 Task: Play online Risk (conquerclub) game.
Action: Mouse moved to (768, 365)
Screenshot: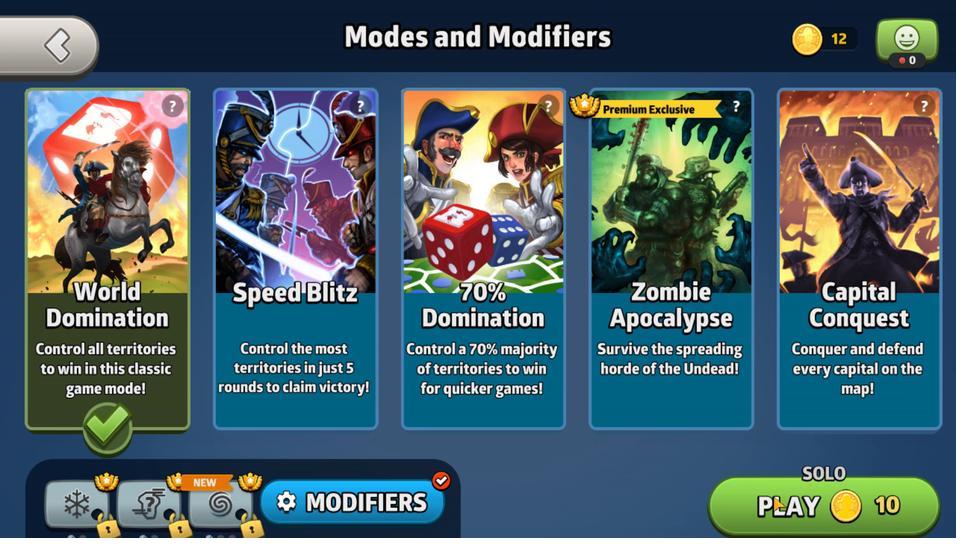 
Action: Mouse pressed left at (768, 365)
Screenshot: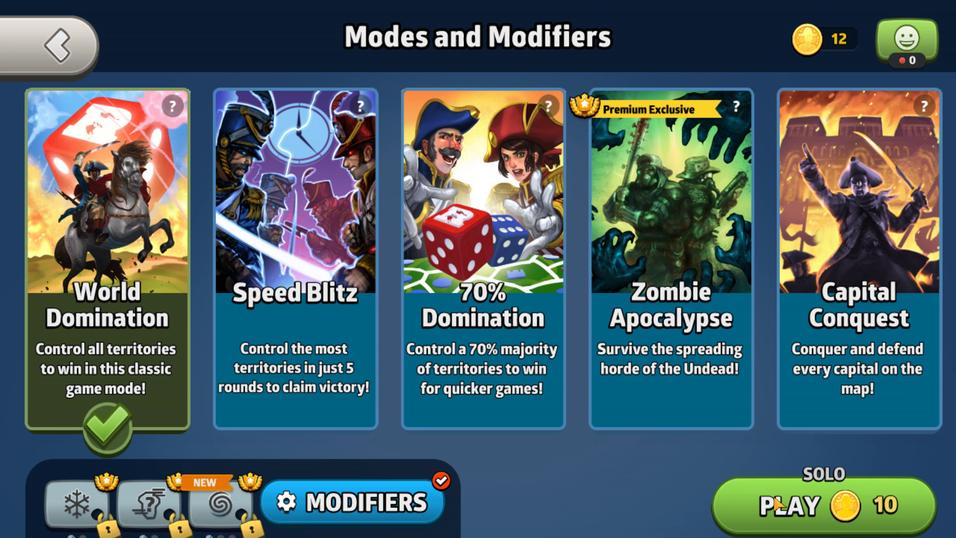 
Action: Mouse moved to (555, 389)
Screenshot: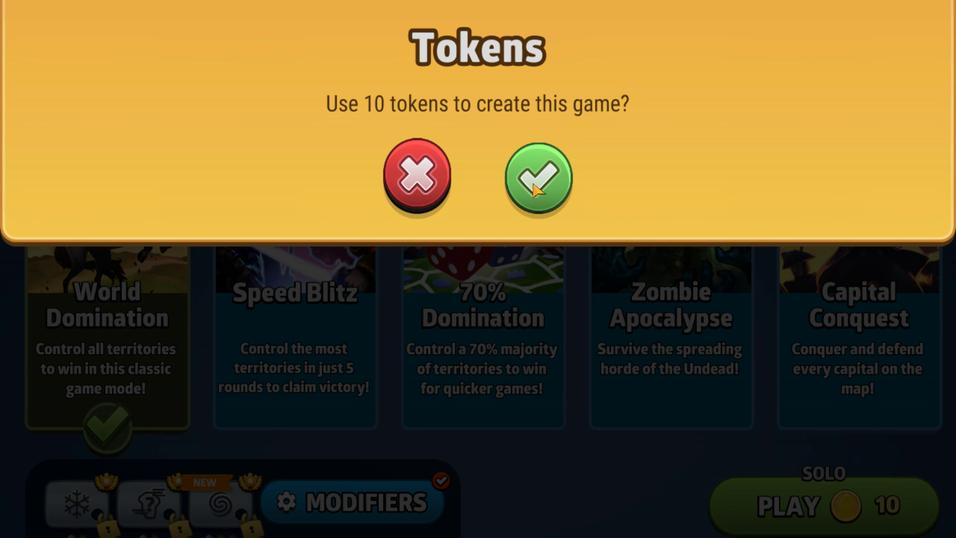 
Action: Mouse pressed left at (555, 389)
Screenshot: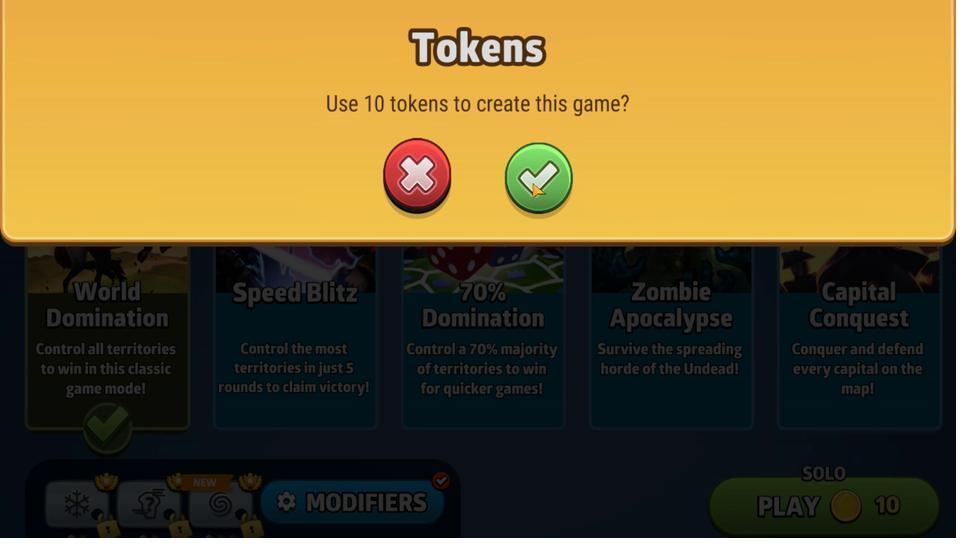 
Action: Mouse moved to (491, 385)
Screenshot: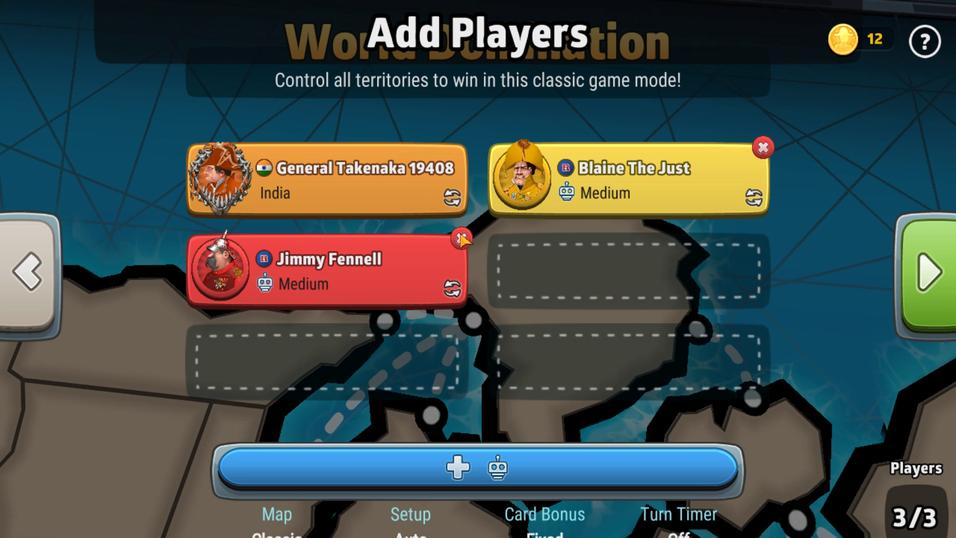 
Action: Mouse pressed left at (491, 385)
Screenshot: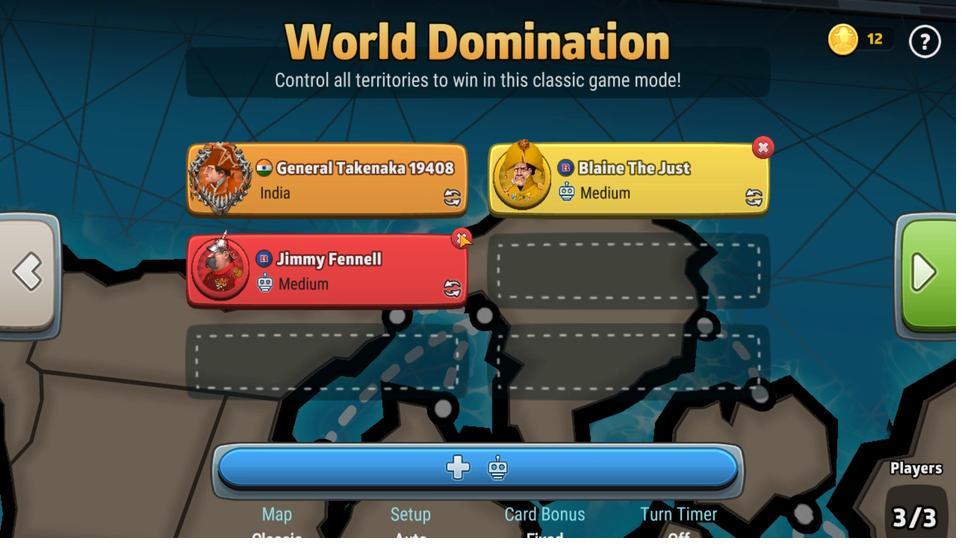 
Action: Mouse moved to (889, 381)
Screenshot: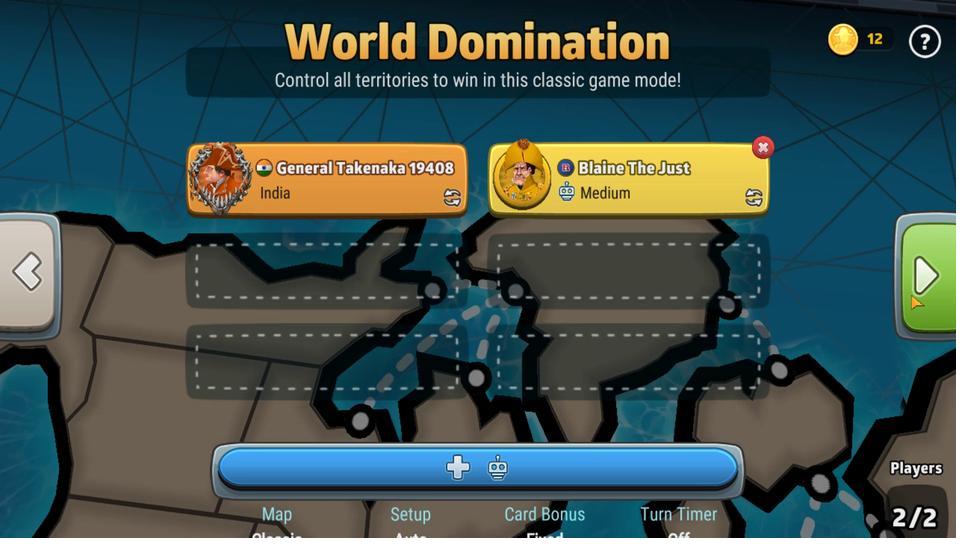
Action: Mouse pressed left at (889, 381)
Screenshot: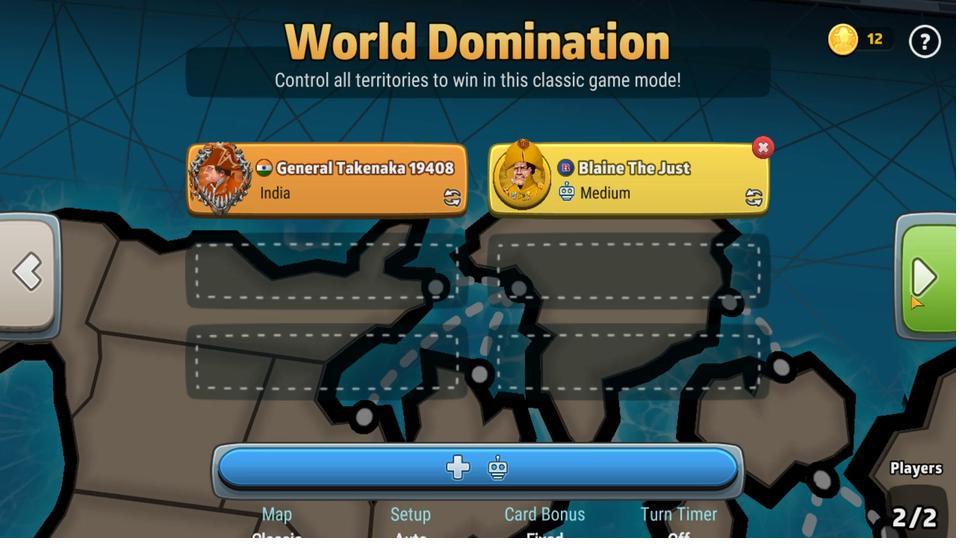 
Action: Mouse moved to (542, 386)
Screenshot: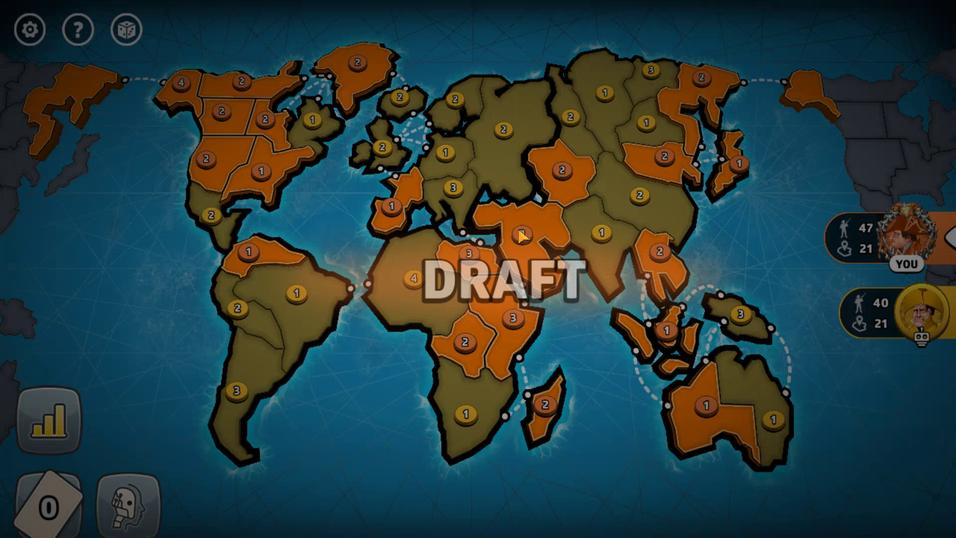 
Action: Mouse pressed left at (542, 386)
Screenshot: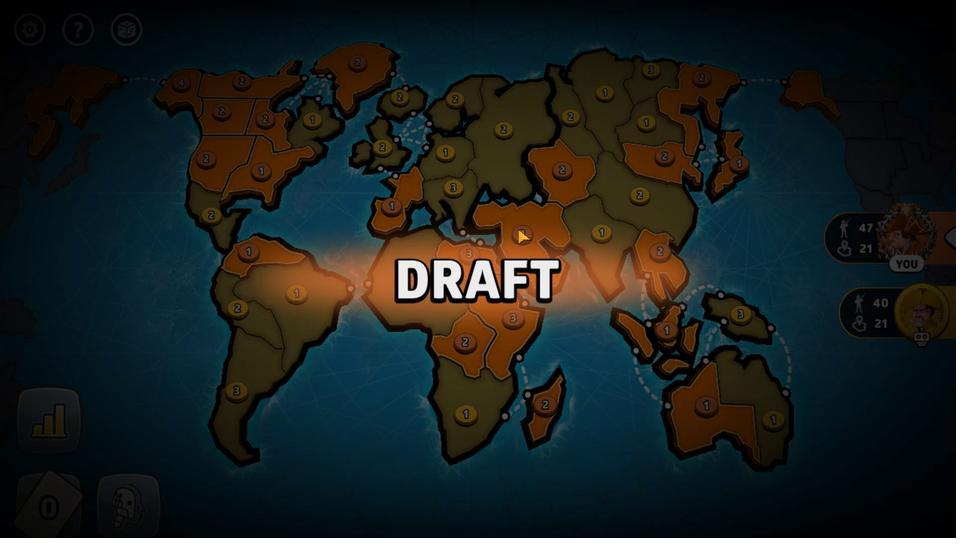 
Action: Mouse pressed left at (542, 386)
Screenshot: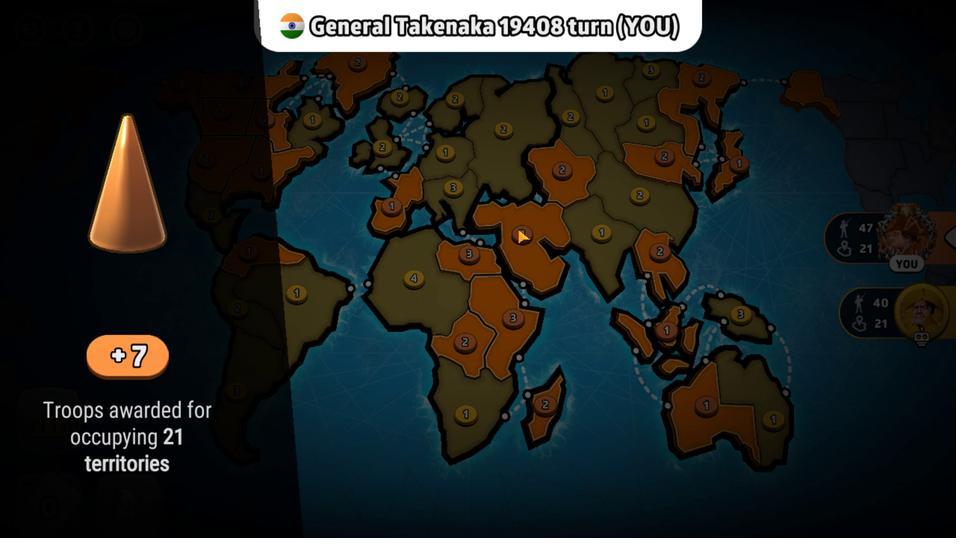 
Action: Mouse pressed left at (542, 386)
Screenshot: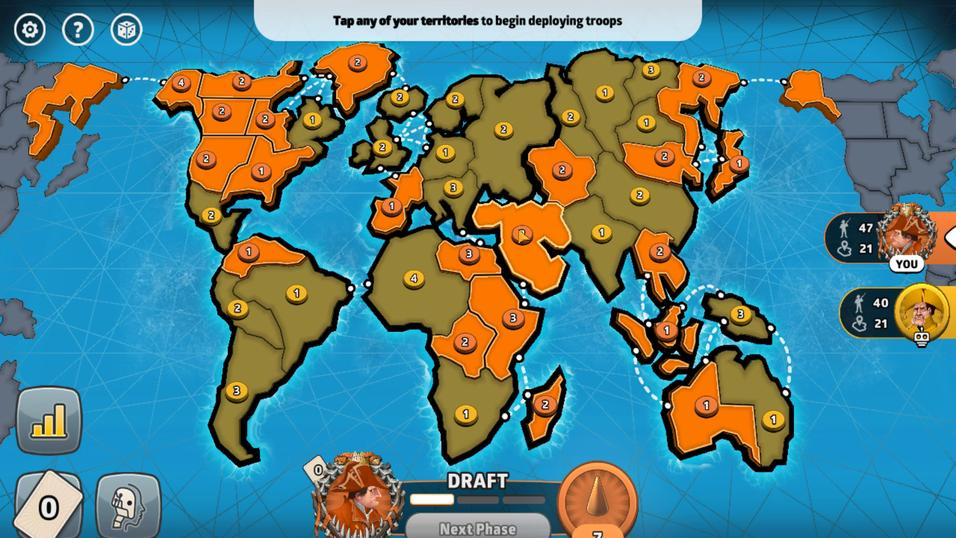 
Action: Mouse moved to (694, 371)
Screenshot: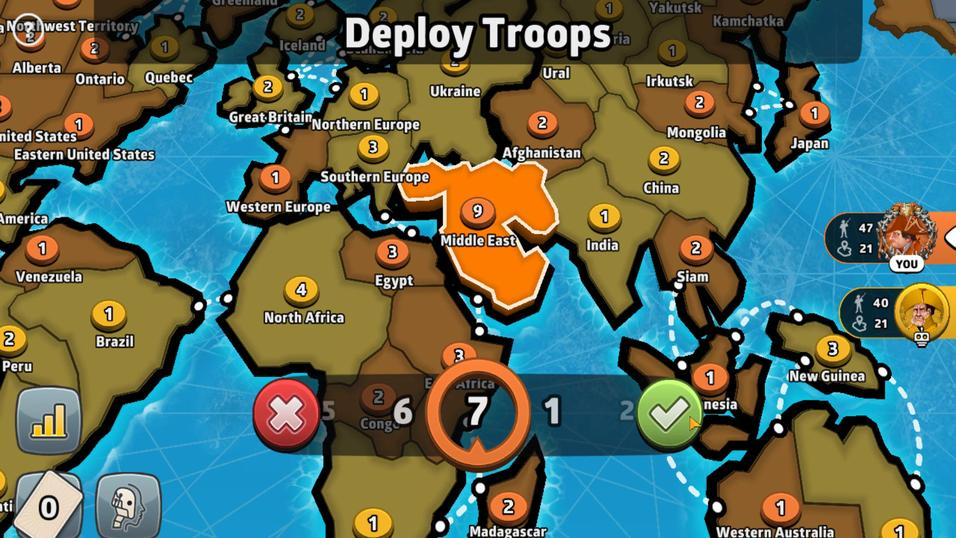 
Action: Mouse pressed left at (694, 371)
Screenshot: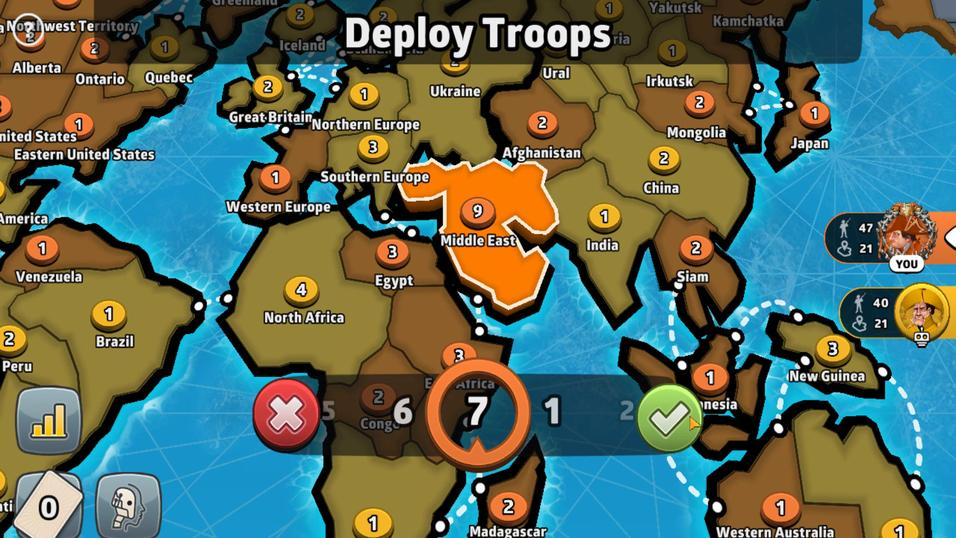 
Action: Mouse moved to (545, 363)
Screenshot: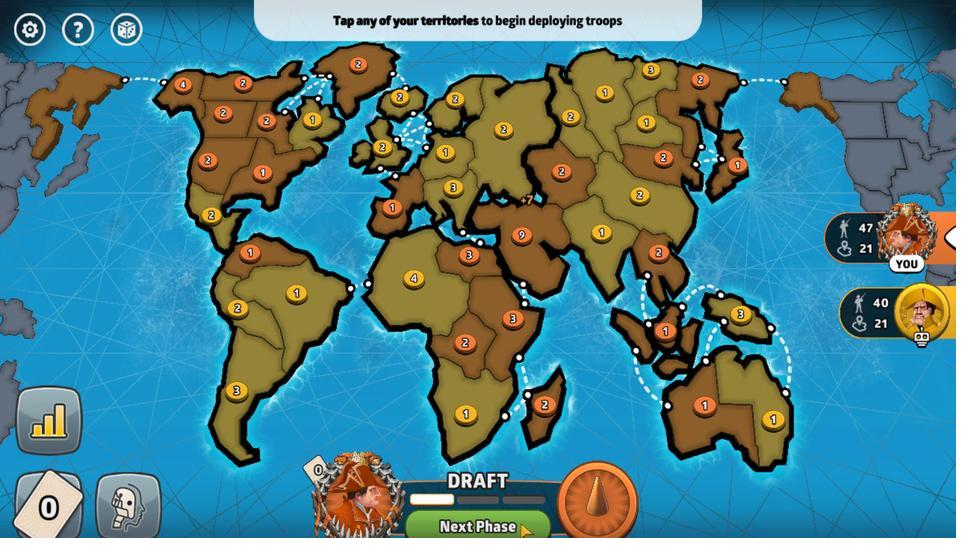 
Action: Mouse pressed left at (545, 363)
Screenshot: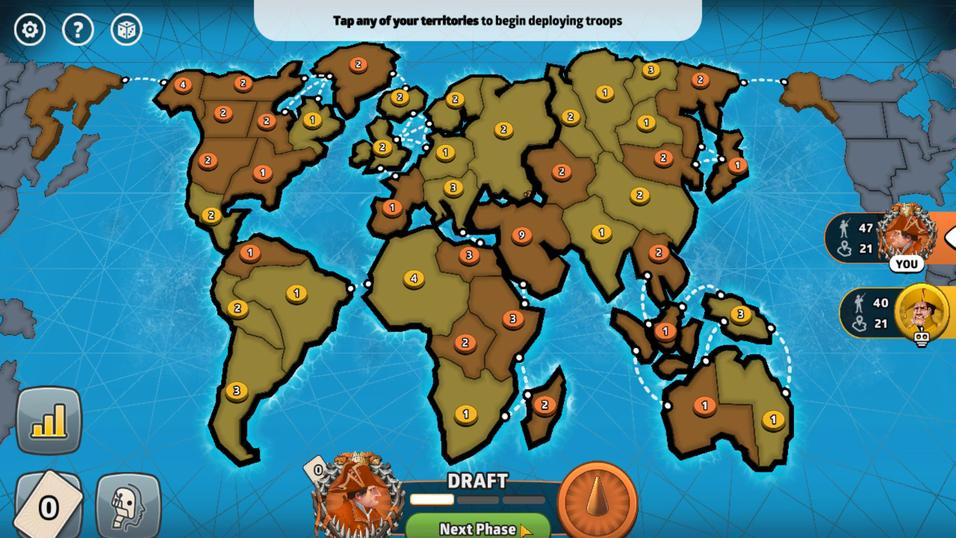 
Action: Mouse moved to (541, 385)
Screenshot: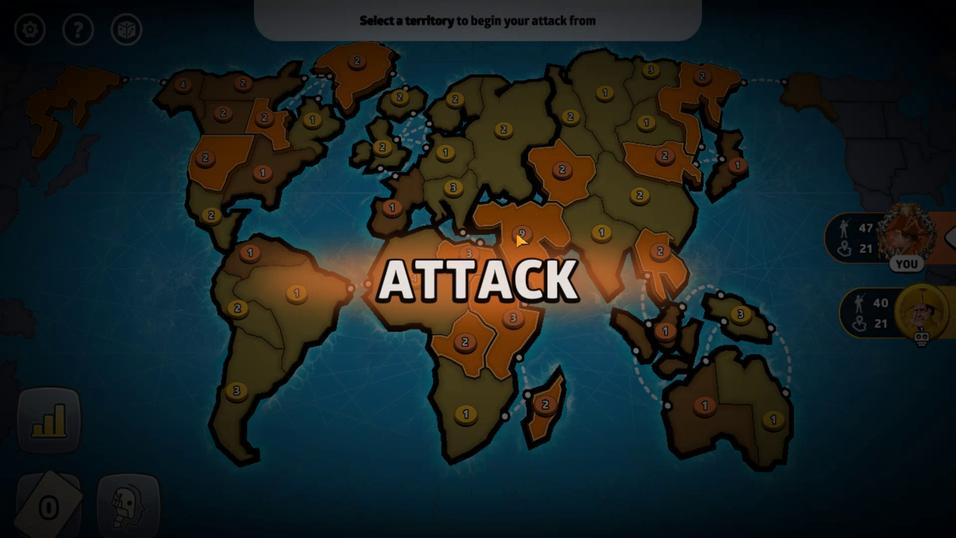 
Action: Mouse pressed left at (541, 385)
Screenshot: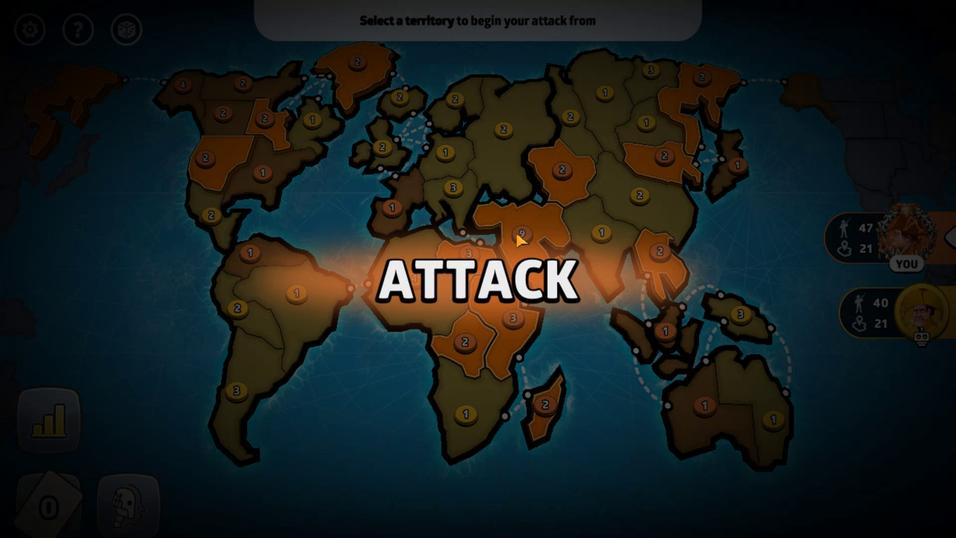 
Action: Mouse pressed left at (541, 385)
Screenshot: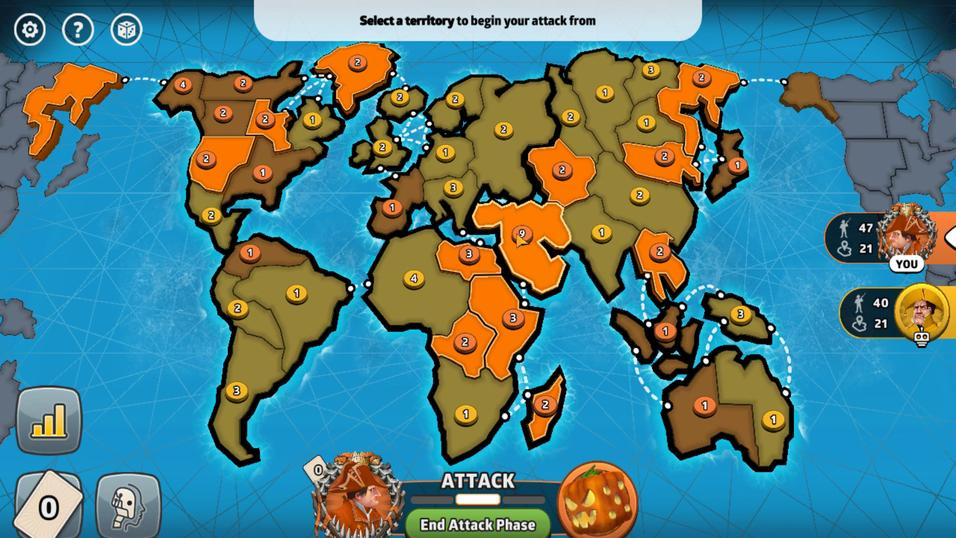 
Action: Mouse moved to (397, 390)
Screenshot: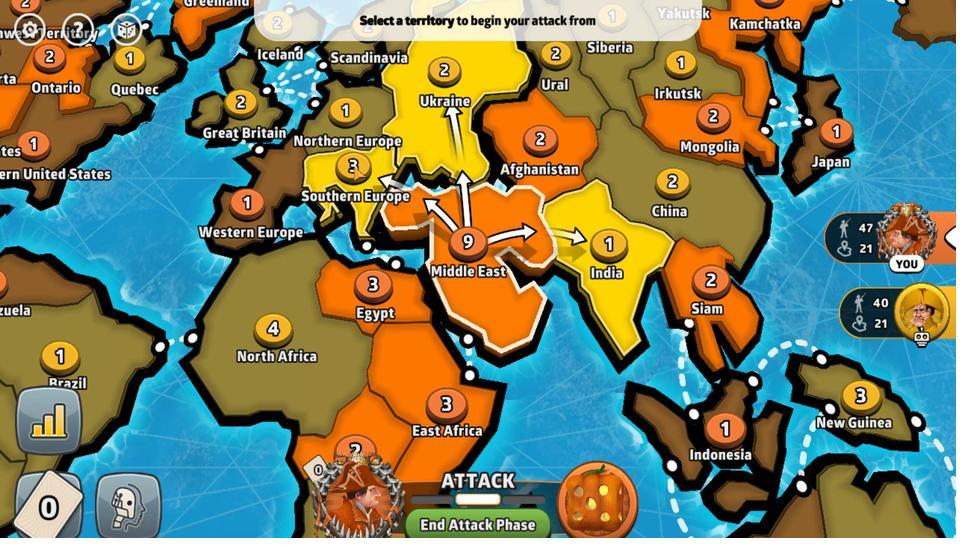 
Action: Mouse pressed left at (397, 390)
Screenshot: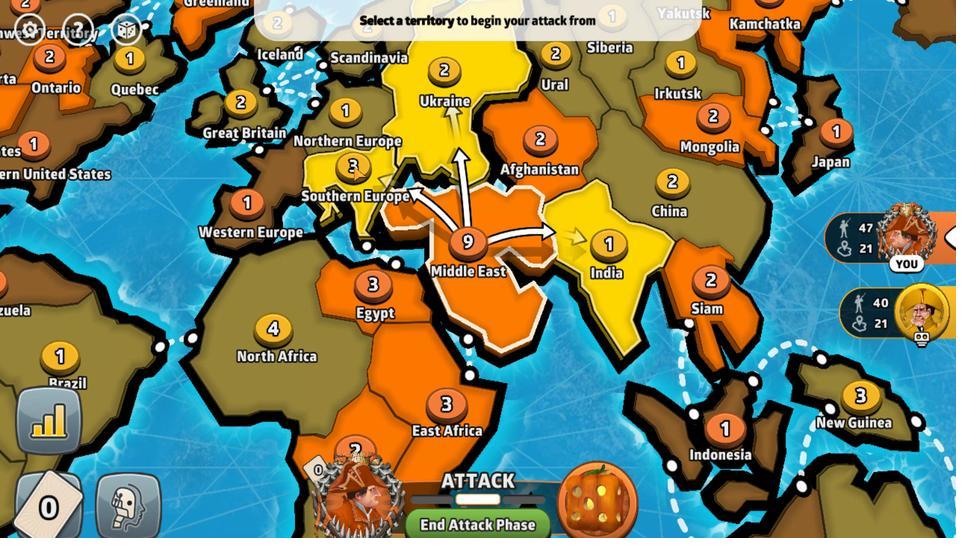 
Action: Mouse moved to (569, 369)
Screenshot: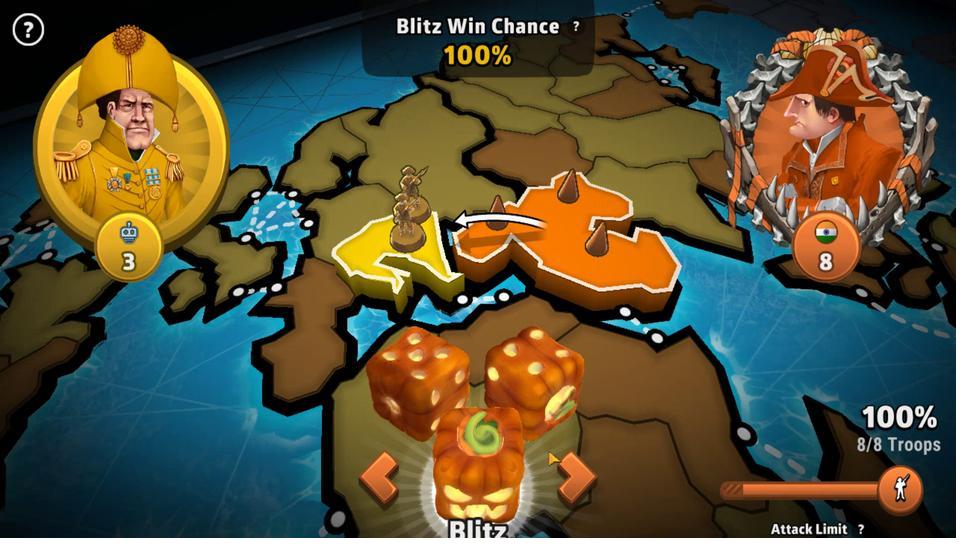 
Action: Mouse pressed left at (569, 369)
Screenshot: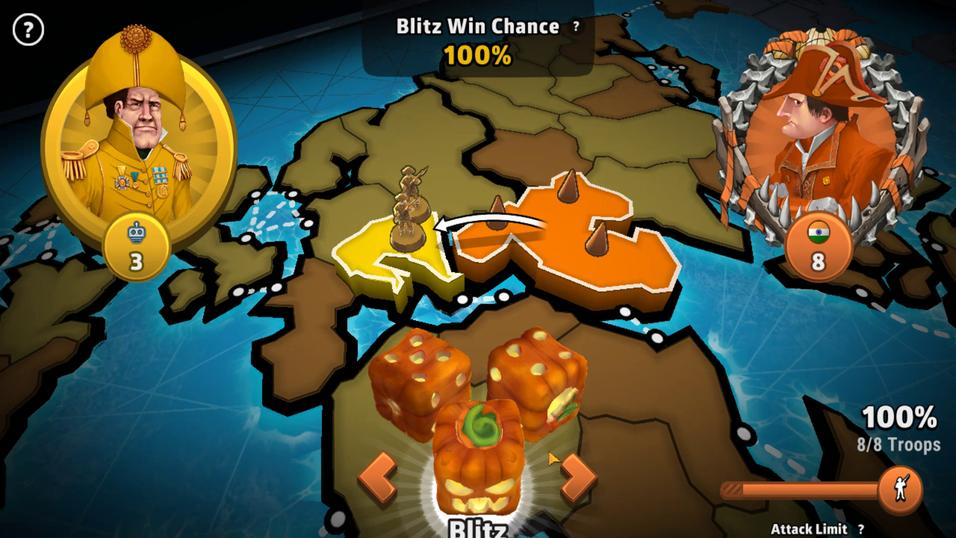 
Action: Mouse moved to (598, 367)
Screenshot: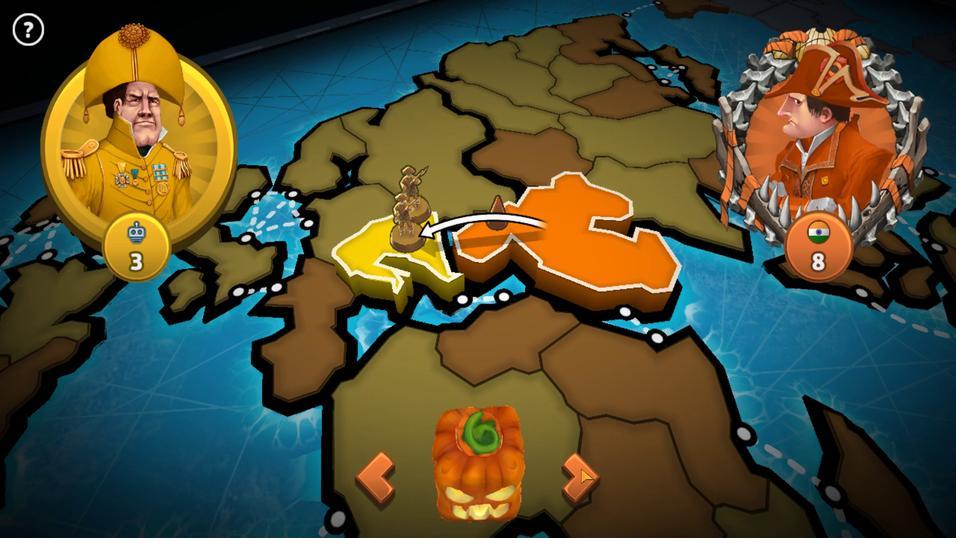 
Action: Mouse pressed left at (598, 367)
Screenshot: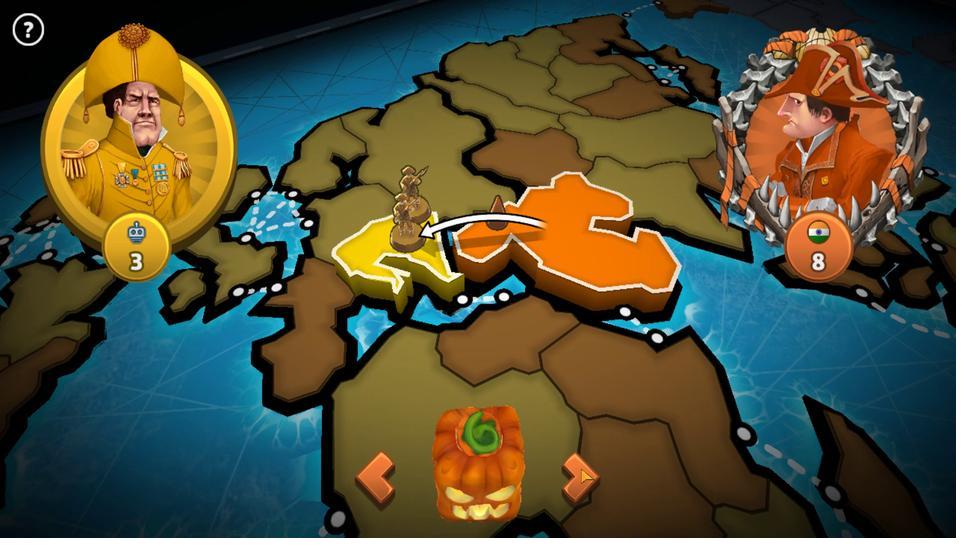 
Action: Mouse pressed left at (598, 367)
Screenshot: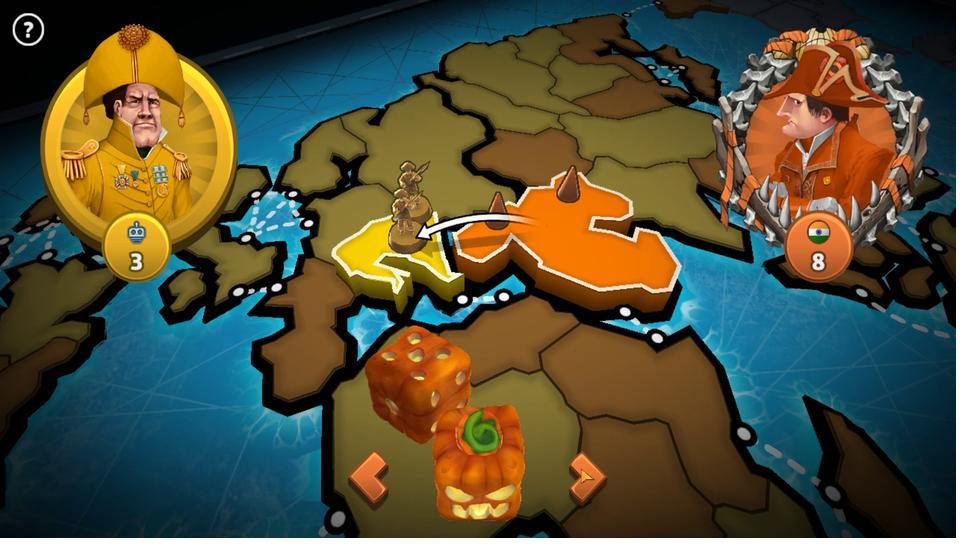 
Action: Mouse pressed left at (598, 367)
Screenshot: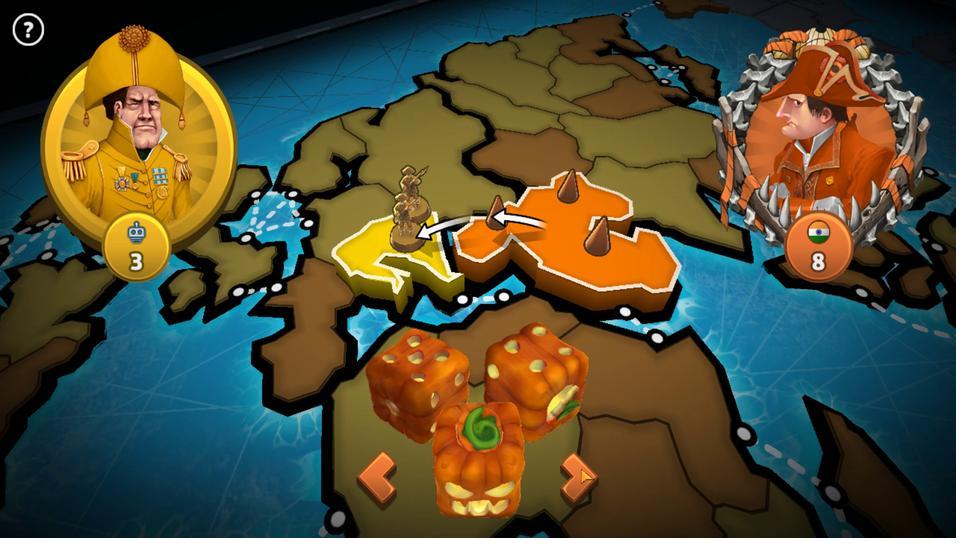 
Action: Mouse moved to (530, 369)
Screenshot: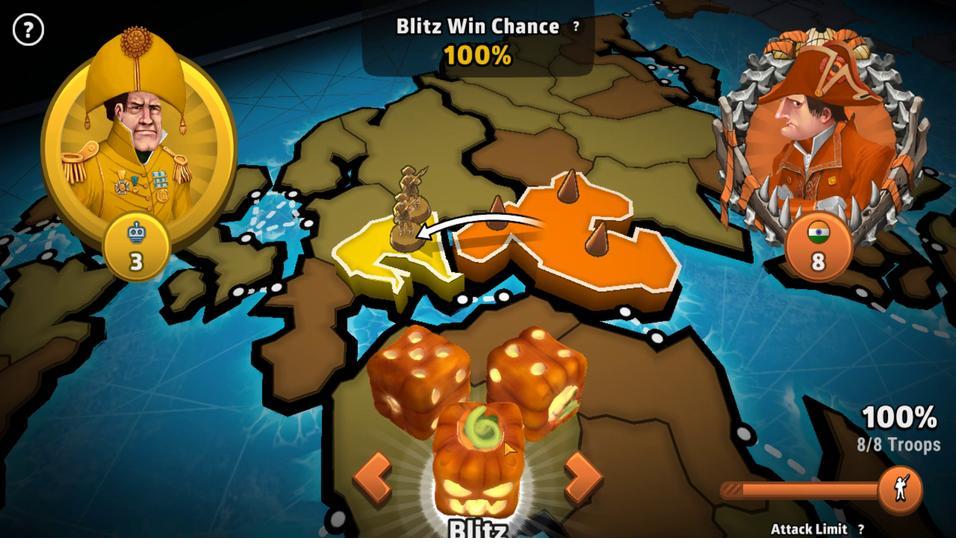 
Action: Mouse pressed left at (530, 369)
Screenshot: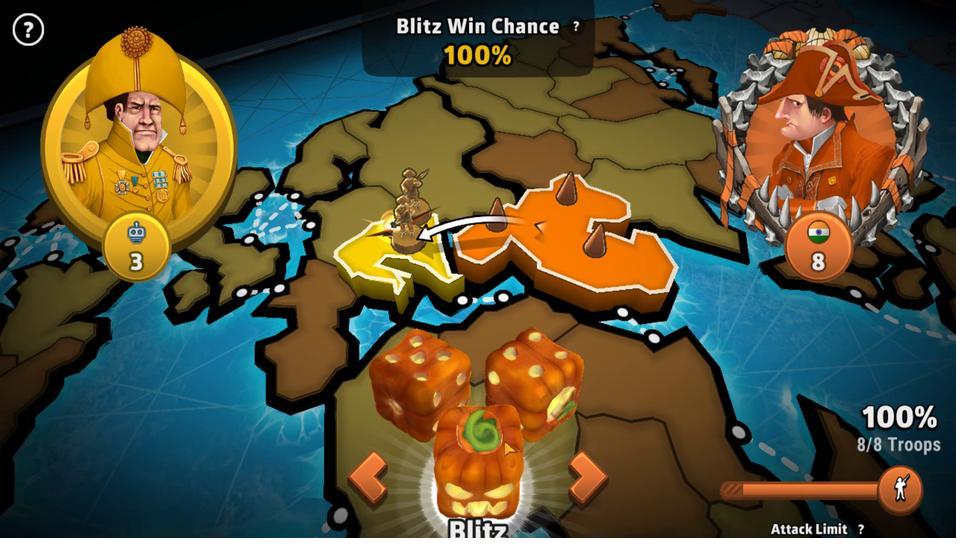 
Action: Mouse moved to (701, 370)
Screenshot: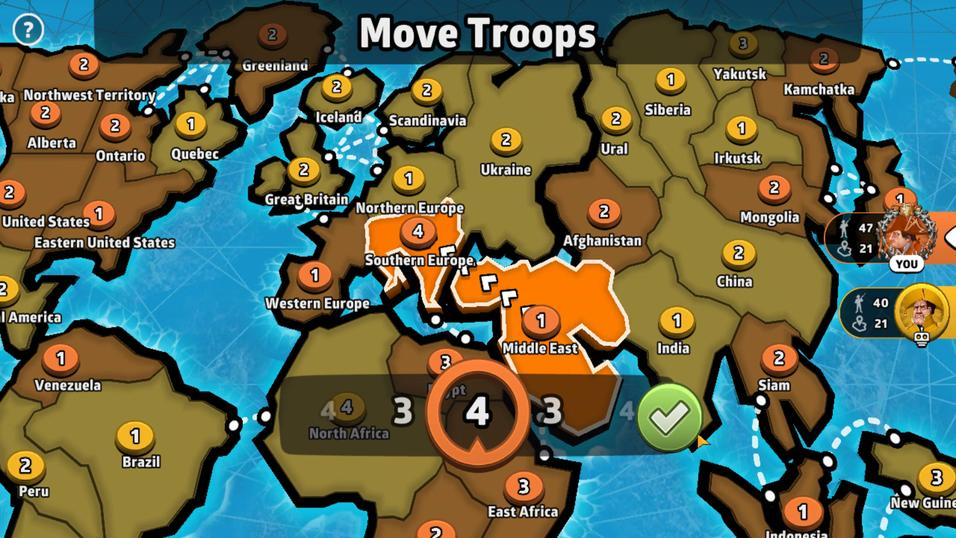
Action: Mouse pressed left at (701, 370)
Screenshot: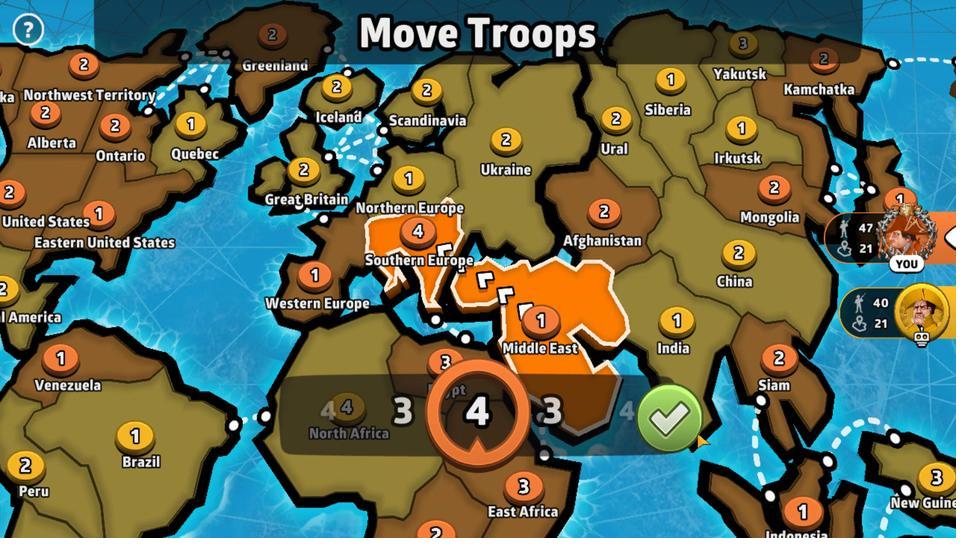 
Action: Mouse moved to (527, 363)
Screenshot: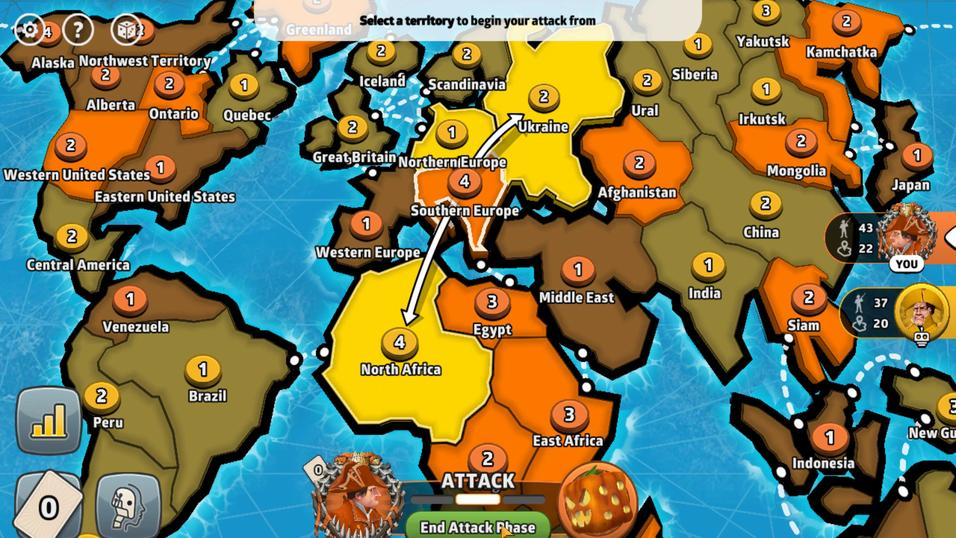 
Action: Mouse pressed left at (527, 363)
Screenshot: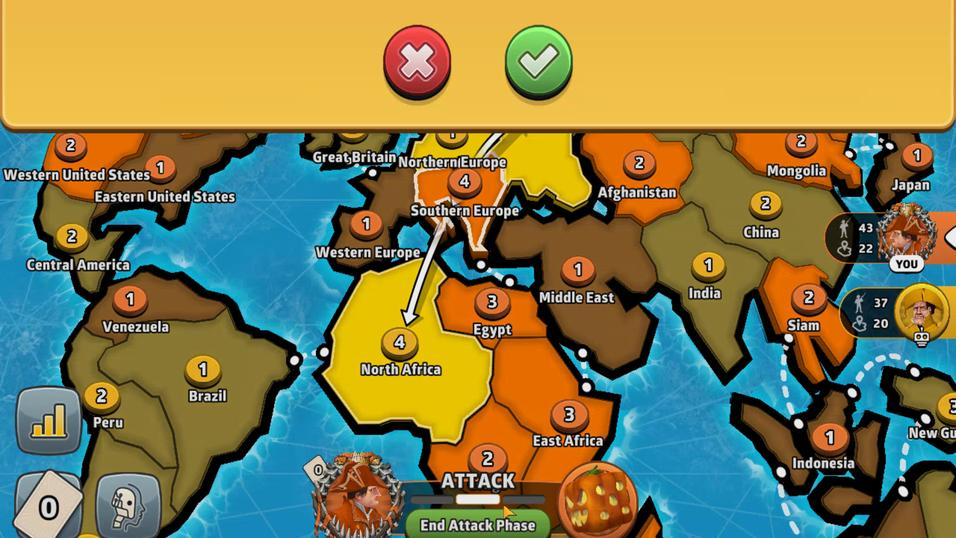 
Action: Mouse moved to (580, 387)
Screenshot: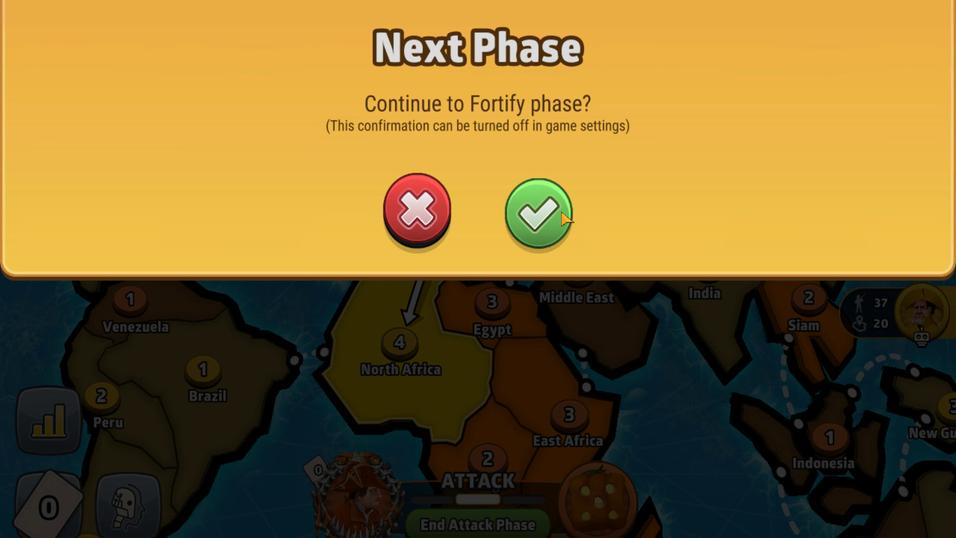 
Action: Mouse pressed left at (580, 387)
Screenshot: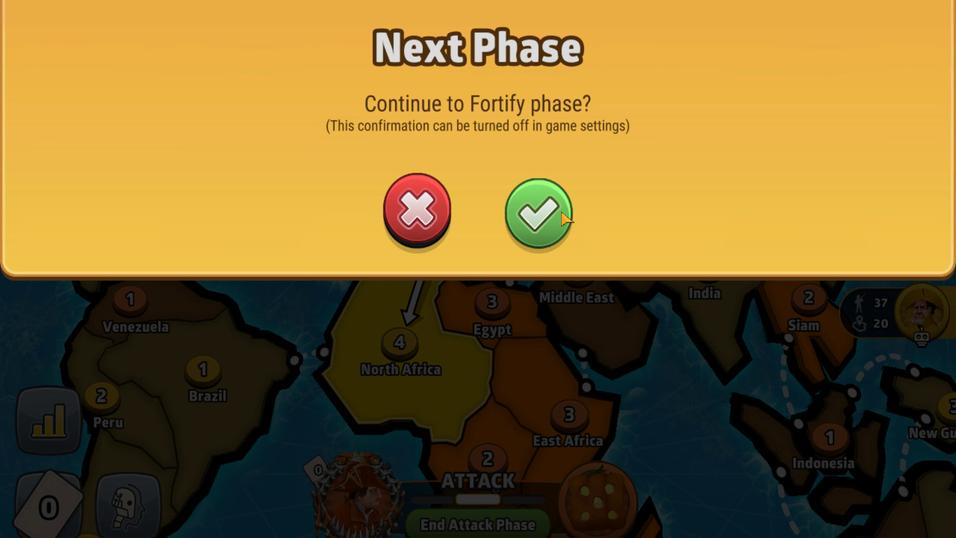 
Action: Mouse moved to (538, 362)
Screenshot: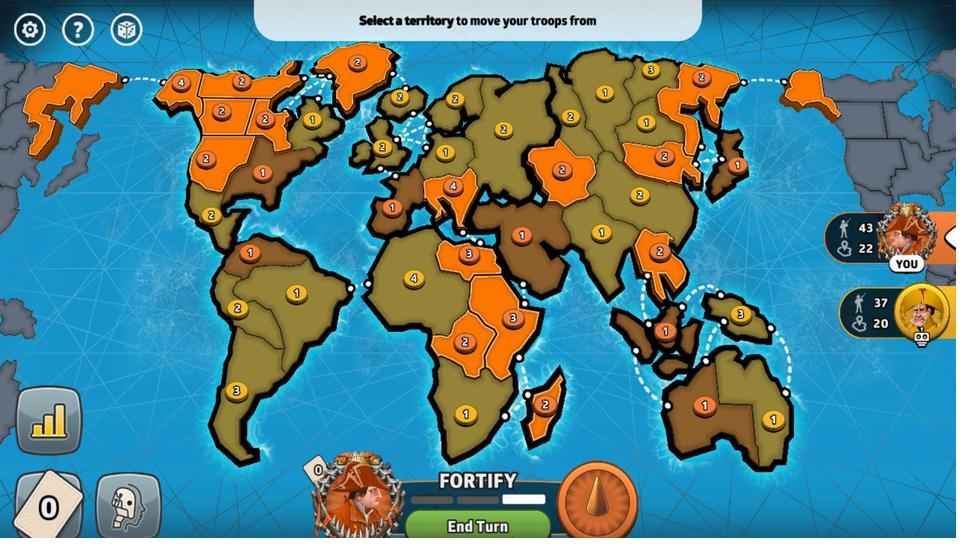 
Action: Mouse pressed left at (538, 362)
Screenshot: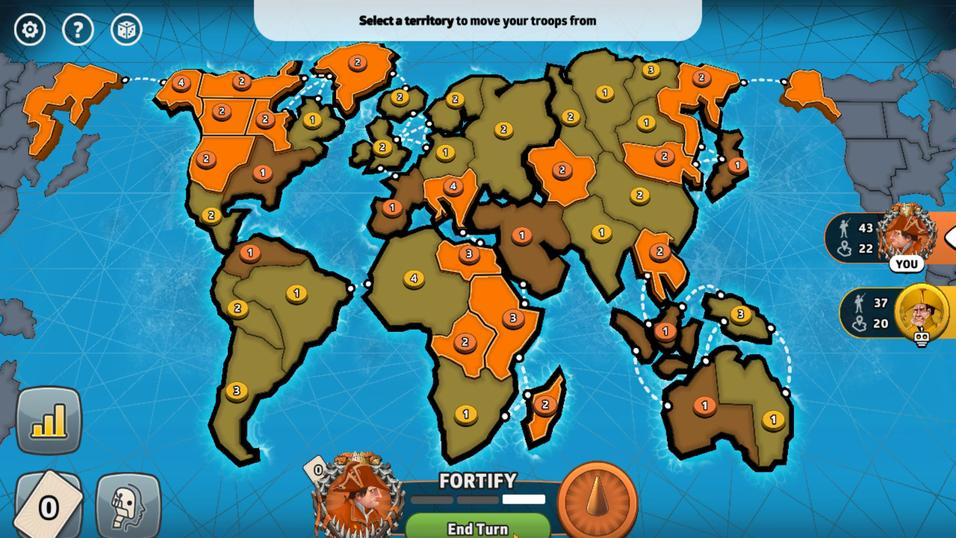 
Action: Mouse moved to (563, 386)
Screenshot: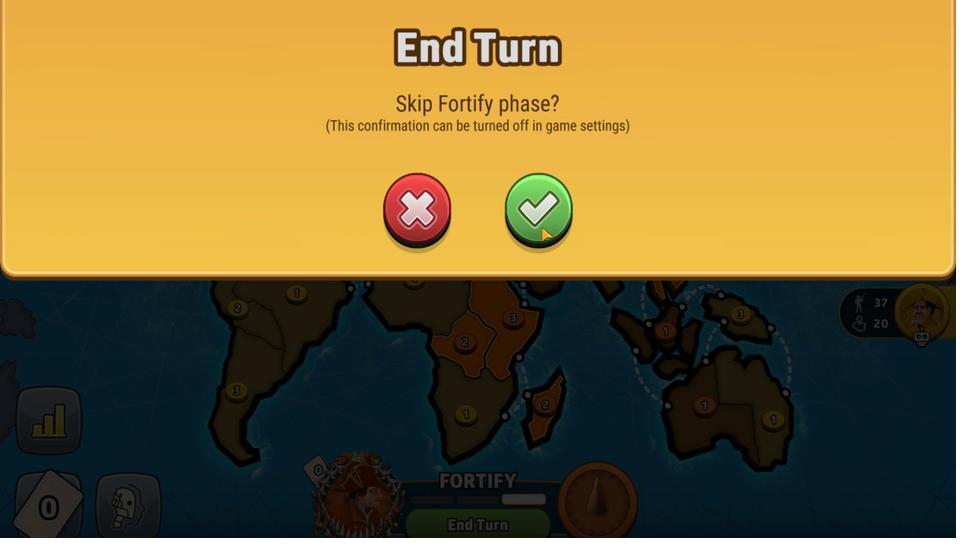 
Action: Mouse pressed left at (563, 386)
Screenshot: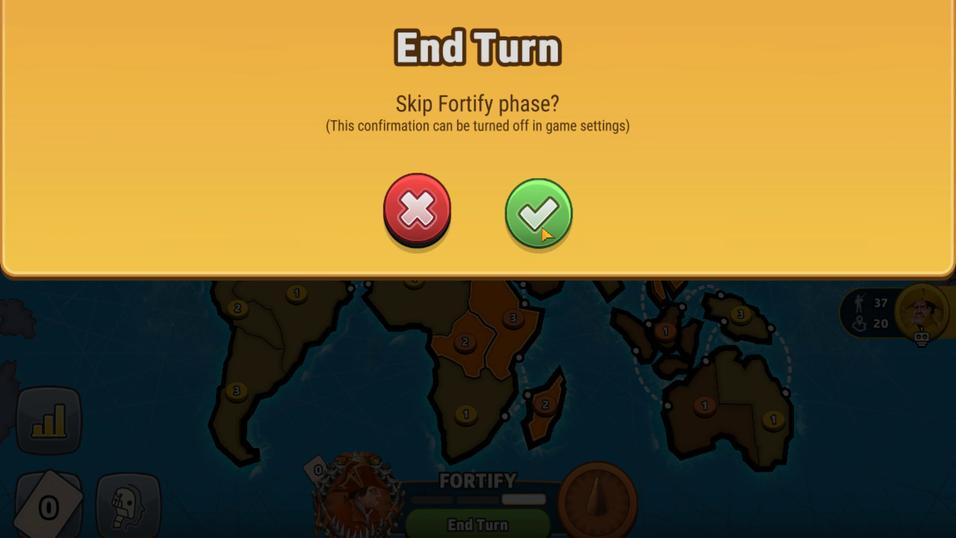 
Action: Mouse moved to (556, 386)
Screenshot: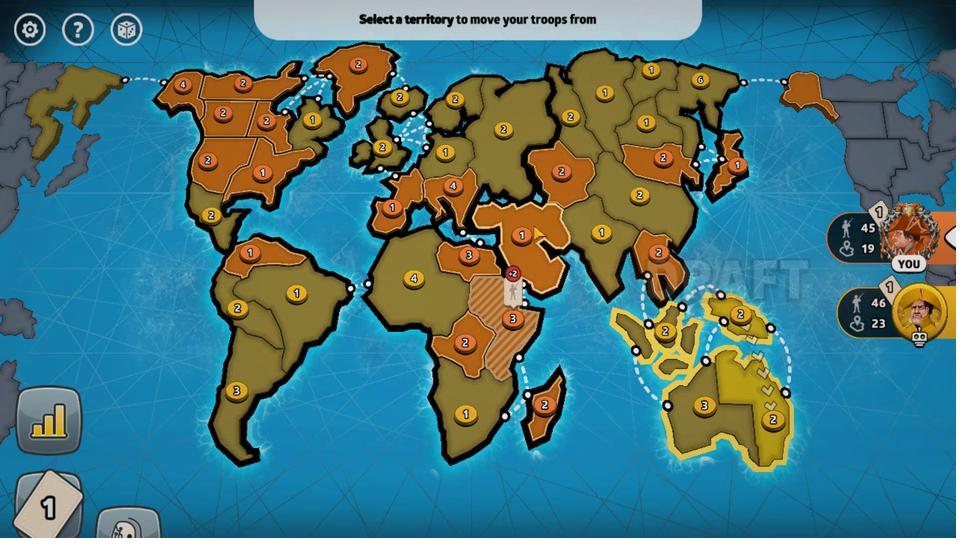 
Action: Mouse pressed left at (556, 386)
Screenshot: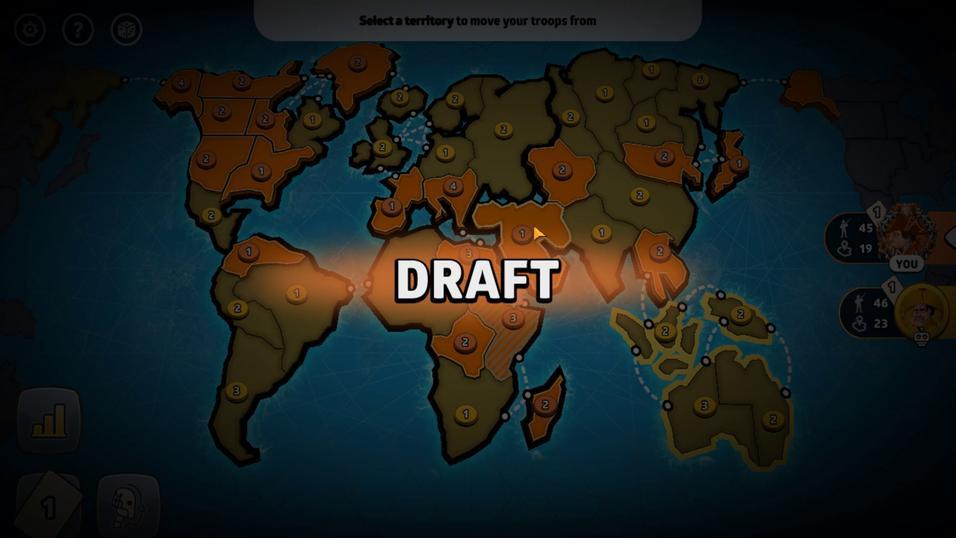 
Action: Mouse pressed left at (556, 386)
Screenshot: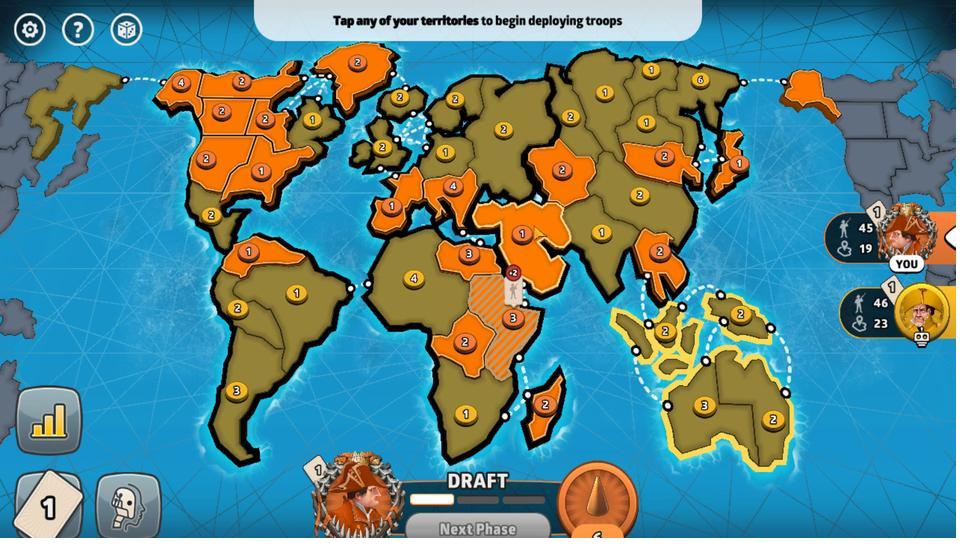 
Action: Mouse moved to (417, 391)
Screenshot: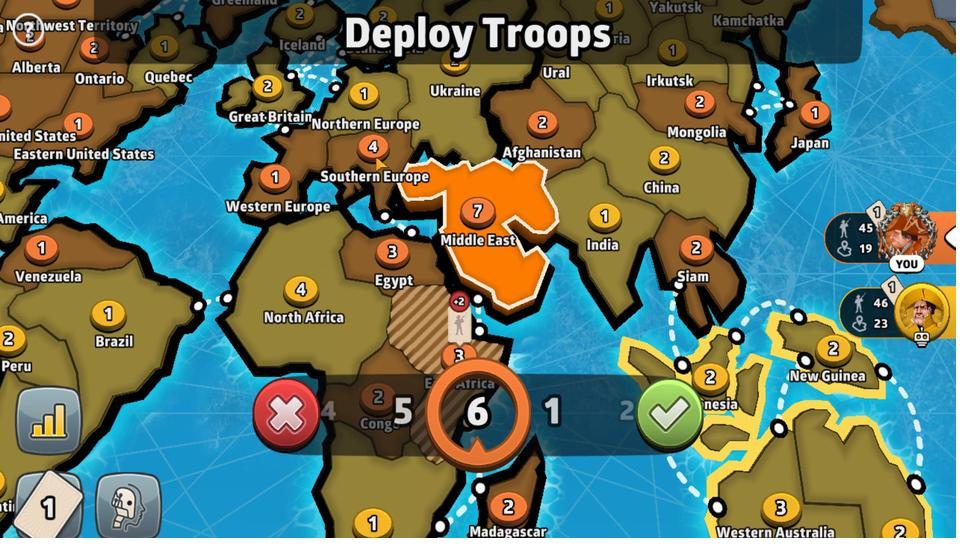 
Action: Mouse pressed left at (417, 391)
Screenshot: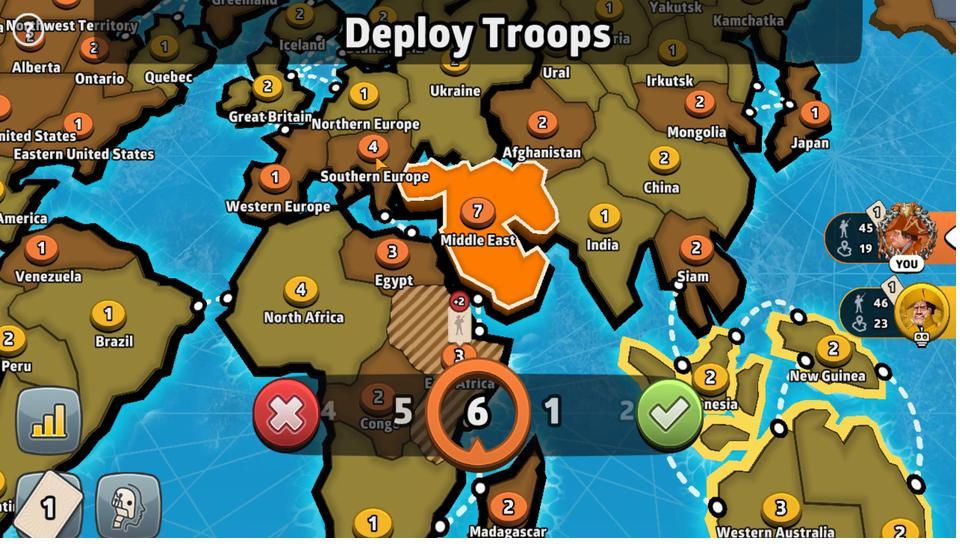 
Action: Mouse pressed left at (417, 391)
Screenshot: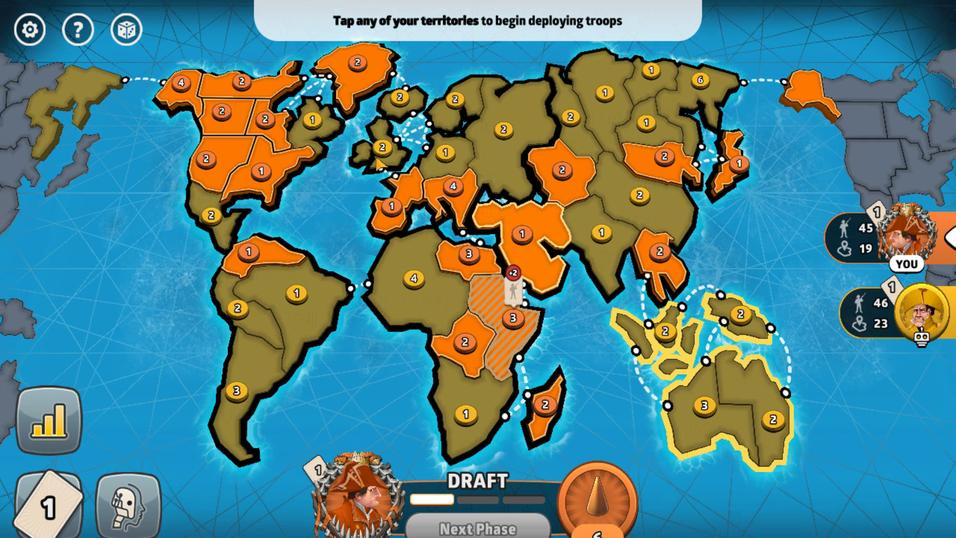 
Action: Mouse moved to (486, 388)
Screenshot: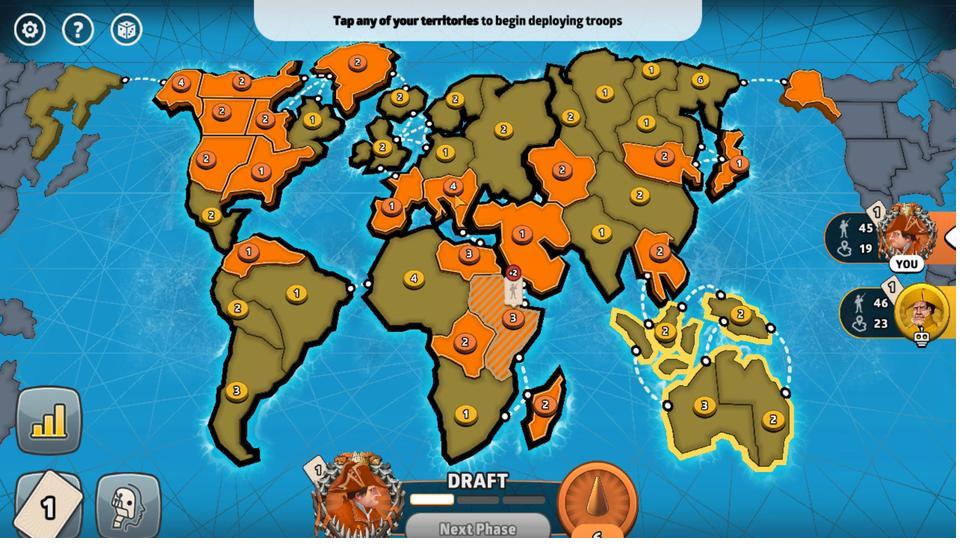 
Action: Mouse pressed left at (486, 388)
Screenshot: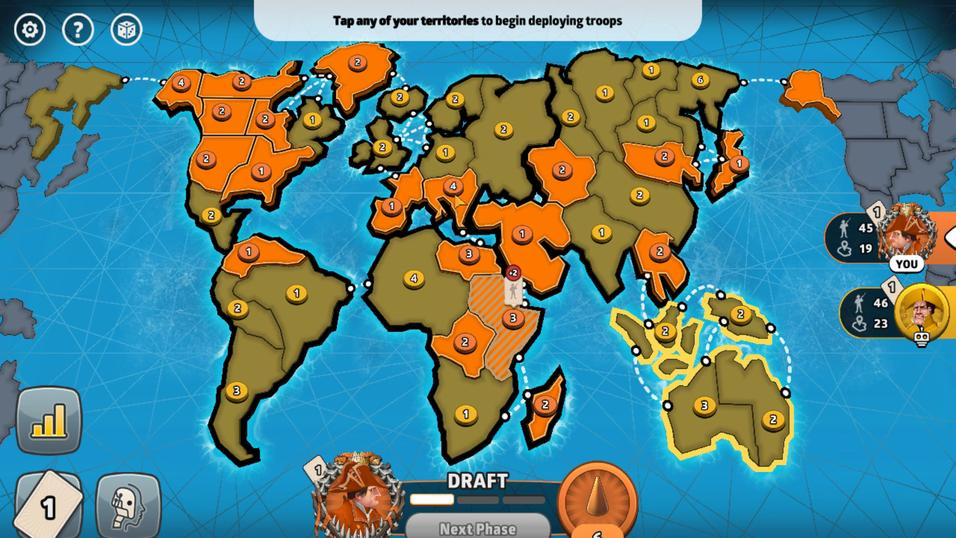 
Action: Mouse moved to (690, 372)
Screenshot: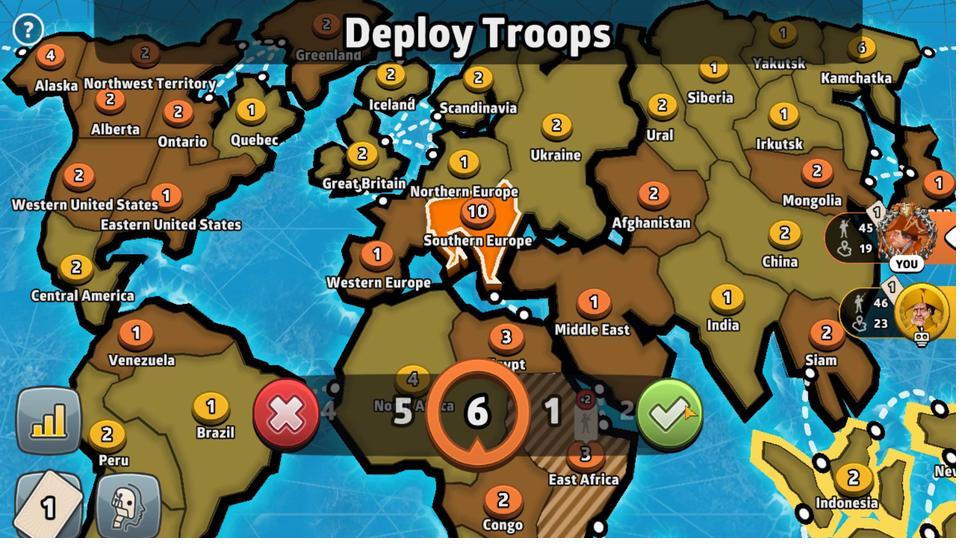 
Action: Mouse pressed left at (690, 372)
Screenshot: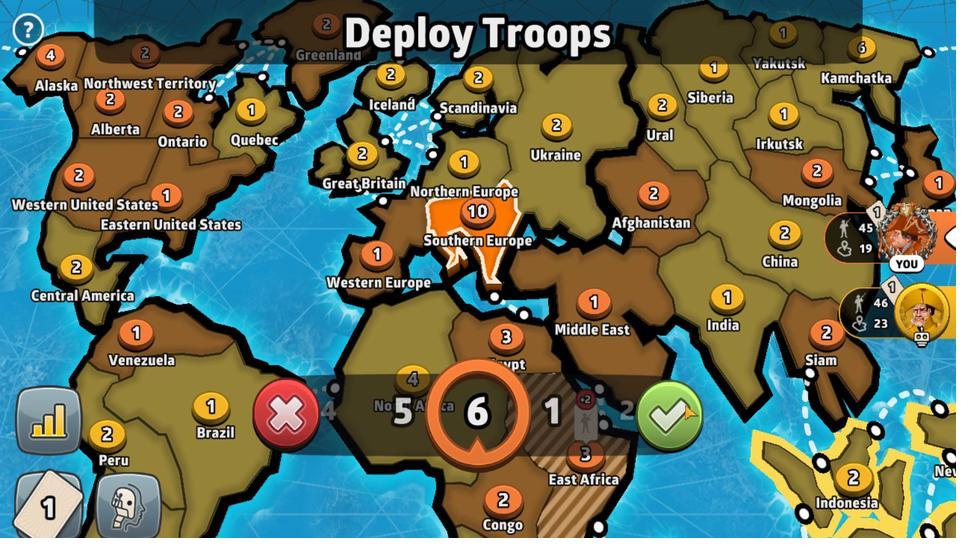 
Action: Mouse moved to (493, 387)
Screenshot: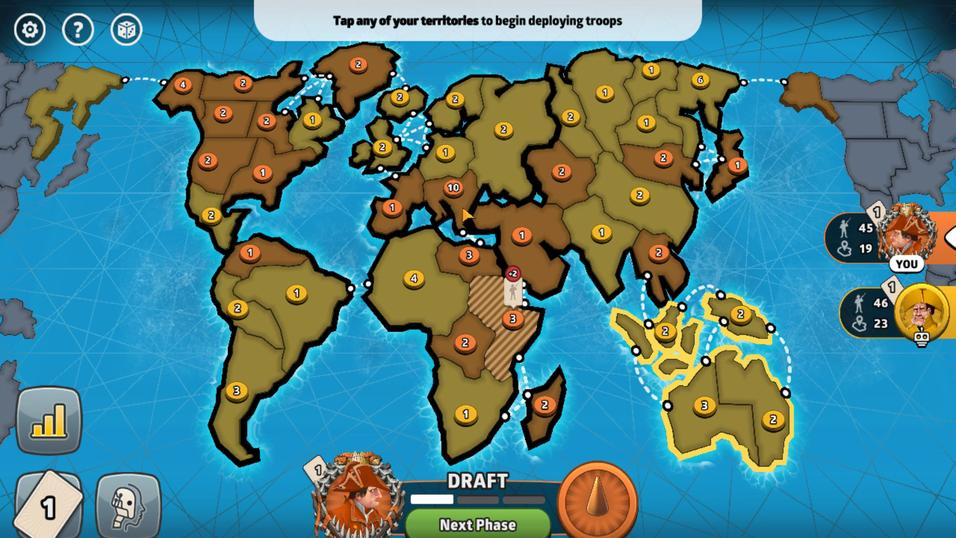 
Action: Mouse pressed left at (493, 387)
Screenshot: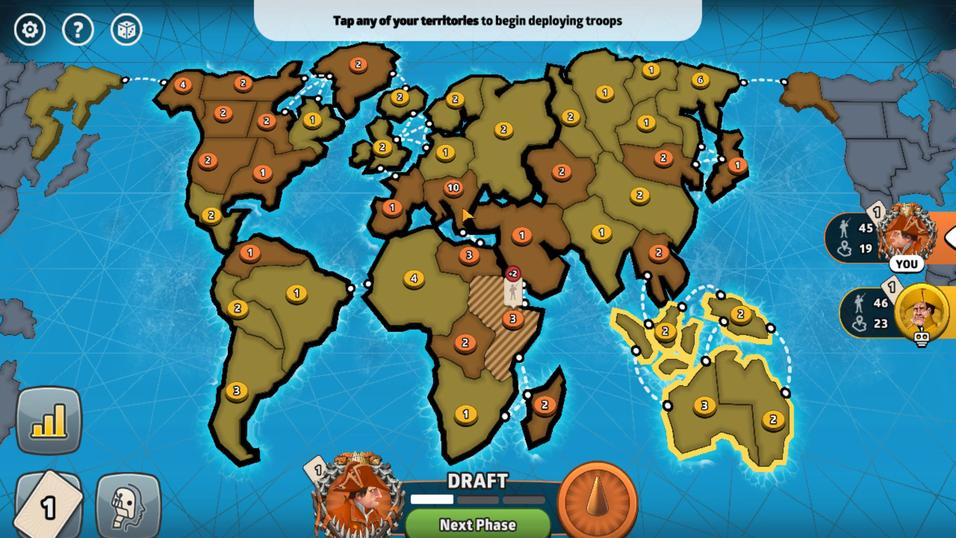 
Action: Mouse moved to (538, 385)
Screenshot: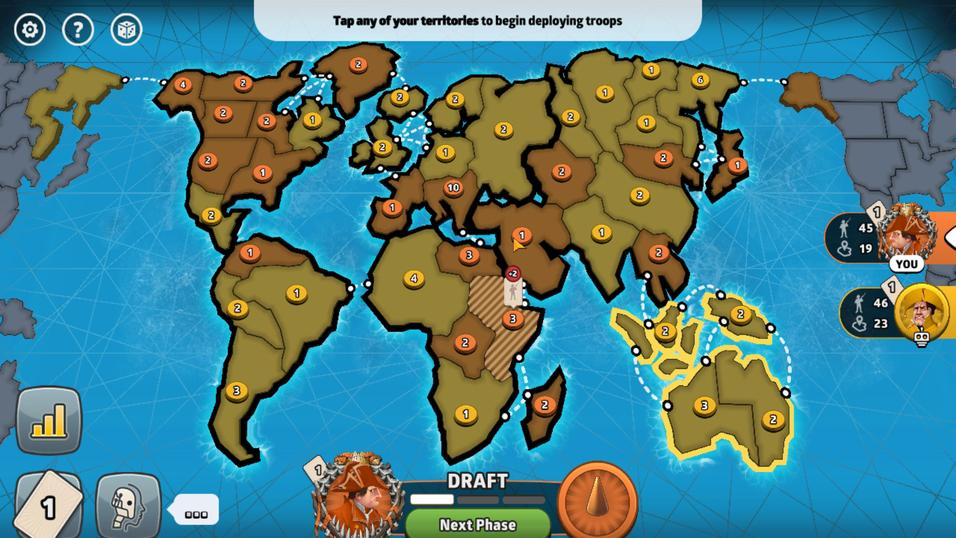 
Action: Mouse pressed left at (538, 385)
Screenshot: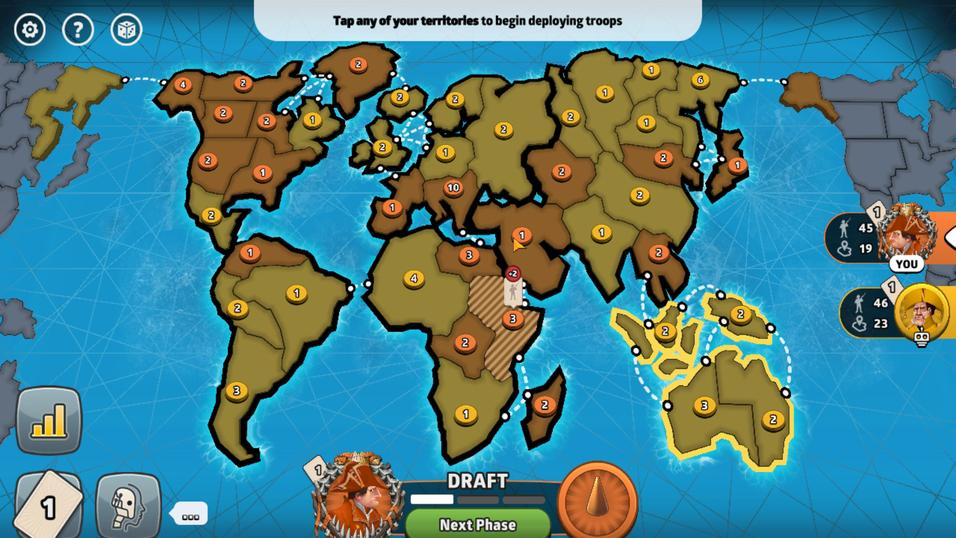 
Action: Mouse moved to (497, 362)
Screenshot: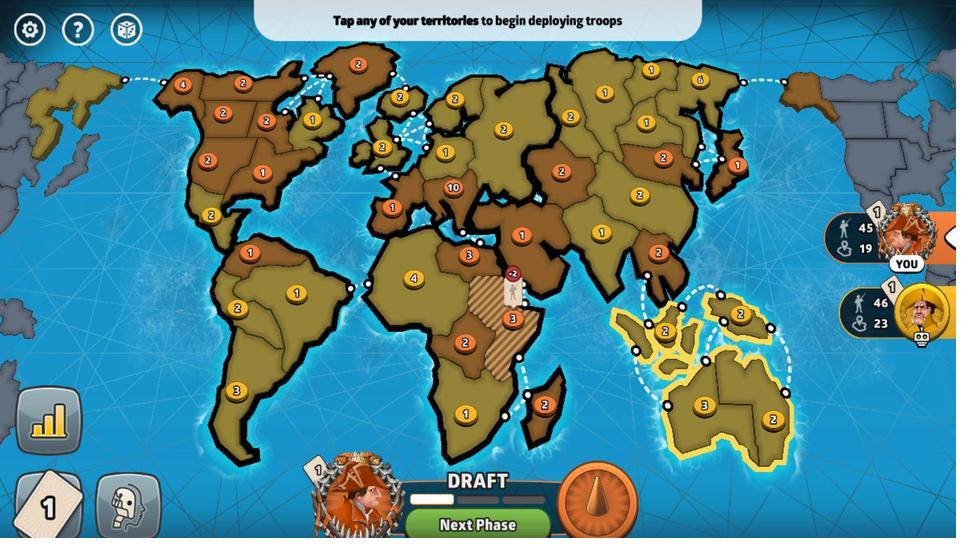 
Action: Mouse pressed left at (497, 362)
Screenshot: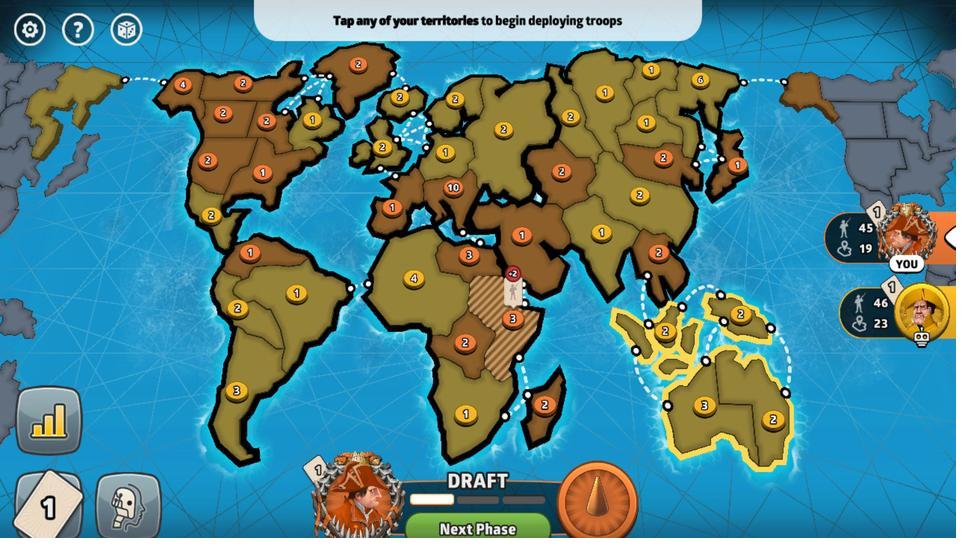 
Action: Mouse moved to (472, 384)
Screenshot: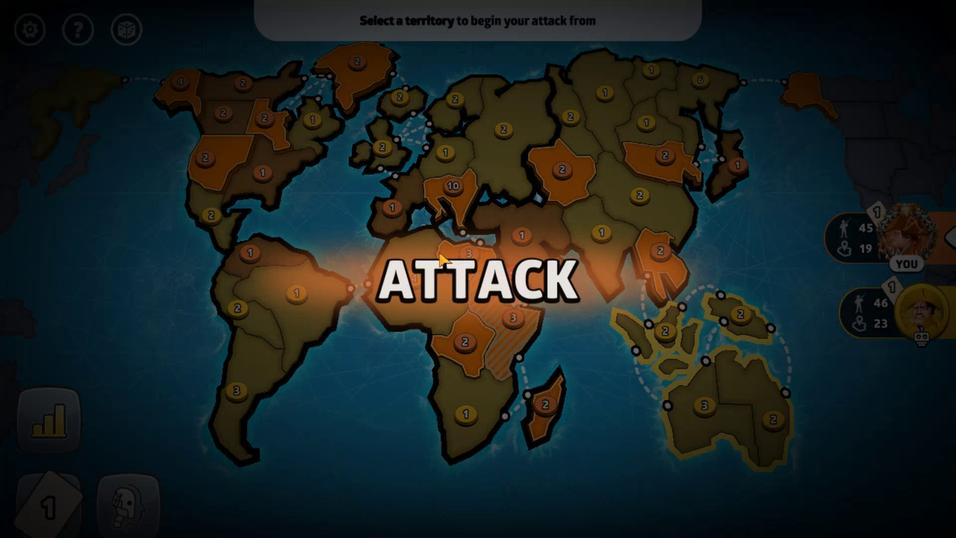 
Action: Mouse pressed left at (472, 384)
Screenshot: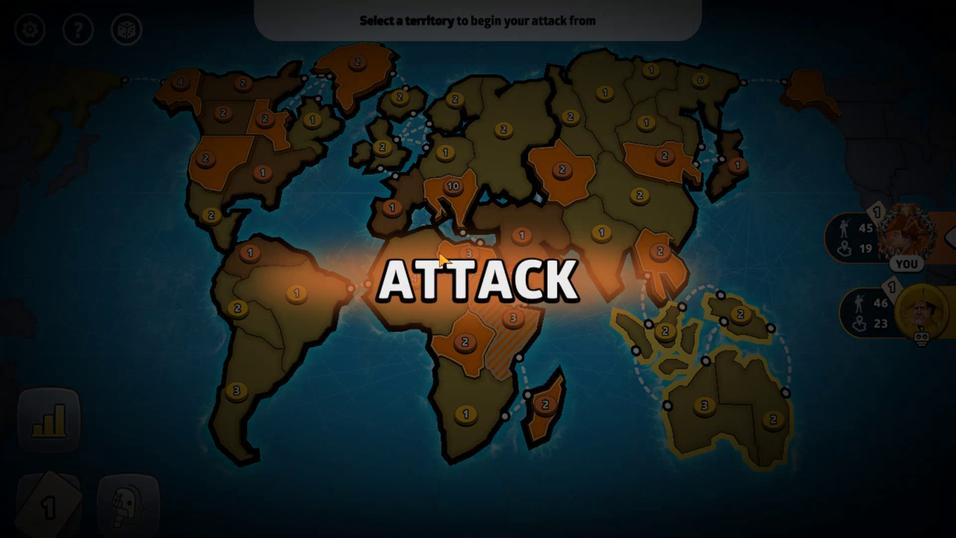 
Action: Mouse moved to (488, 386)
Screenshot: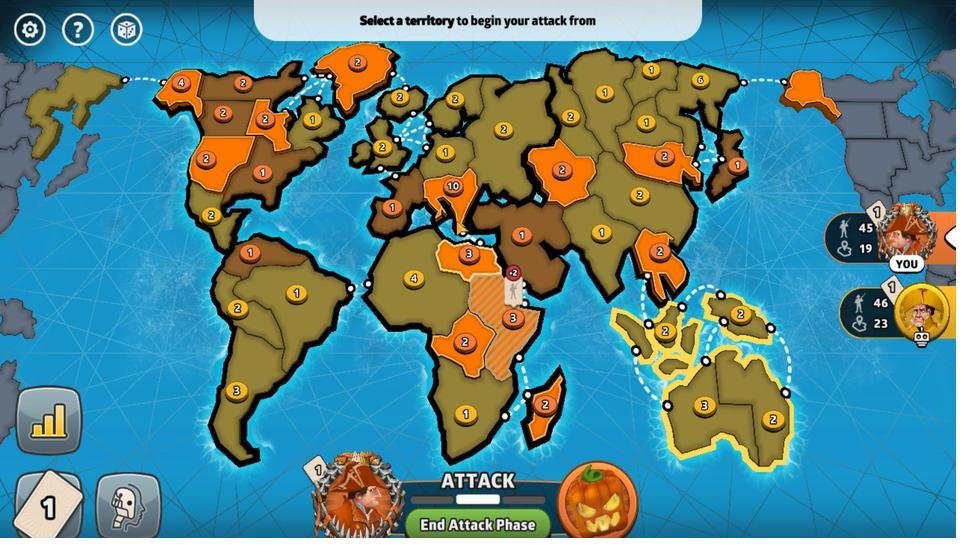 
Action: Mouse pressed left at (488, 386)
Screenshot: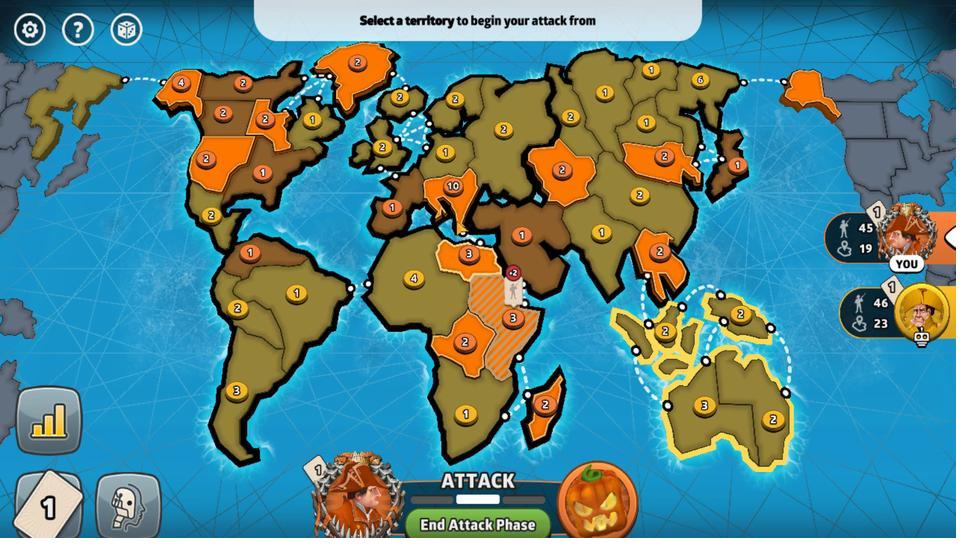 
Action: Mouse moved to (558, 393)
Screenshot: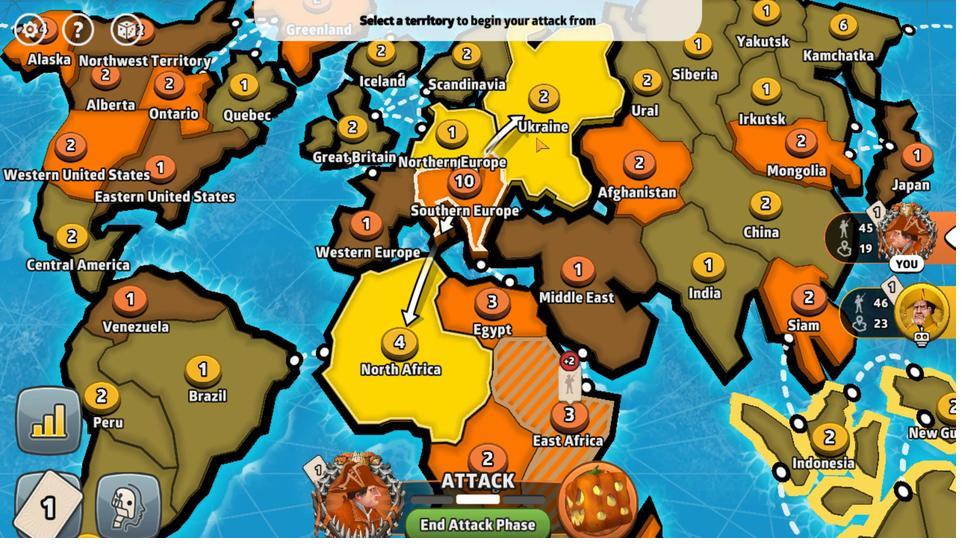 
Action: Mouse pressed left at (558, 393)
Screenshot: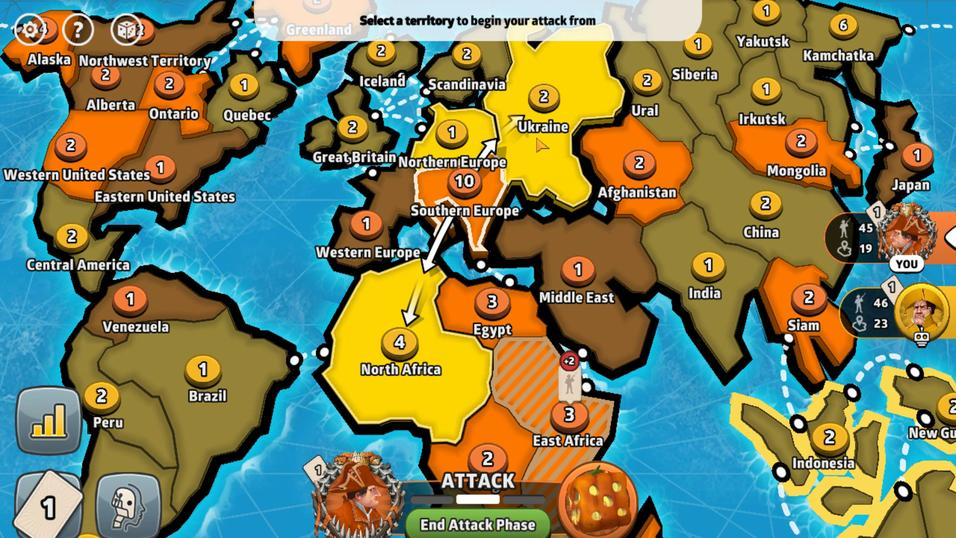 
Action: Mouse moved to (509, 368)
Screenshot: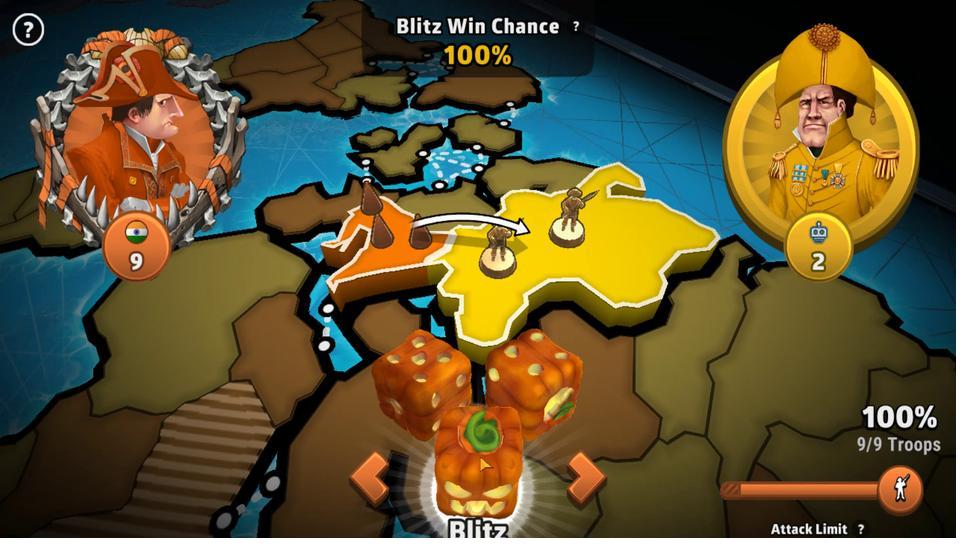 
Action: Mouse pressed left at (509, 368)
Screenshot: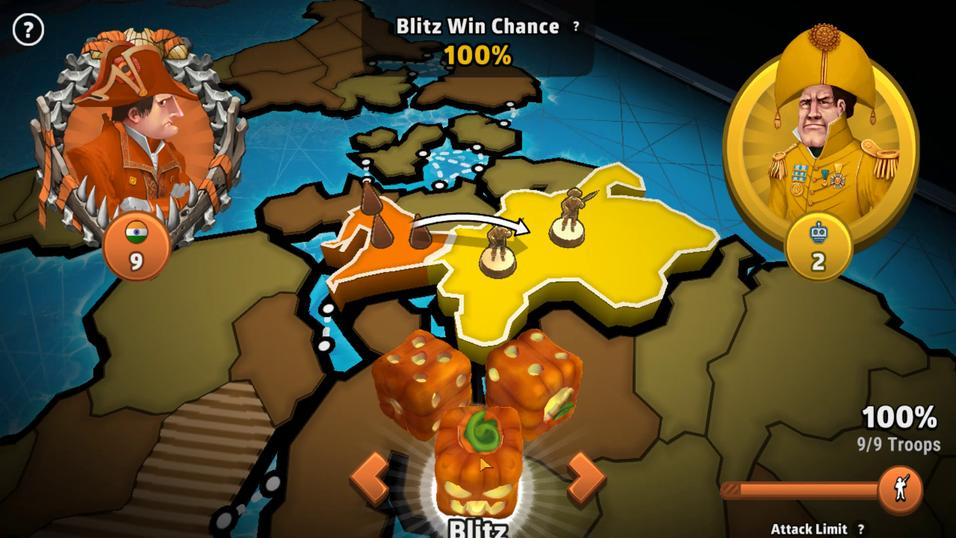 
Action: Mouse moved to (688, 370)
Screenshot: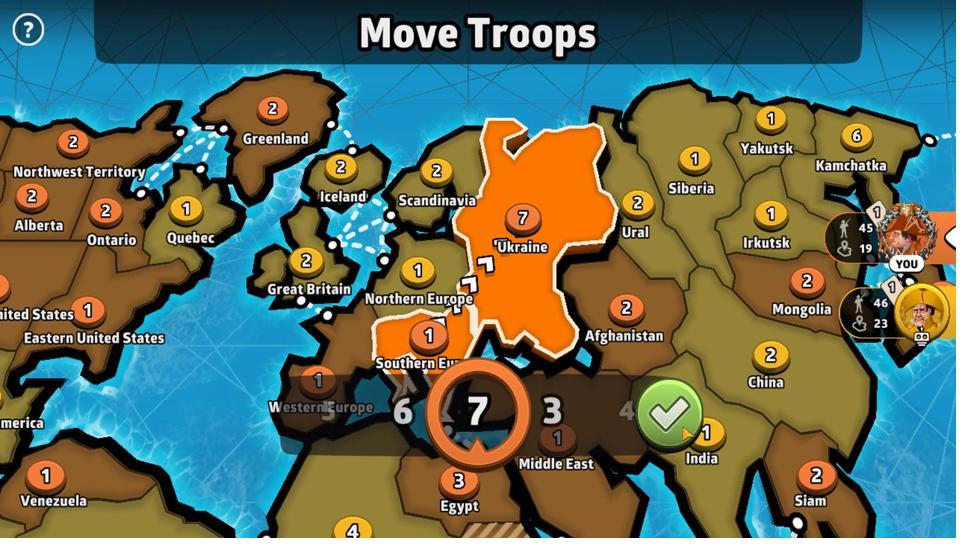 
Action: Mouse pressed left at (688, 370)
Screenshot: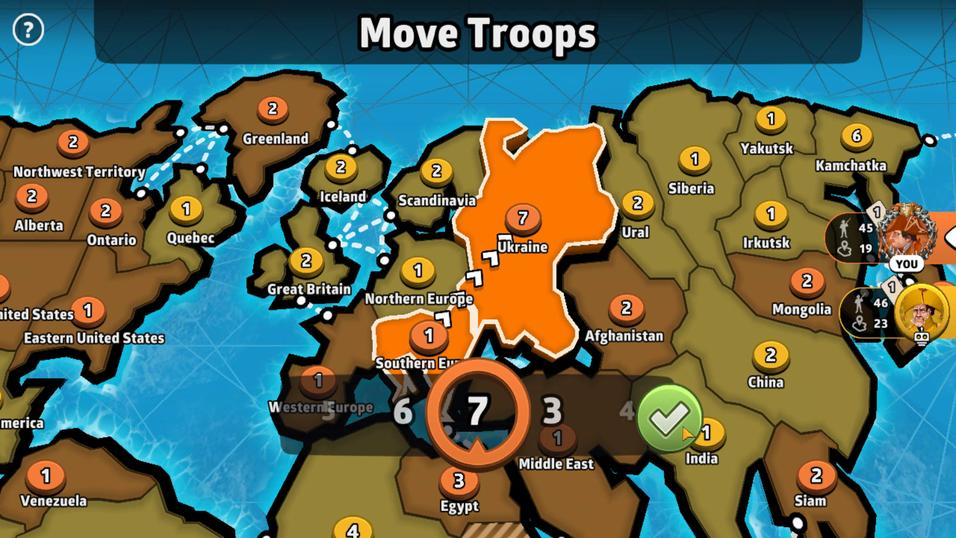 
Action: Mouse moved to (606, 387)
Screenshot: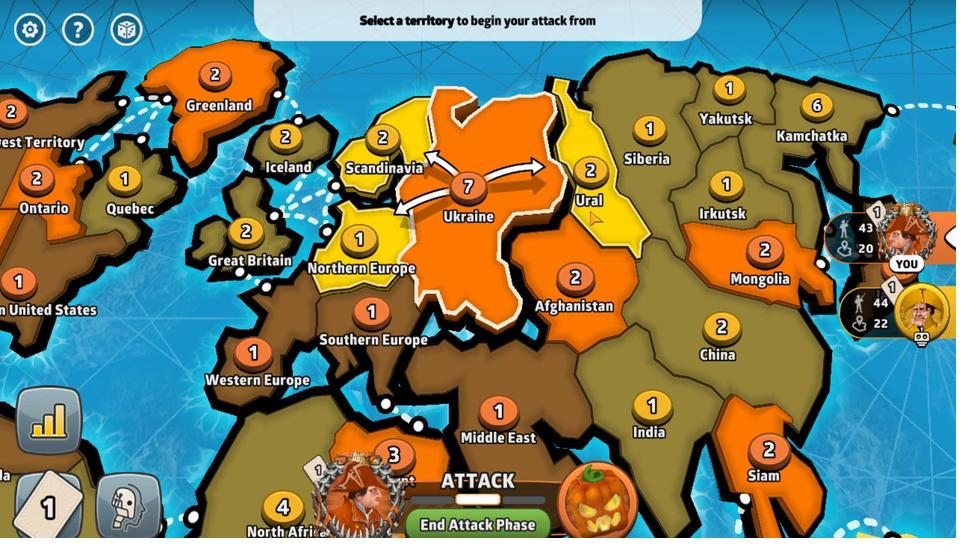 
Action: Mouse pressed left at (606, 387)
Screenshot: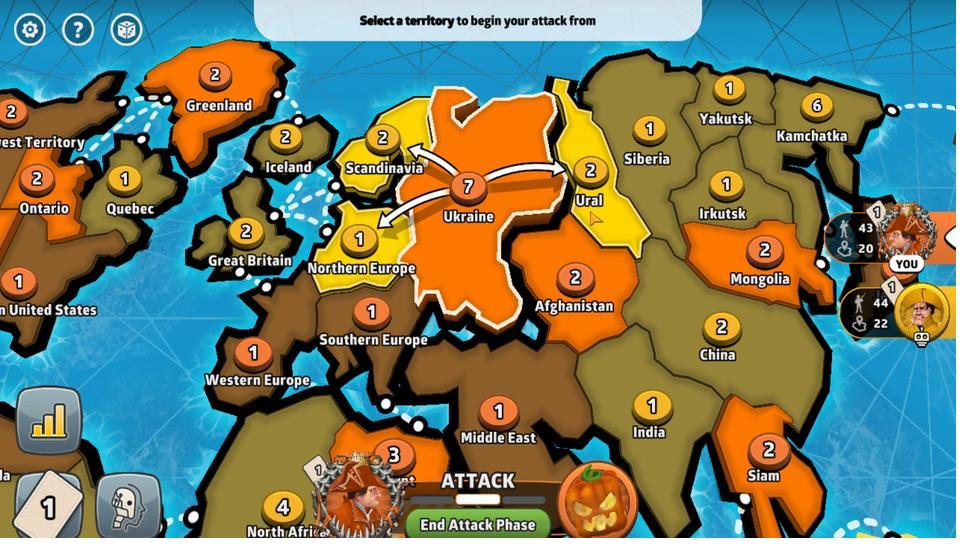 
Action: Mouse moved to (455, 372)
Screenshot: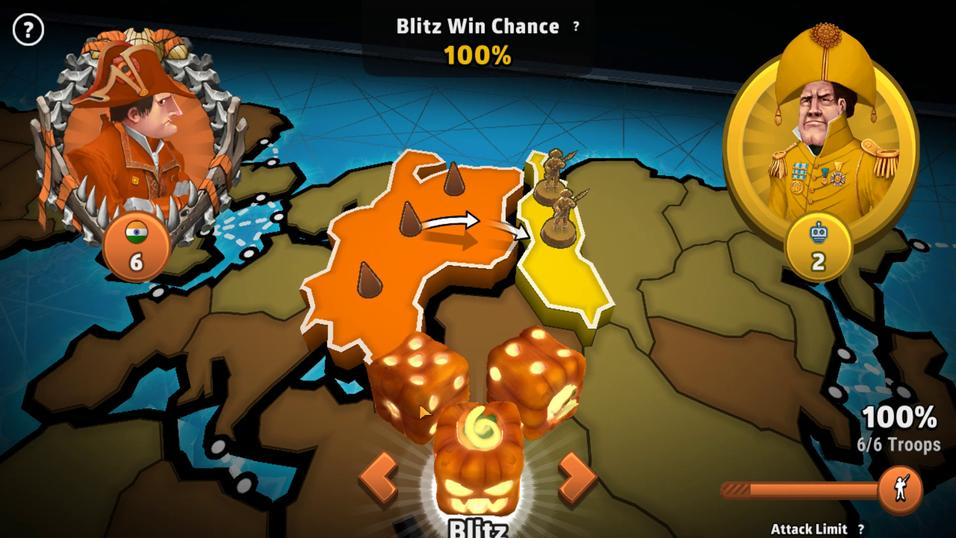 
Action: Mouse pressed left at (455, 372)
Screenshot: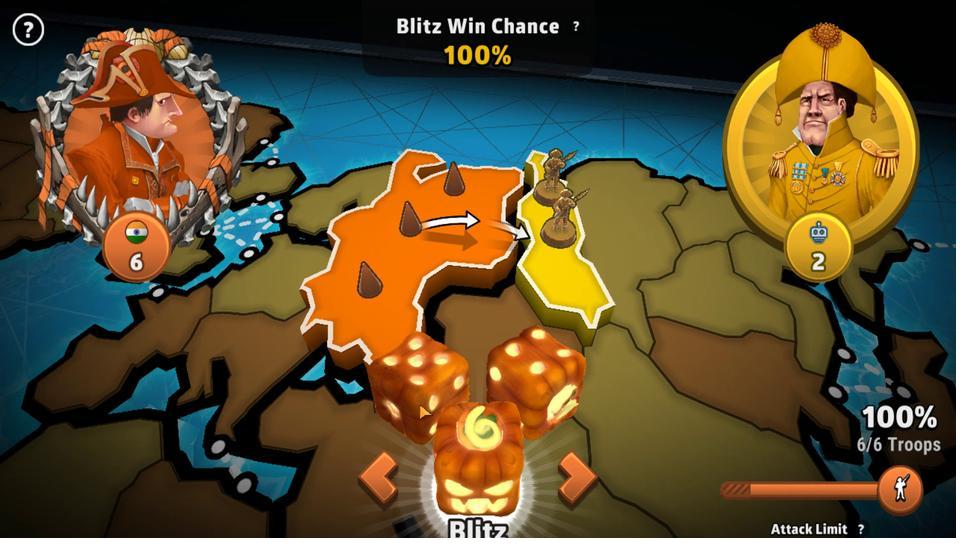 
Action: Mouse moved to (466, 393)
Screenshot: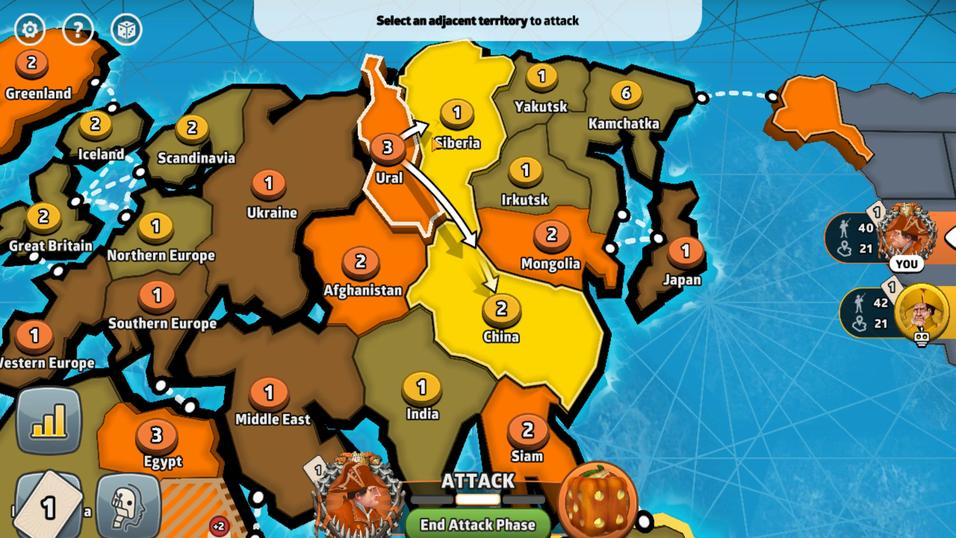 
Action: Mouse pressed left at (466, 393)
Screenshot: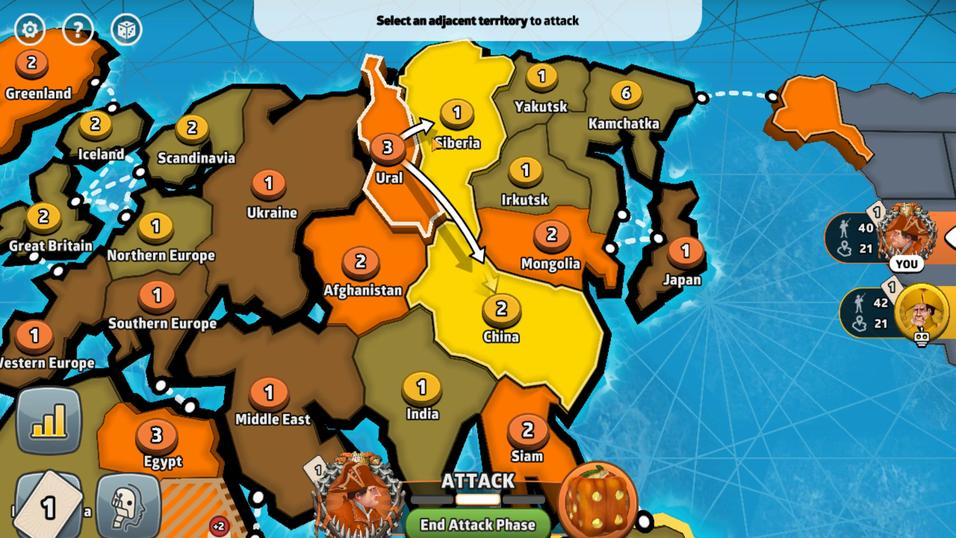 
Action: Mouse pressed left at (466, 393)
Screenshot: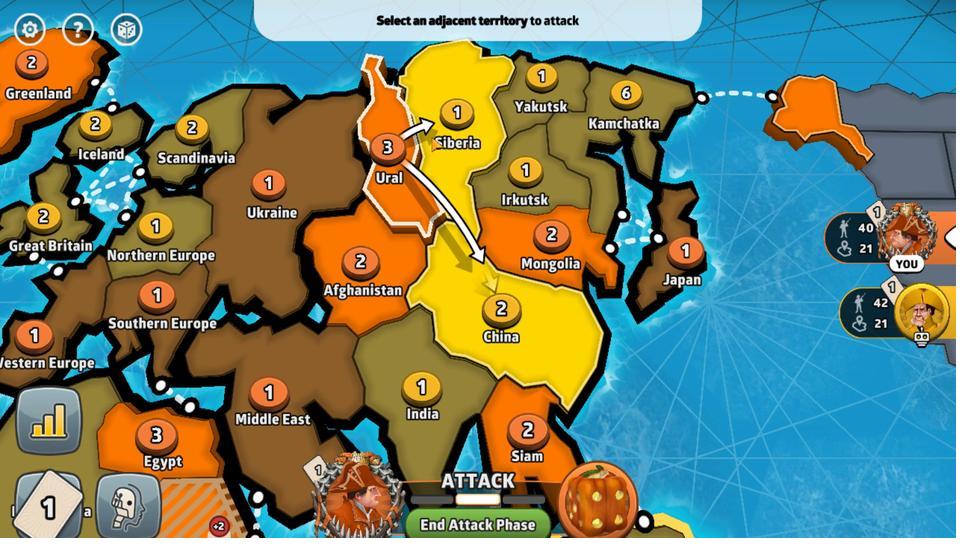 
Action: Mouse moved to (499, 366)
Screenshot: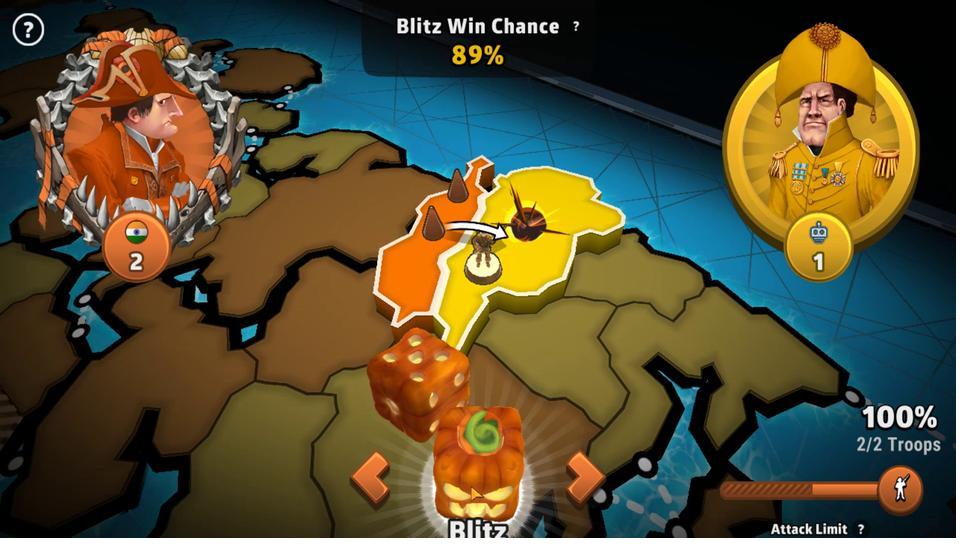 
Action: Mouse pressed left at (499, 366)
Screenshot: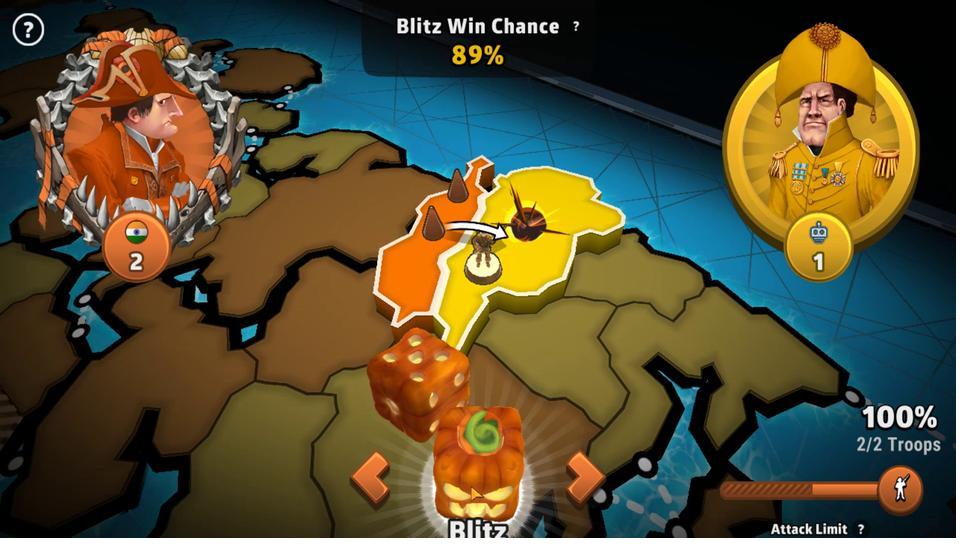 
Action: Mouse moved to (554, 363)
Screenshot: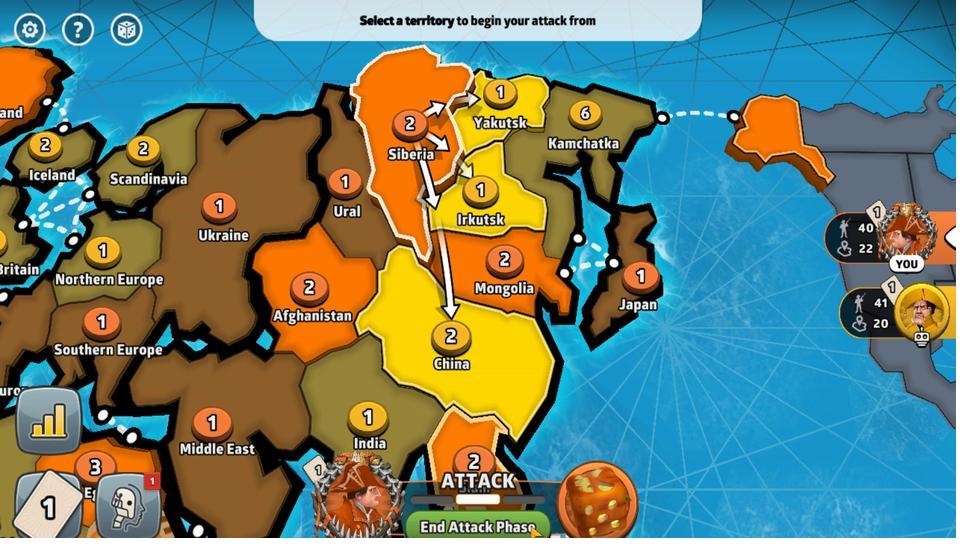 
Action: Mouse pressed left at (554, 363)
Screenshot: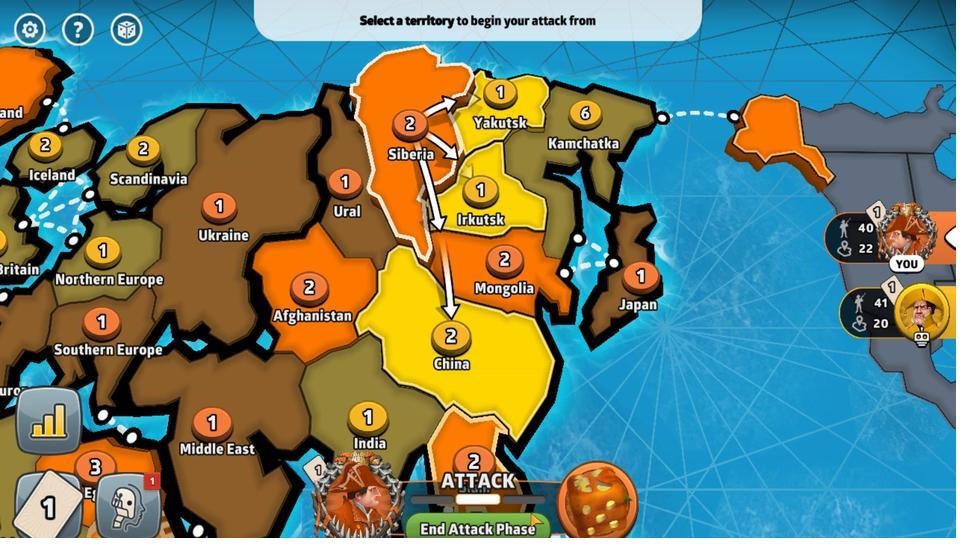 
Action: Mouse moved to (555, 387)
Screenshot: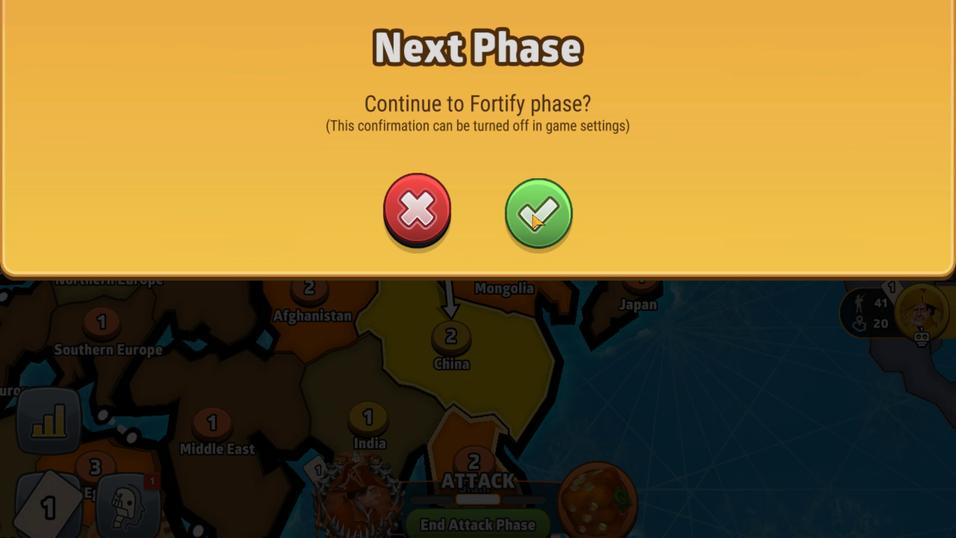 
Action: Mouse pressed left at (555, 387)
Screenshot: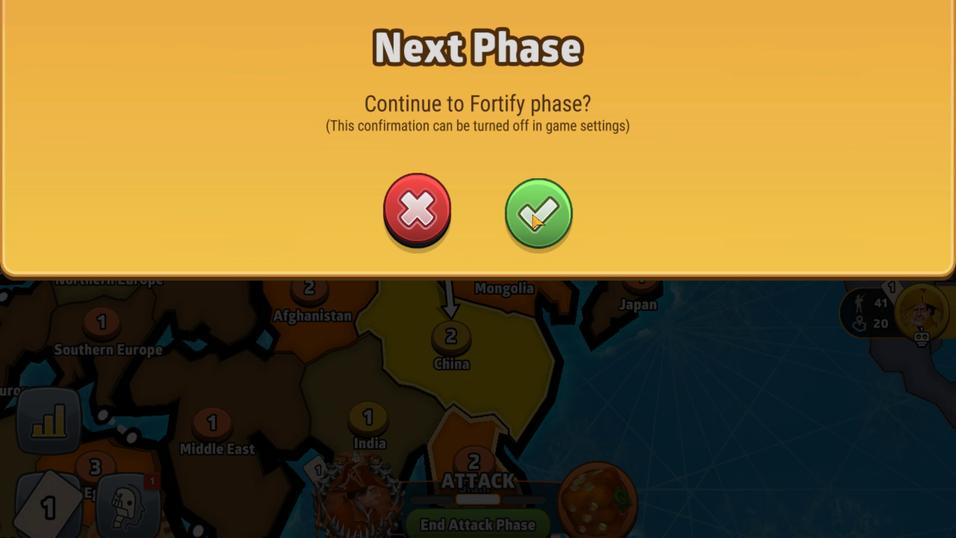 
Action: Mouse moved to (529, 362)
Screenshot: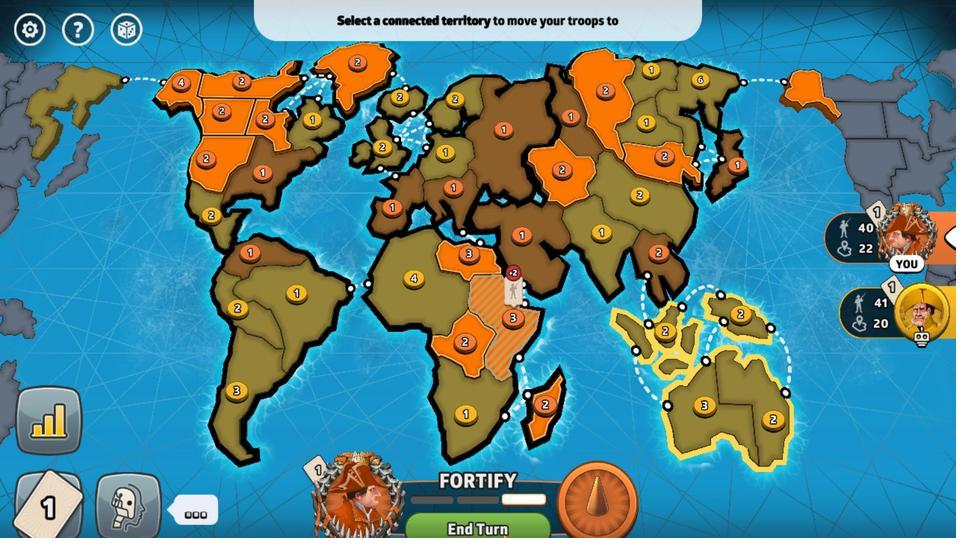 
Action: Mouse pressed left at (529, 362)
Screenshot: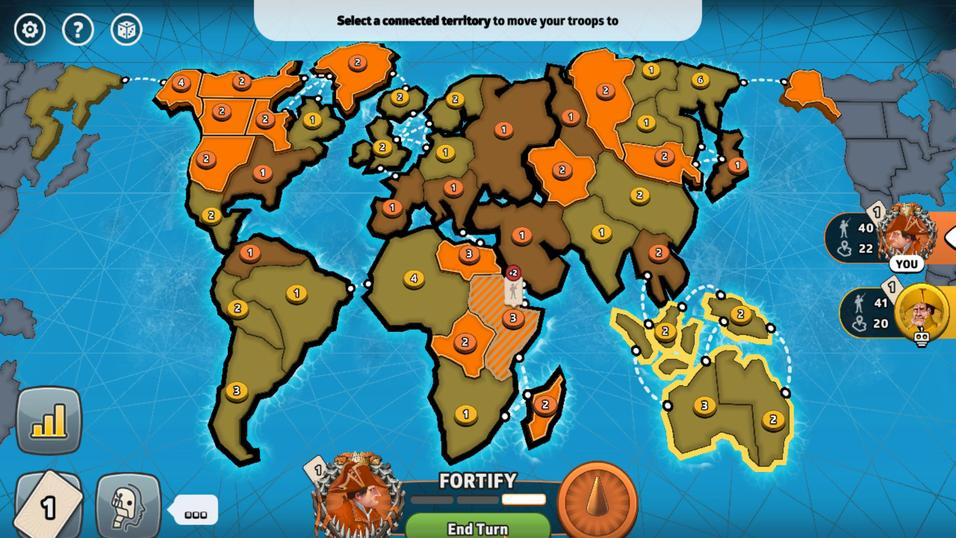 
Action: Mouse moved to (569, 387)
Screenshot: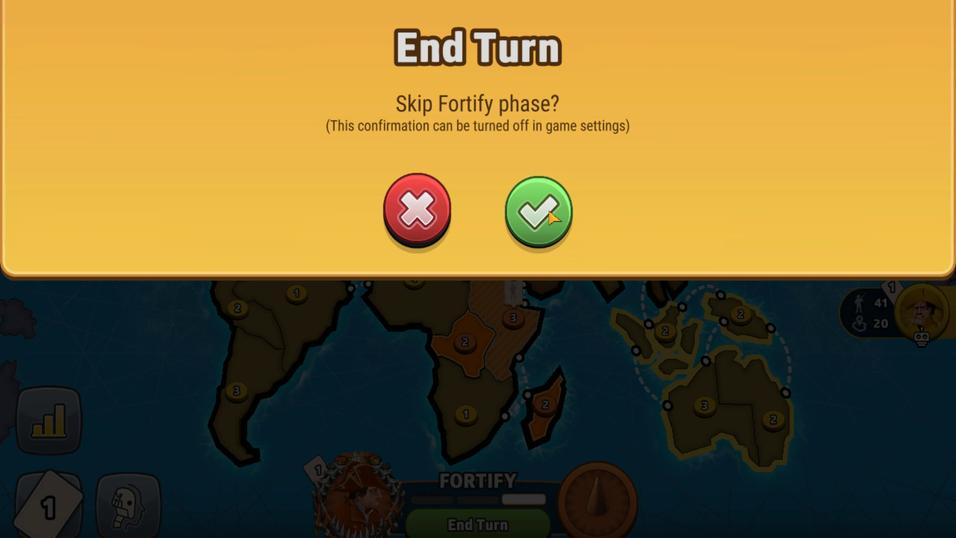 
Action: Mouse pressed left at (569, 387)
Screenshot: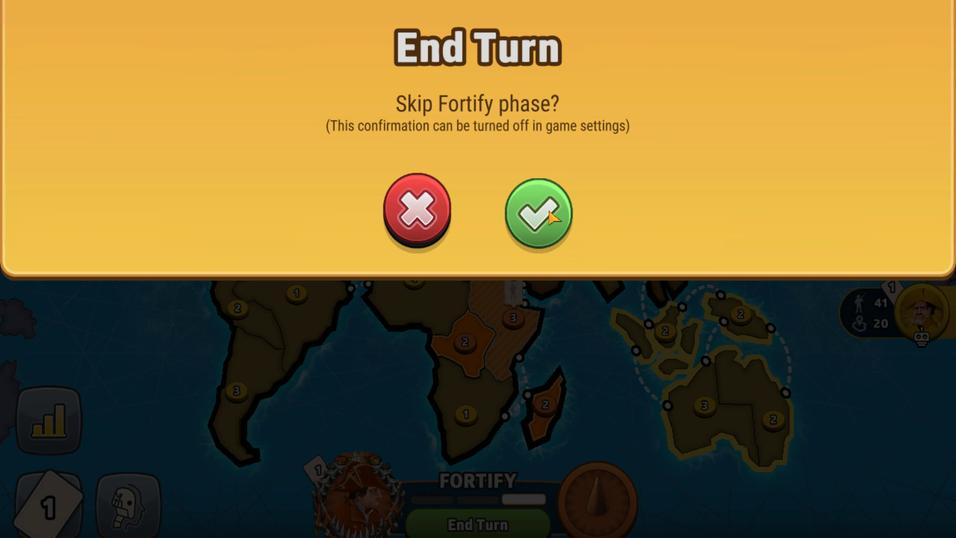 
Action: Mouse moved to (587, 378)
Screenshot: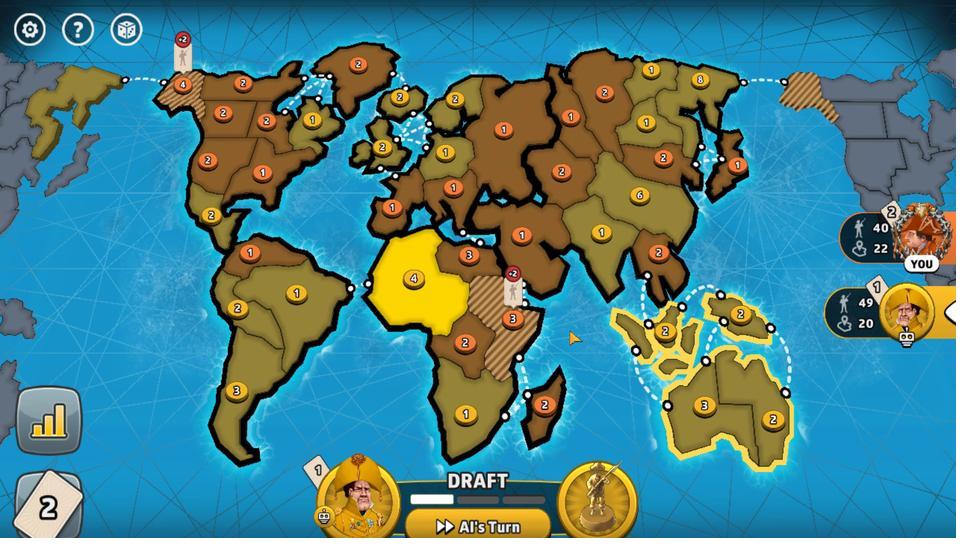 
Action: Mouse pressed left at (587, 378)
Screenshot: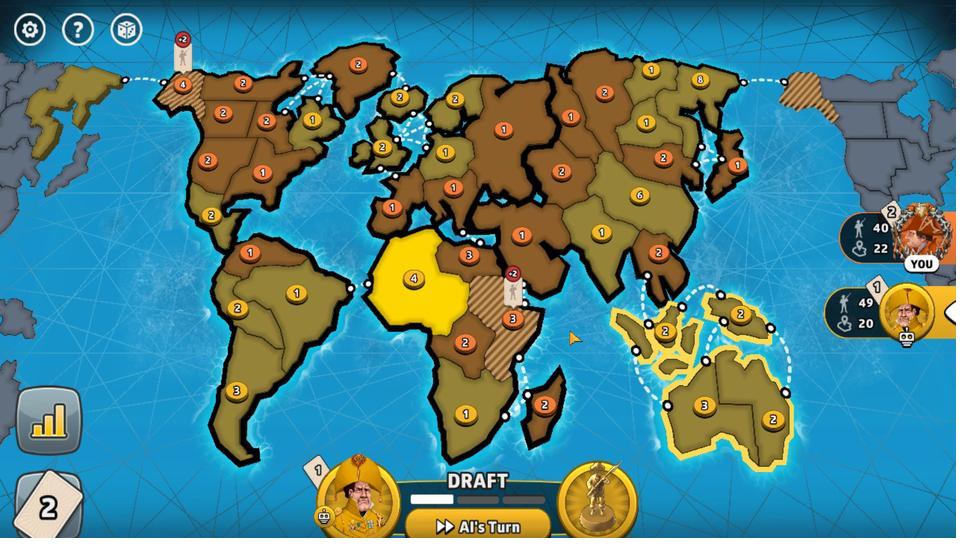 
Action: Mouse moved to (556, 385)
Screenshot: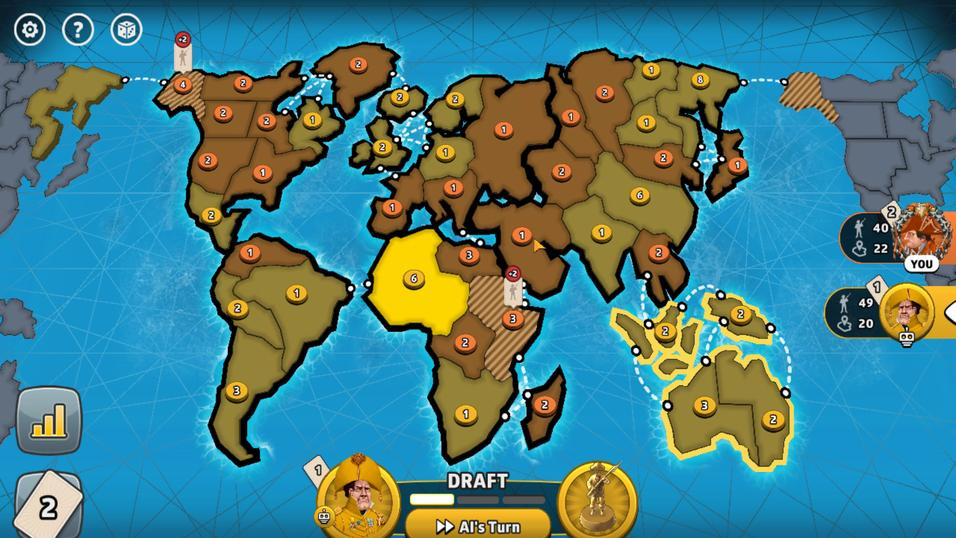 
Action: Mouse pressed left at (556, 385)
Screenshot: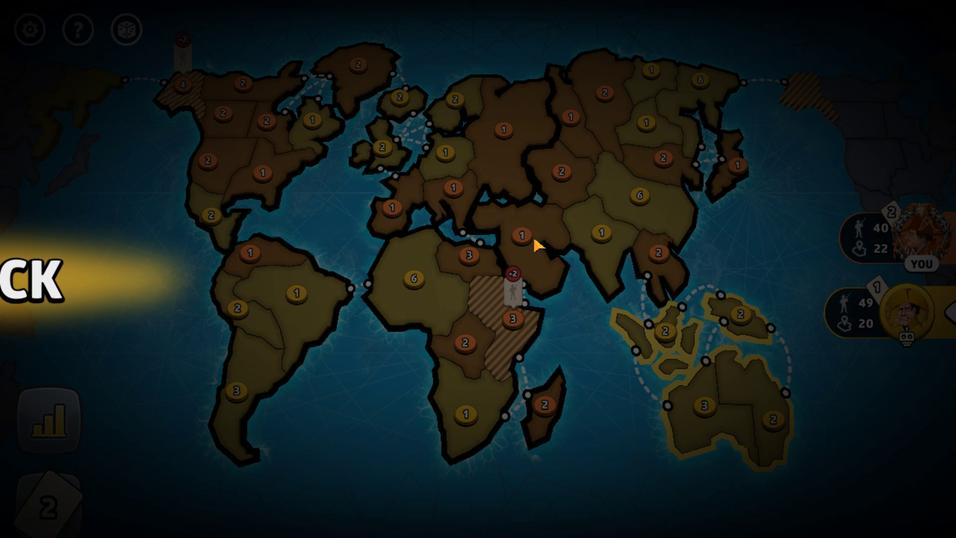 
Action: Mouse pressed left at (556, 385)
Screenshot: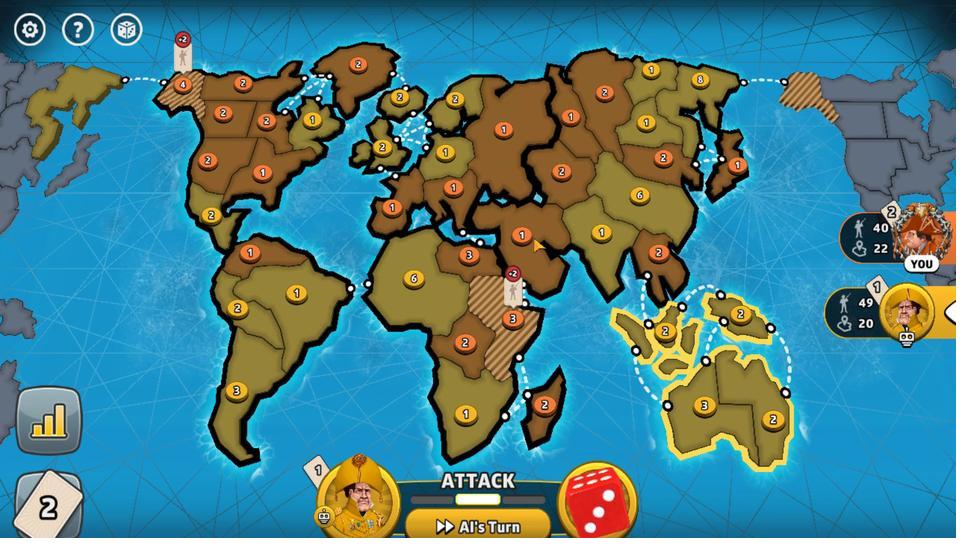
Action: Mouse pressed left at (556, 385)
Screenshot: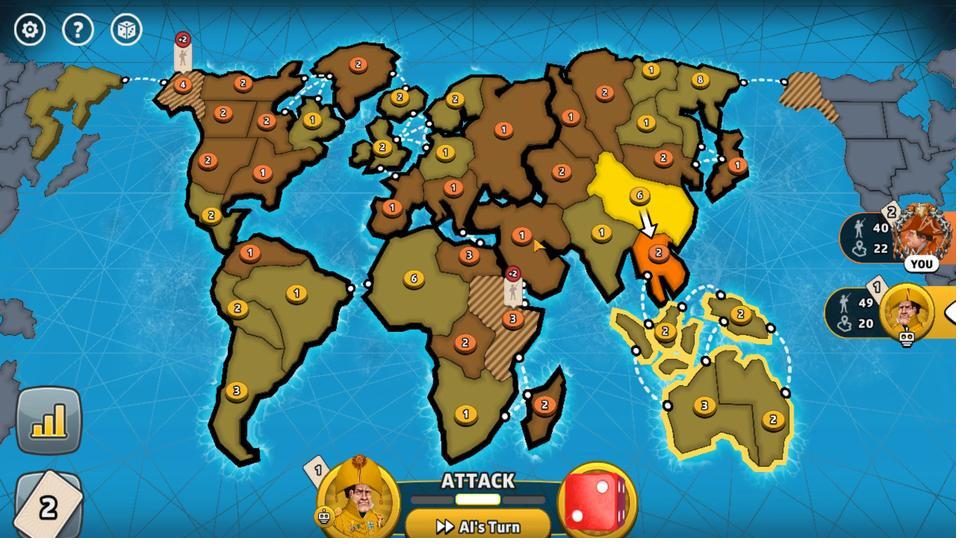 
Action: Mouse pressed left at (556, 385)
Screenshot: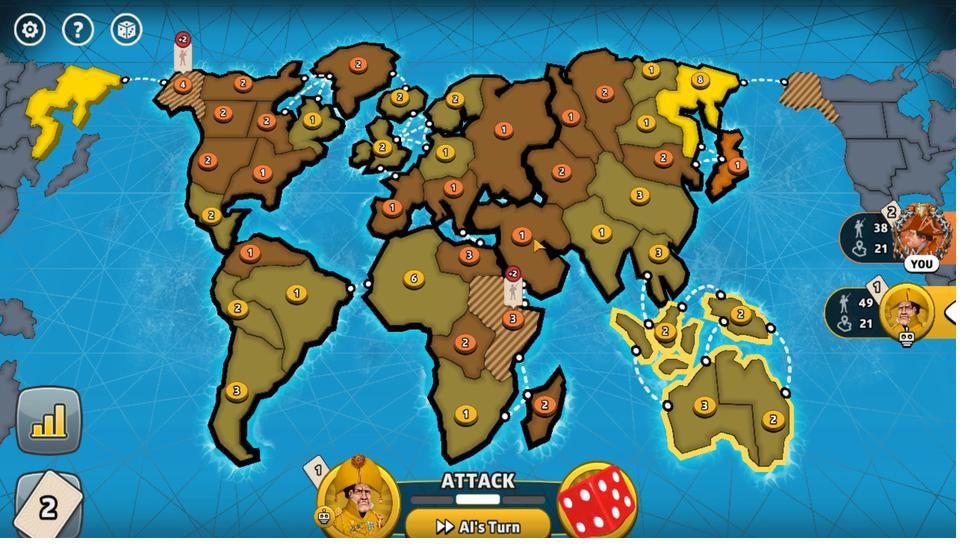 
Action: Mouse moved to (549, 385)
Screenshot: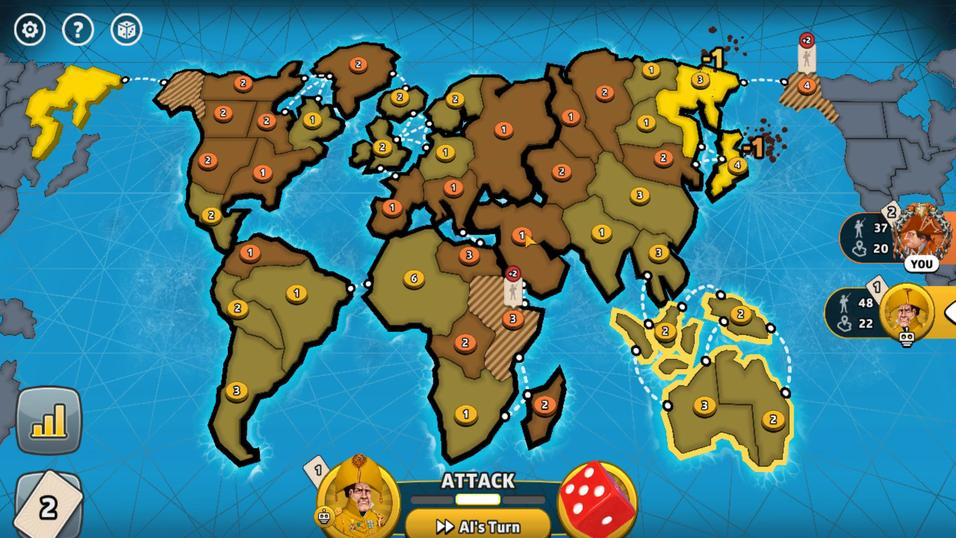 
Action: Mouse pressed left at (549, 385)
Screenshot: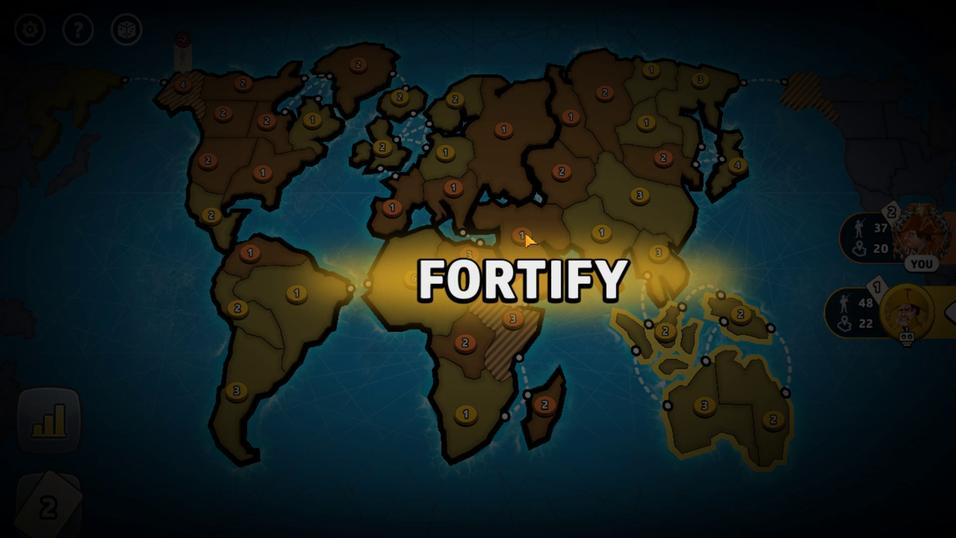 
Action: Mouse pressed left at (549, 385)
Screenshot: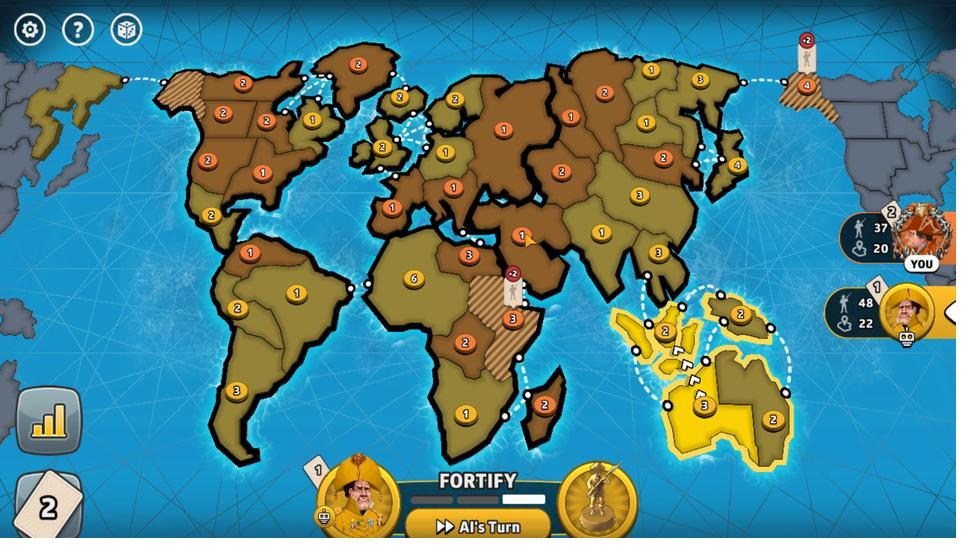 
Action: Mouse pressed left at (549, 385)
Screenshot: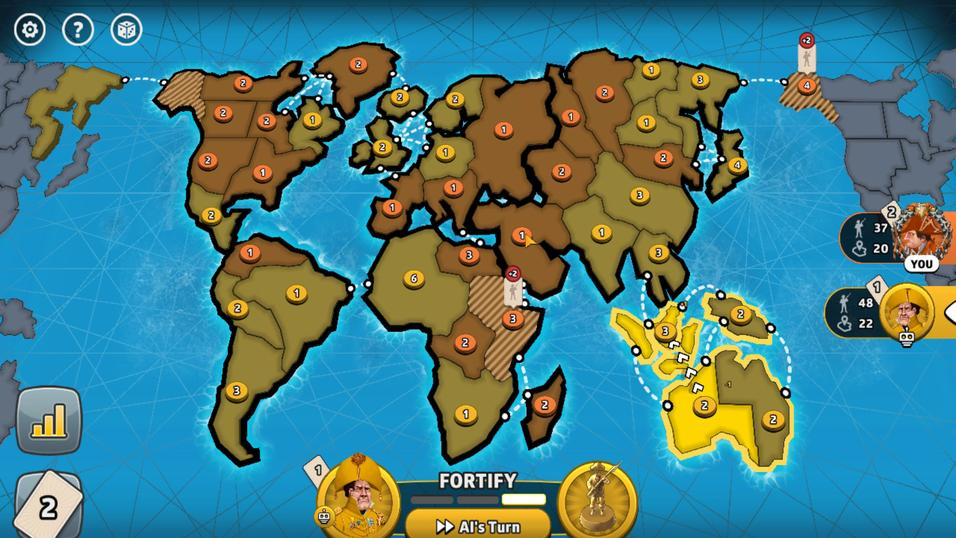
Action: Mouse pressed left at (549, 385)
Screenshot: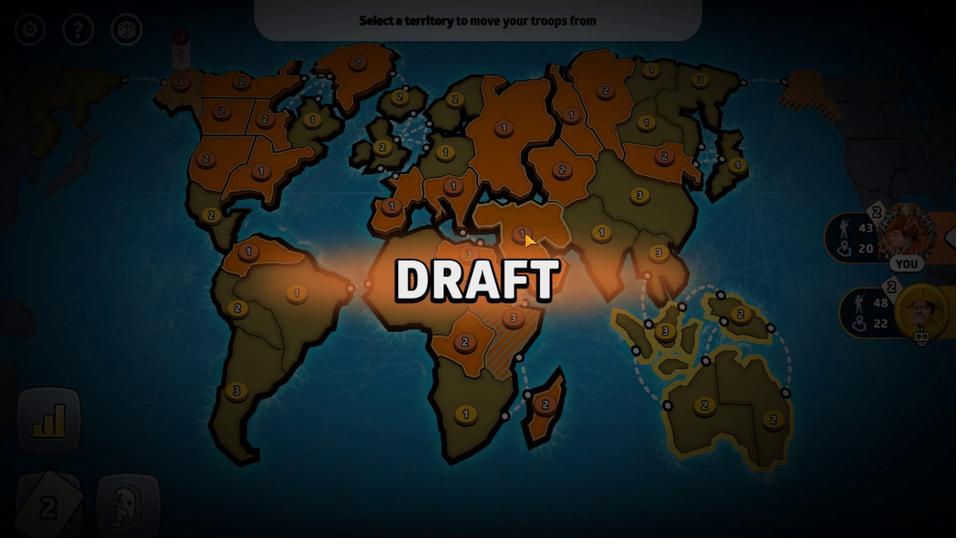 
Action: Mouse moved to (557, 385)
Screenshot: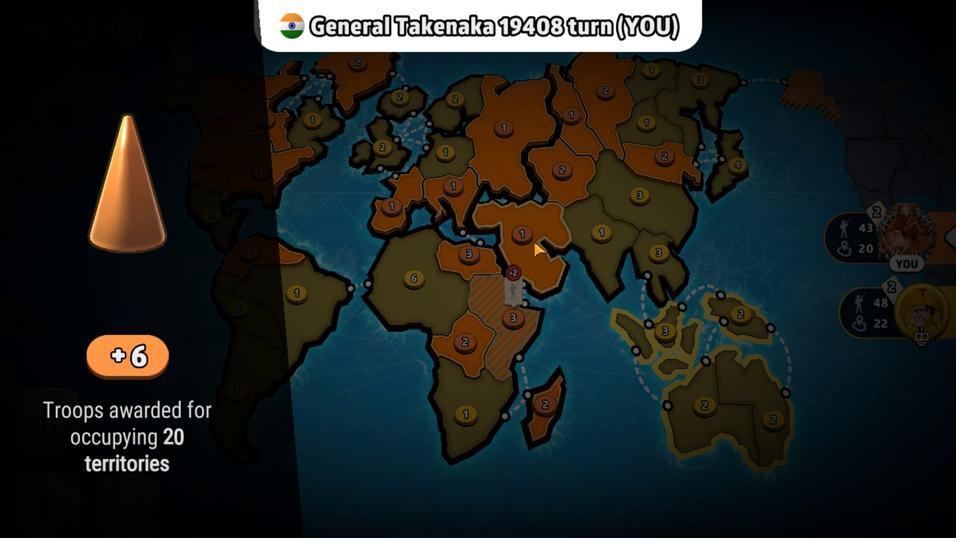 
Action: Mouse pressed left at (557, 385)
Screenshot: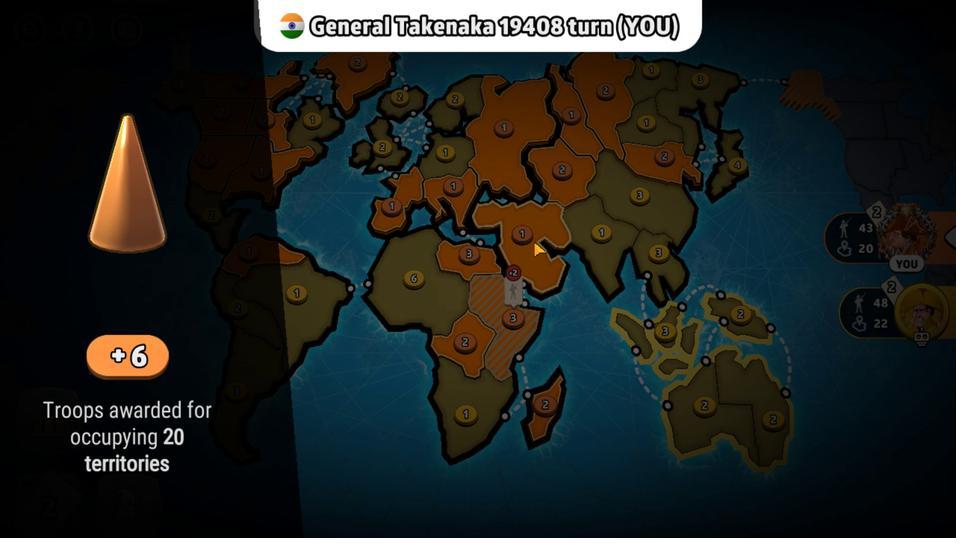 
Action: Mouse moved to (552, 385)
Screenshot: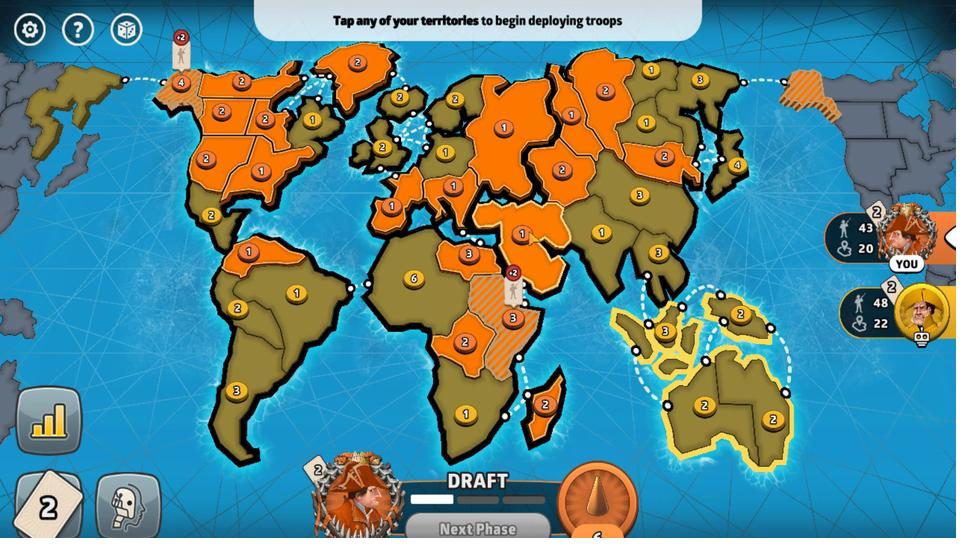 
Action: Mouse pressed left at (552, 385)
Screenshot: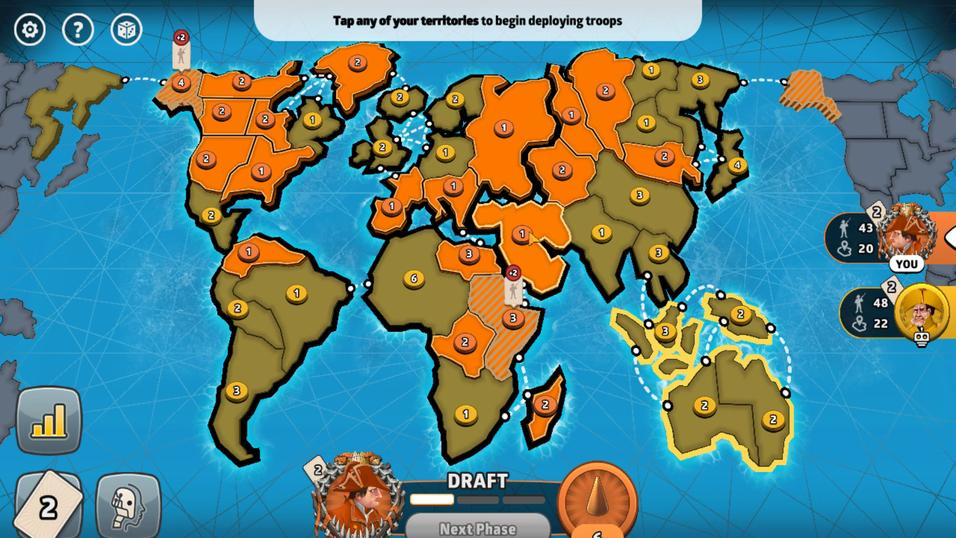 
Action: Mouse moved to (692, 371)
Screenshot: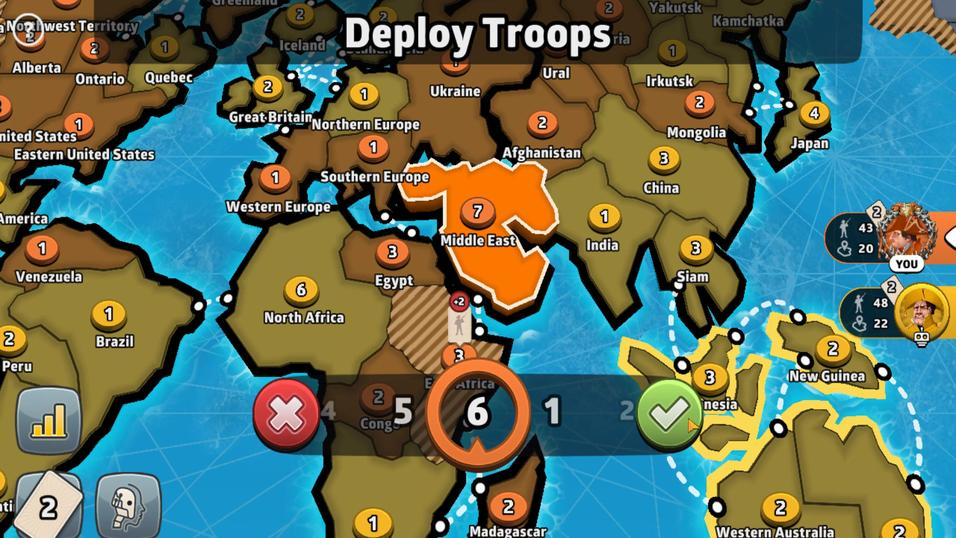 
Action: Mouse pressed left at (692, 371)
Screenshot: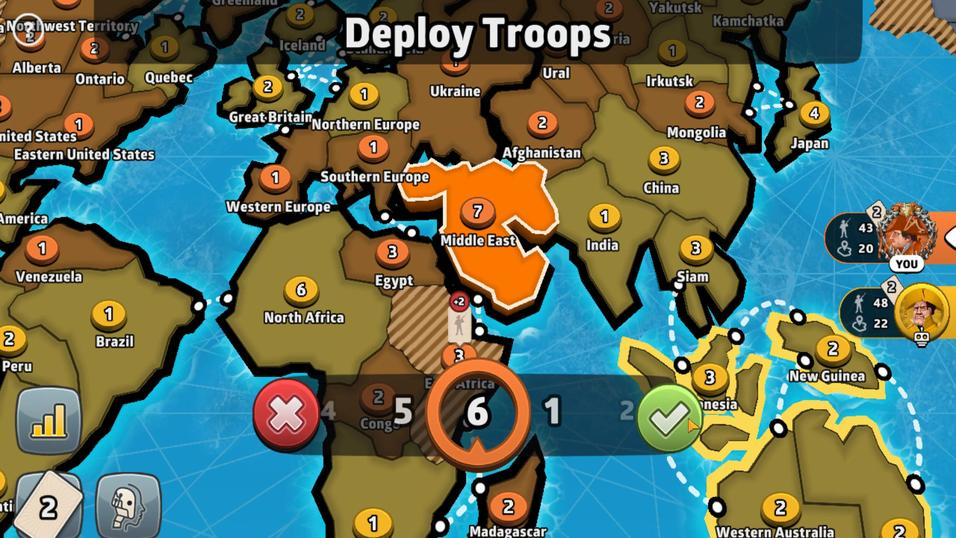 
Action: Mouse moved to (516, 362)
Screenshot: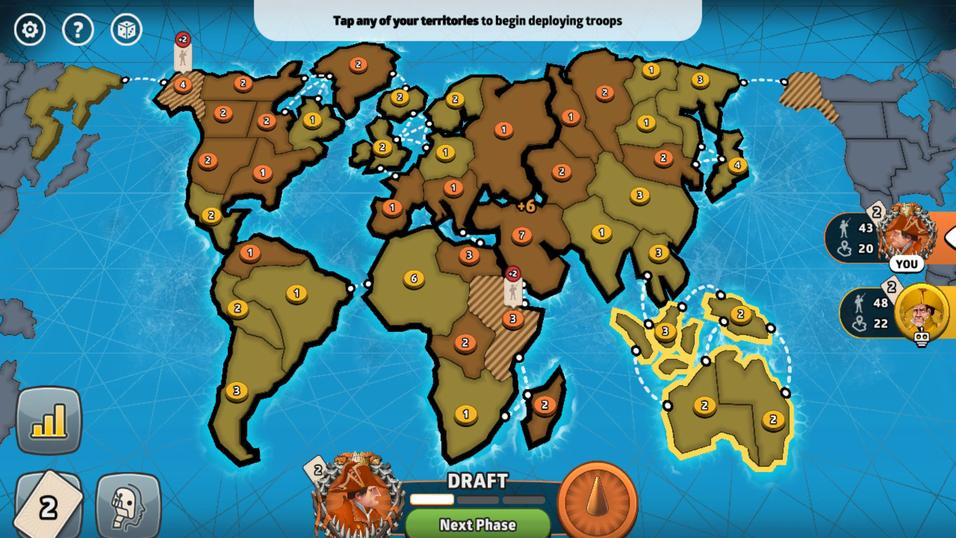 
Action: Mouse pressed left at (516, 362)
Screenshot: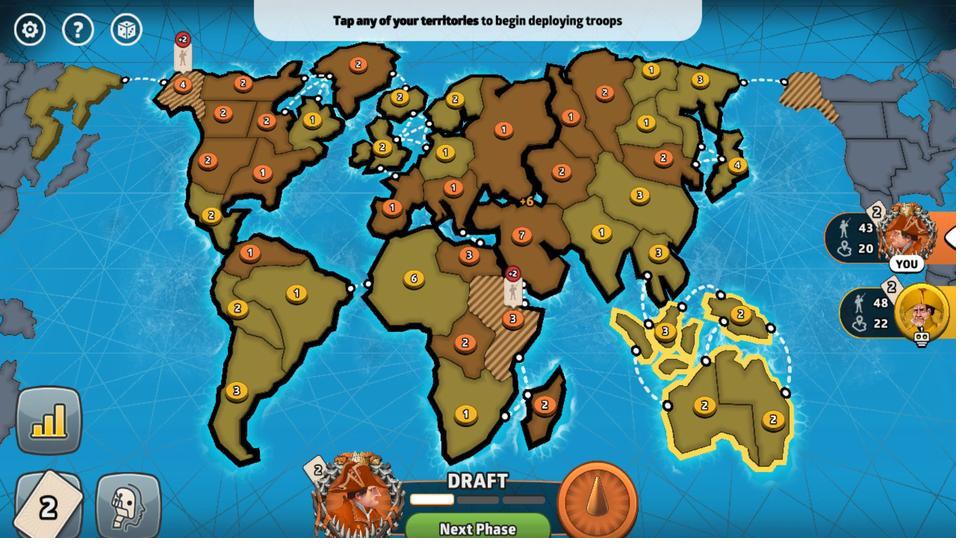 
Action: Mouse moved to (561, 386)
Screenshot: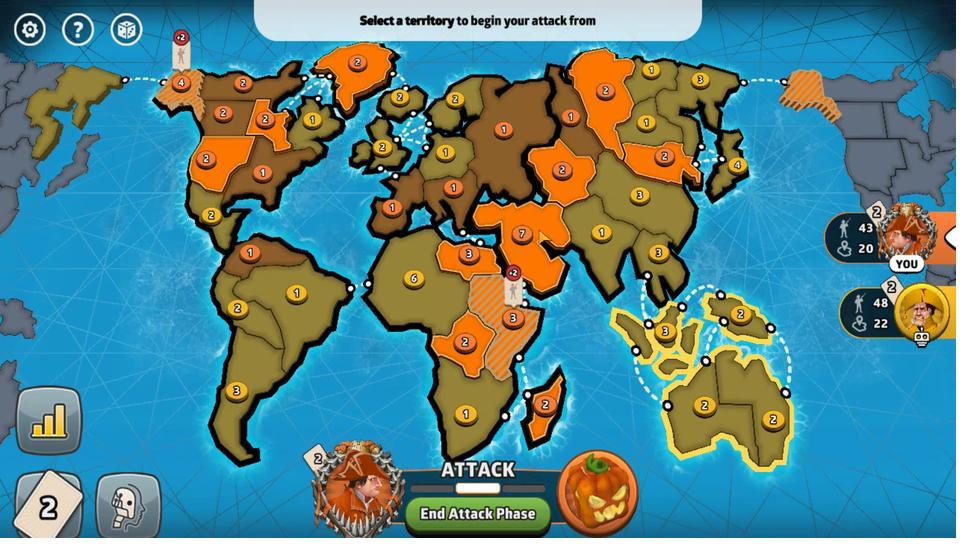 
Action: Mouse pressed left at (561, 386)
Screenshot: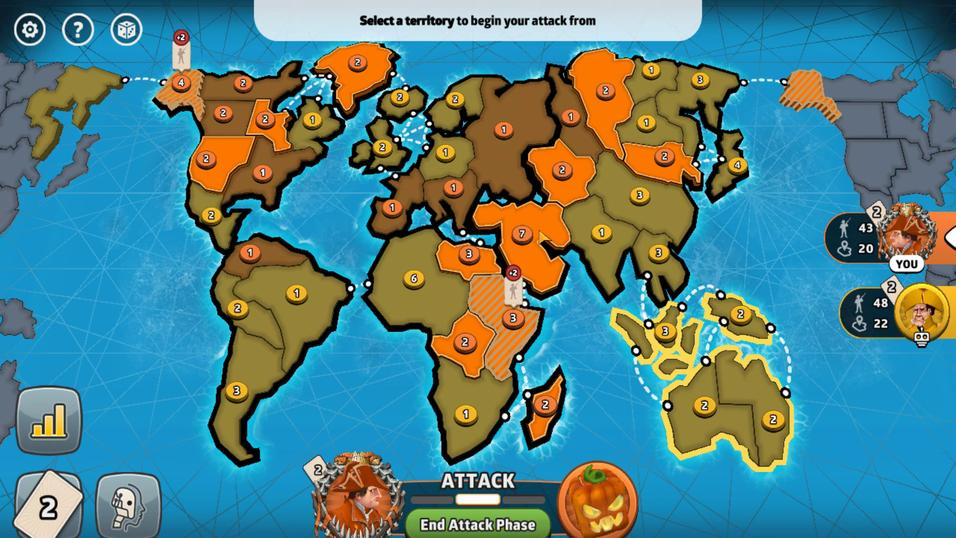 
Action: Mouse moved to (587, 385)
Screenshot: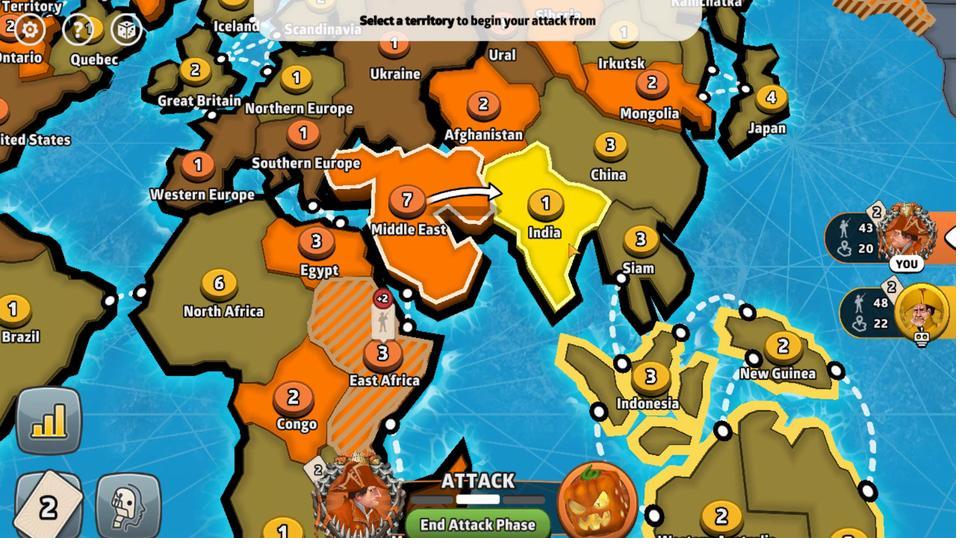 
Action: Mouse pressed left at (587, 385)
Screenshot: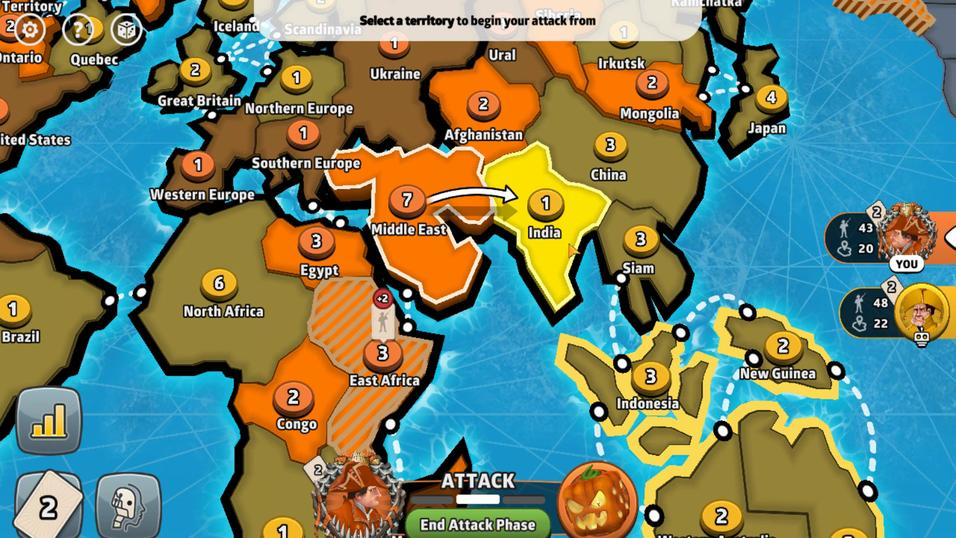 
Action: Mouse moved to (520, 367)
Screenshot: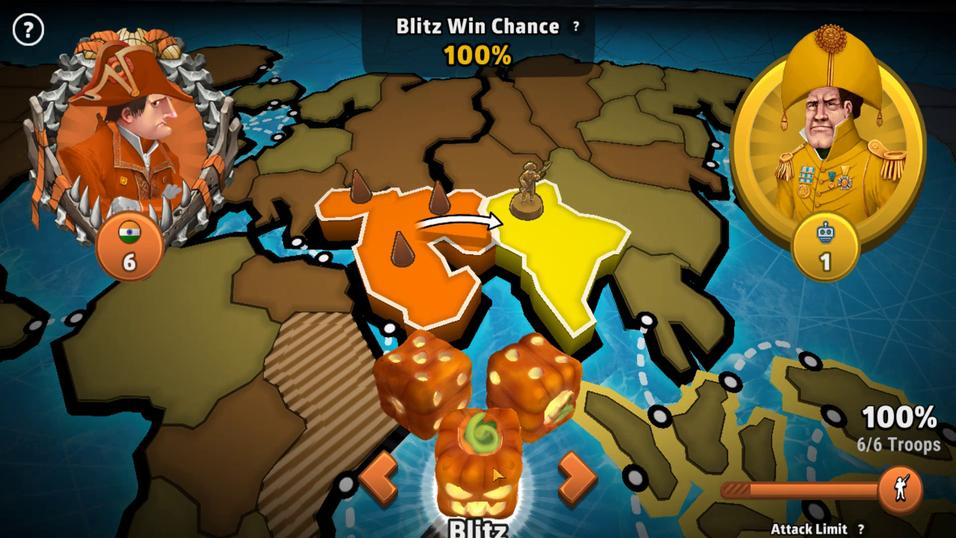 
Action: Mouse pressed left at (520, 367)
Screenshot: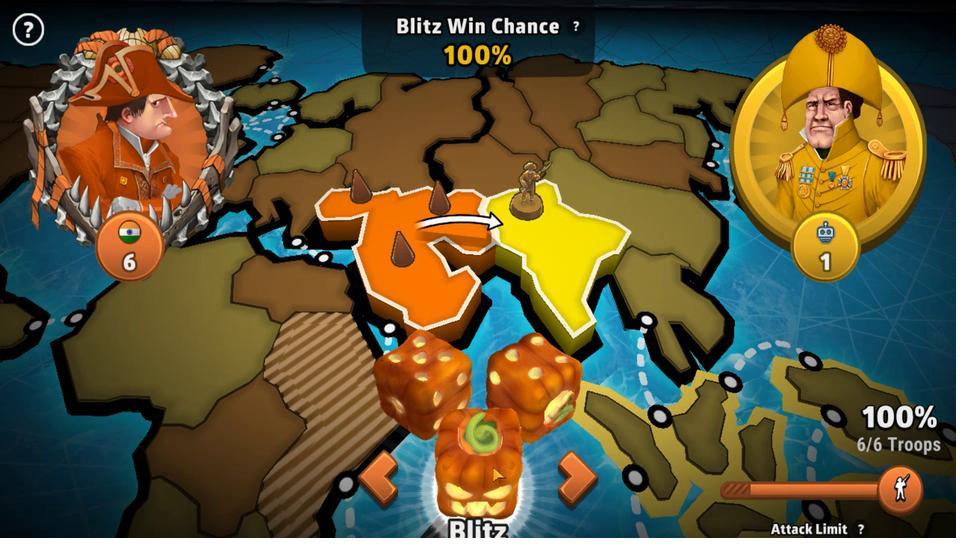 
Action: Mouse moved to (691, 374)
Screenshot: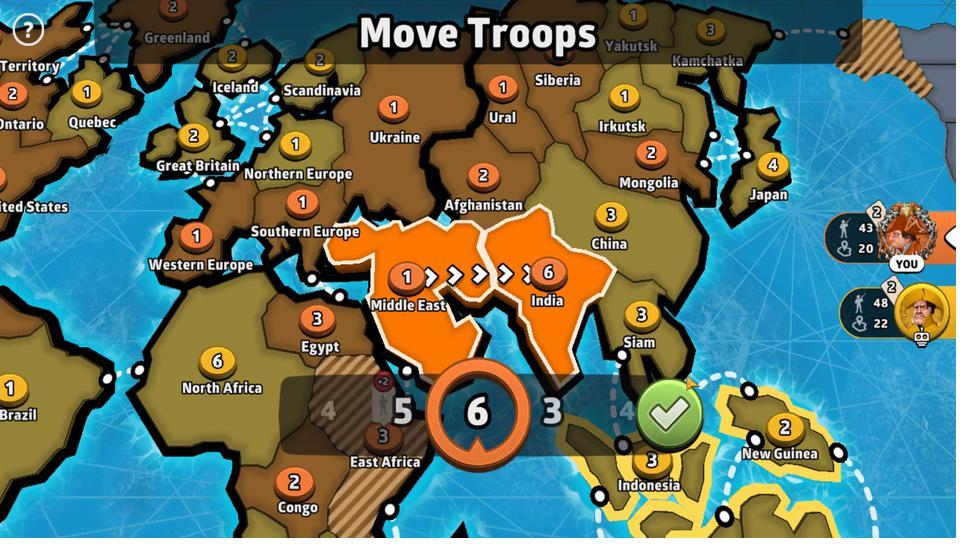 
Action: Mouse pressed left at (691, 374)
Screenshot: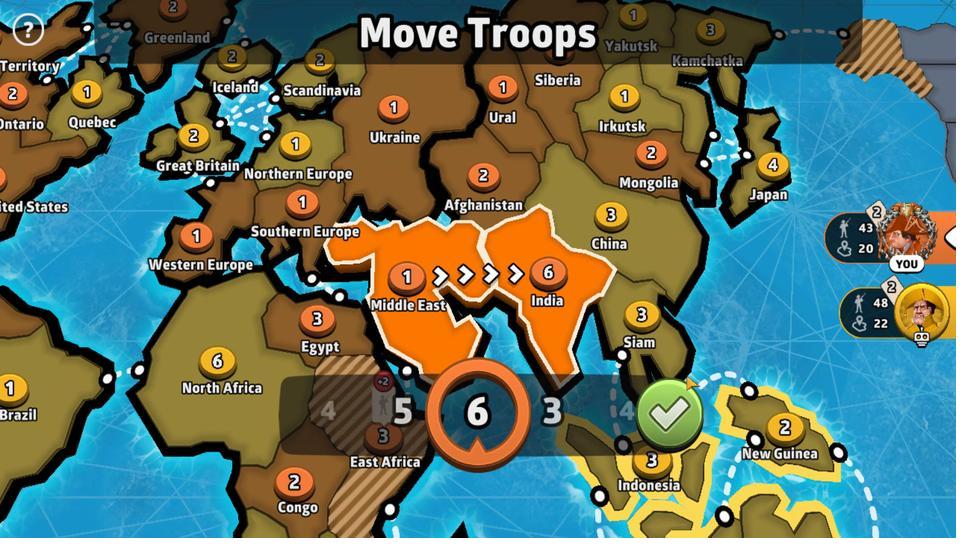 
Action: Mouse moved to (689, 371)
Screenshot: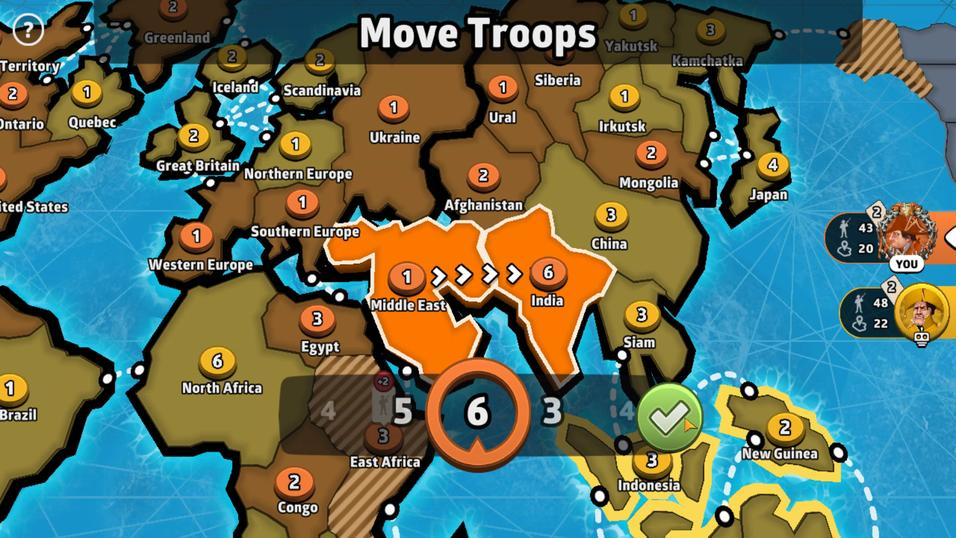 
Action: Mouse pressed left at (689, 371)
Screenshot: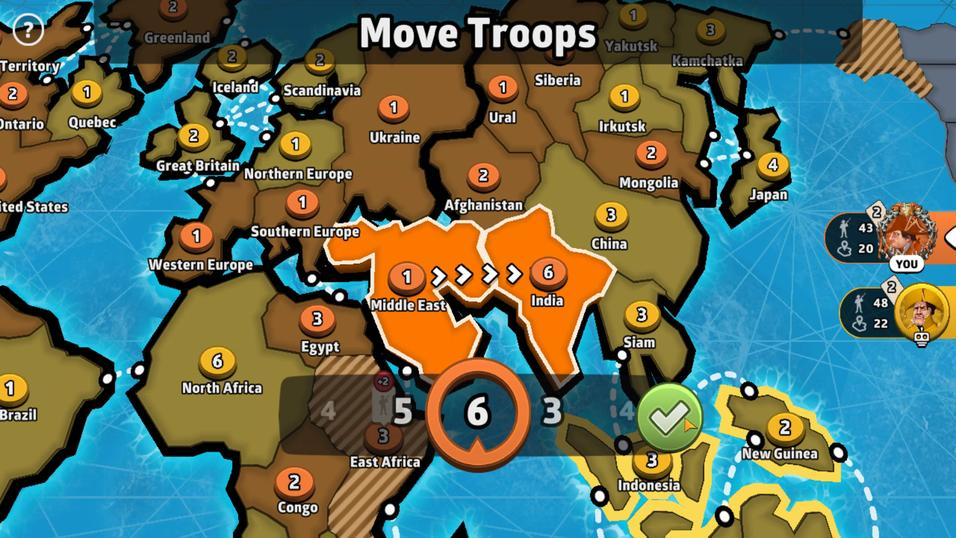 
Action: Mouse moved to (490, 390)
Screenshot: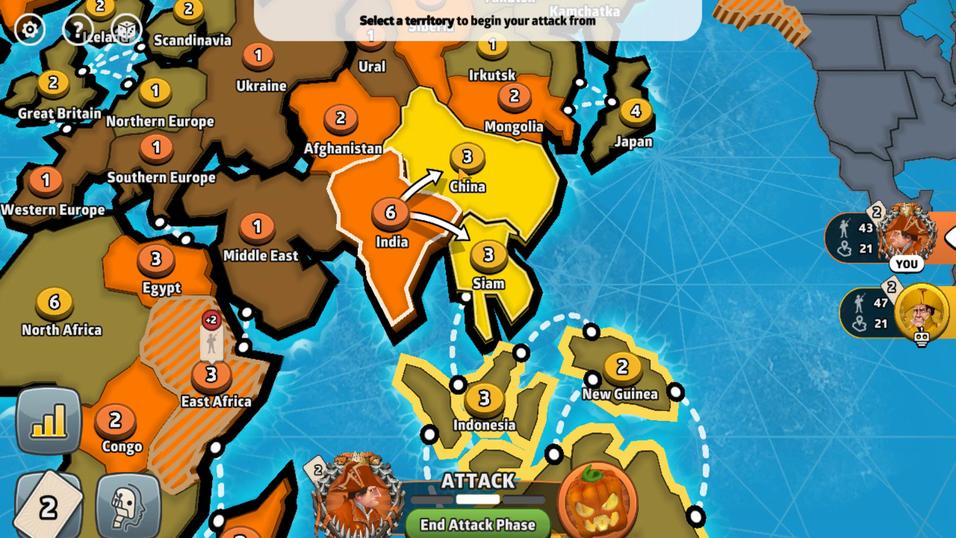 
Action: Mouse pressed left at (490, 390)
Screenshot: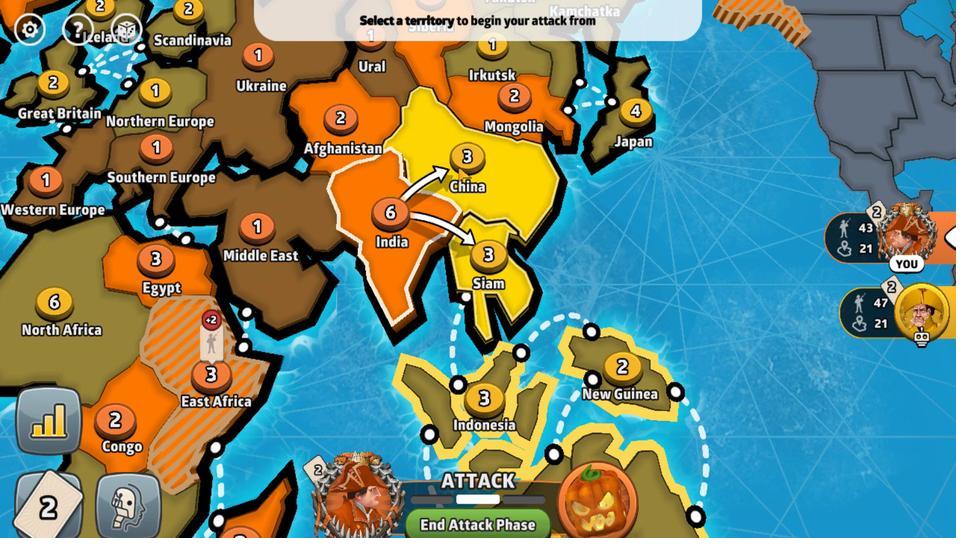 
Action: Mouse moved to (481, 369)
Screenshot: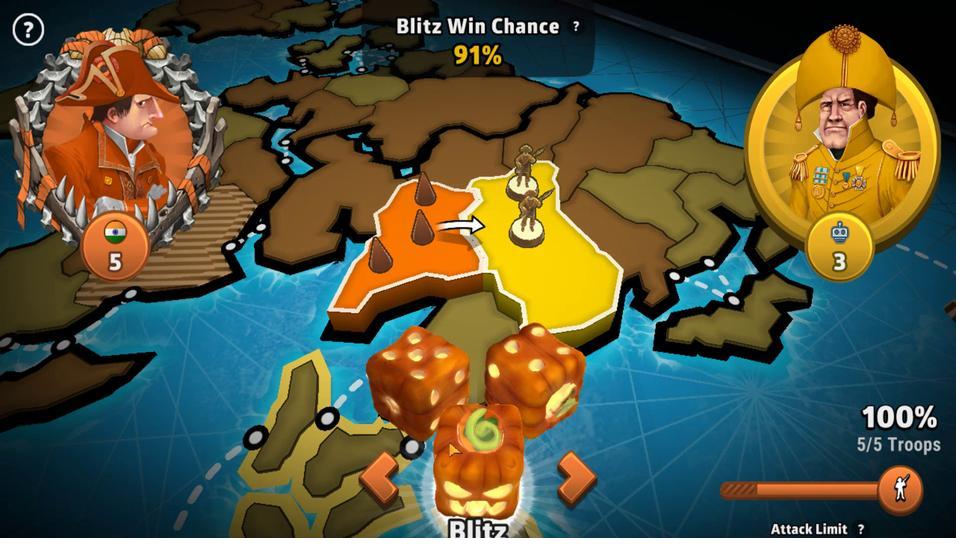 
Action: Mouse pressed left at (481, 369)
Screenshot: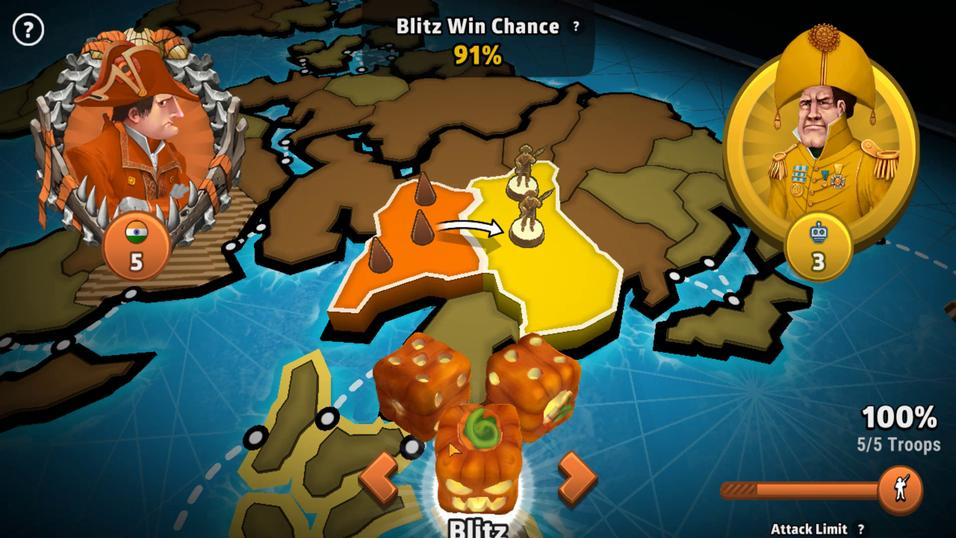 
Action: Mouse moved to (511, 363)
Screenshot: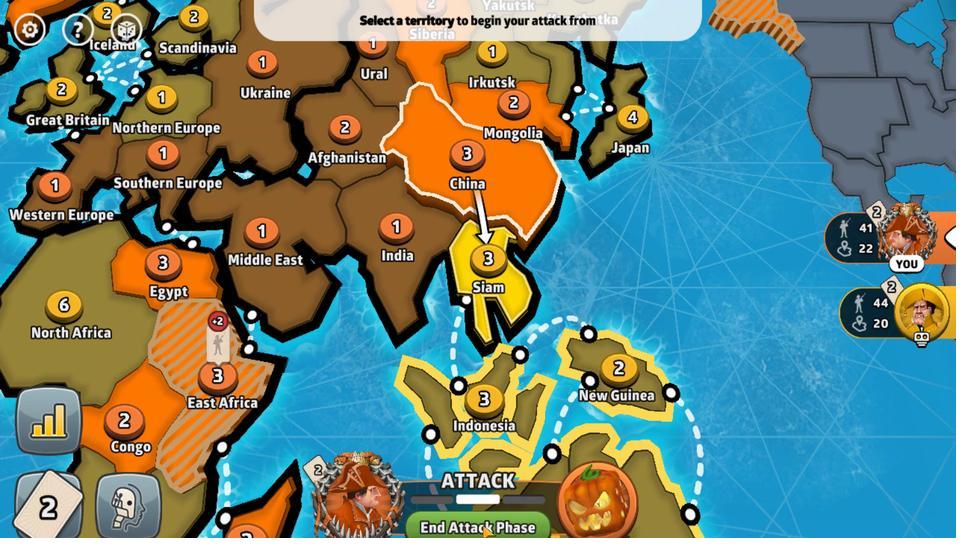 
Action: Mouse pressed left at (511, 363)
Screenshot: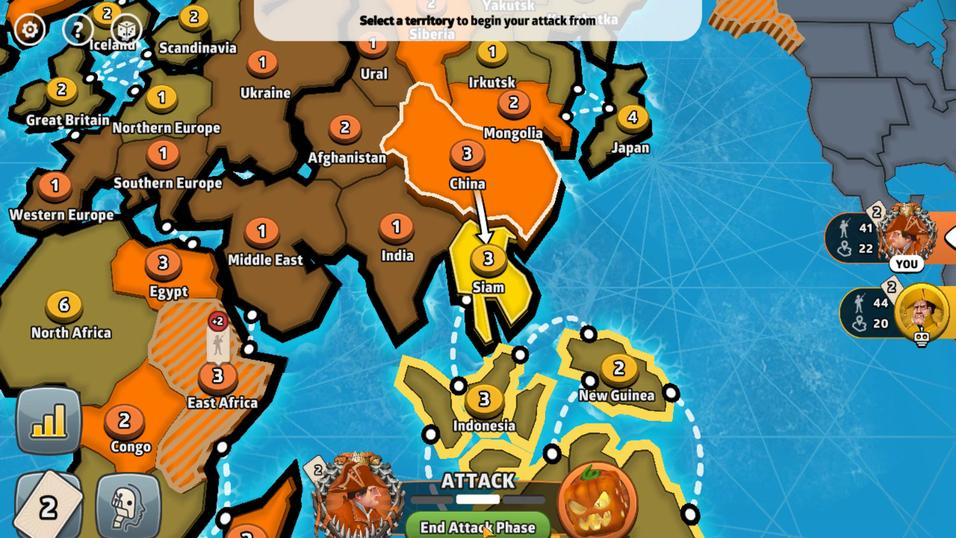 
Action: Mouse moved to (587, 387)
Screenshot: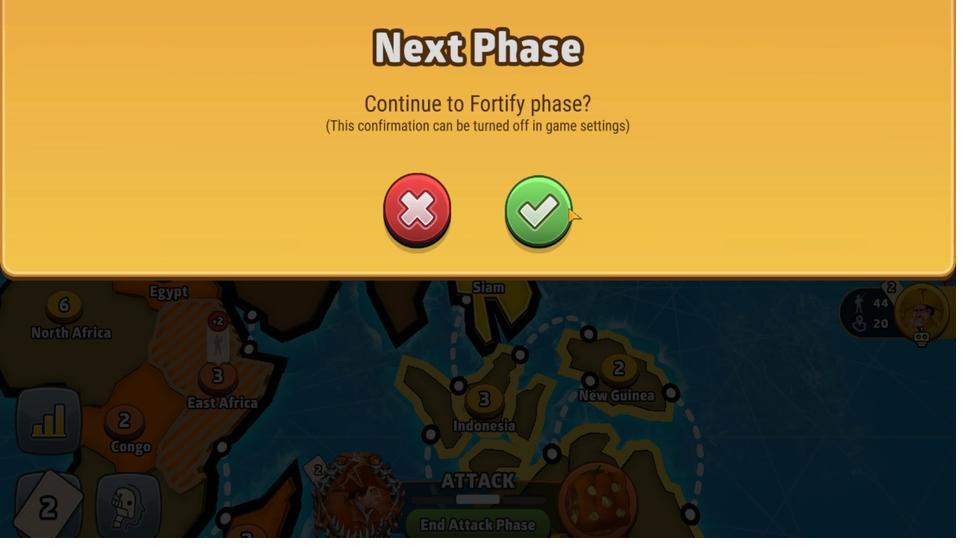 
Action: Mouse pressed left at (587, 387)
Screenshot: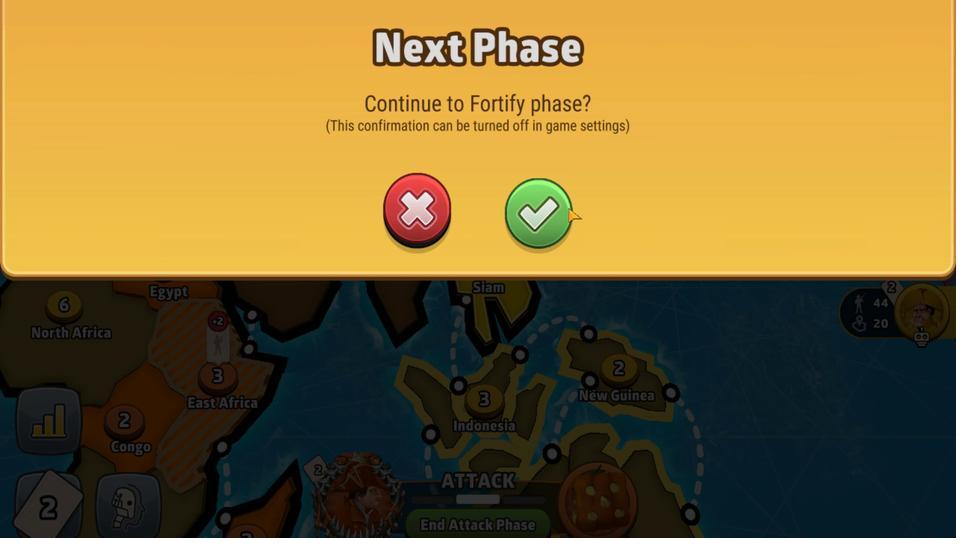
Action: Mouse pressed left at (587, 387)
Screenshot: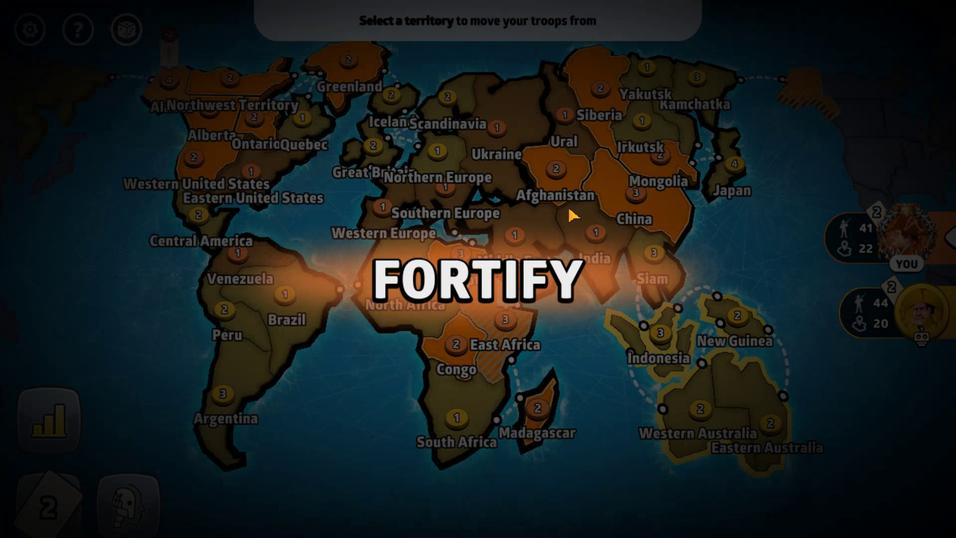 
Action: Mouse moved to (504, 361)
Screenshot: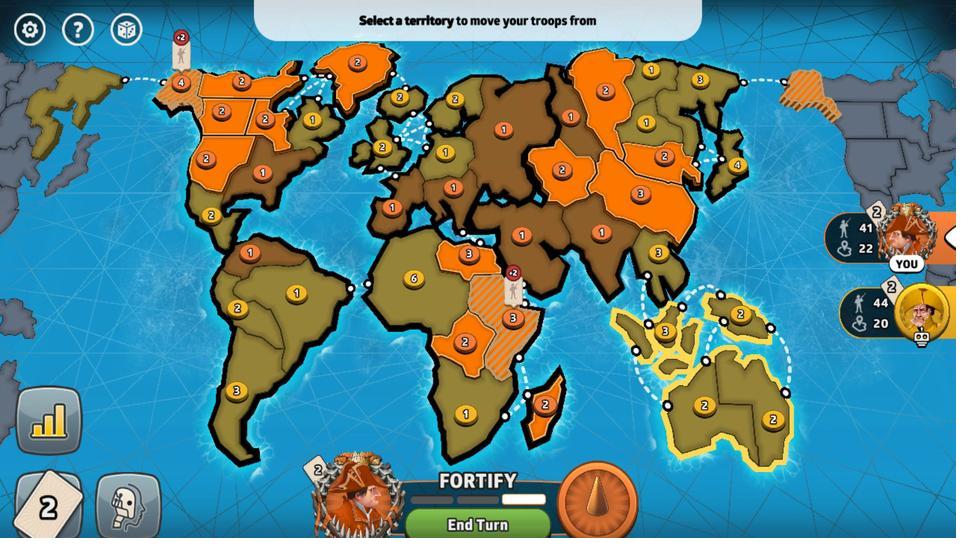 
Action: Mouse pressed left at (504, 361)
Screenshot: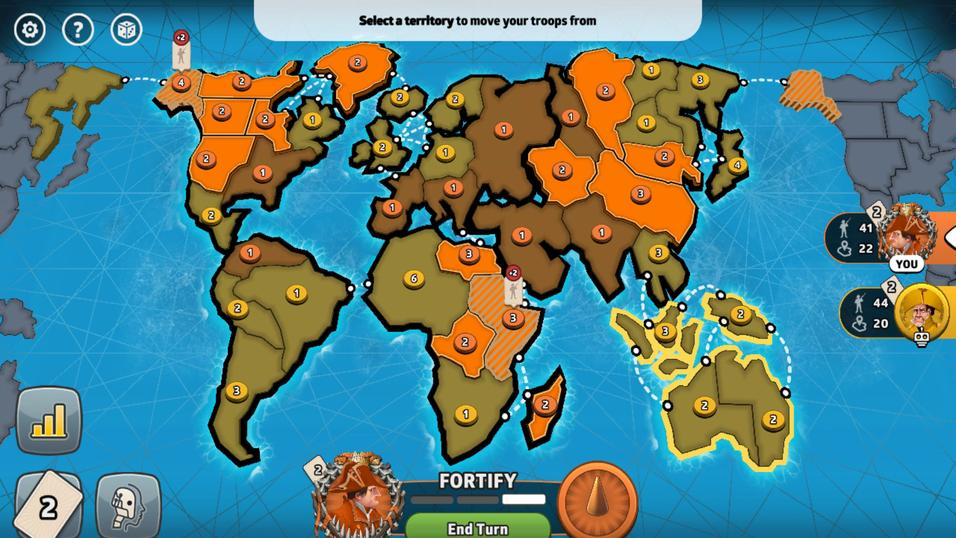 
Action: Mouse moved to (572, 387)
Screenshot: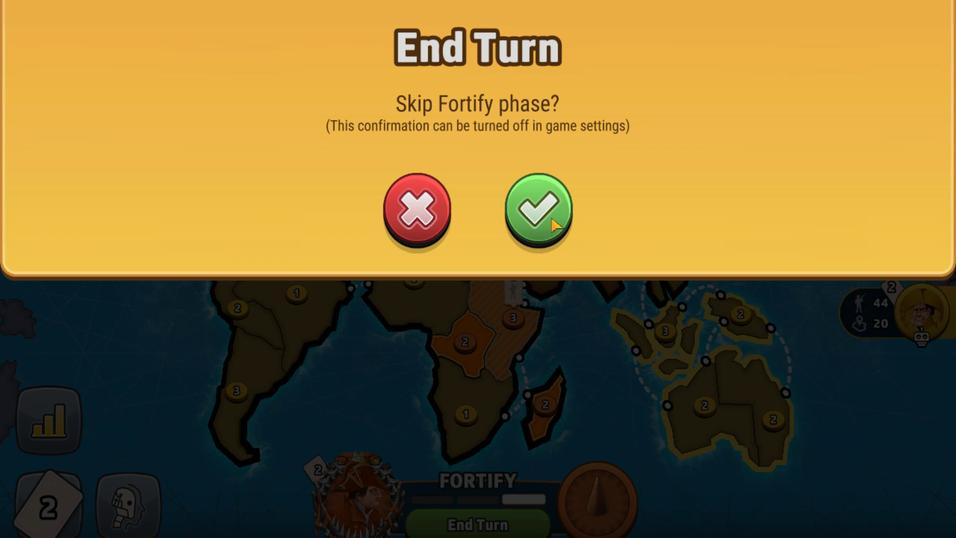 
Action: Mouse pressed left at (572, 387)
Screenshot: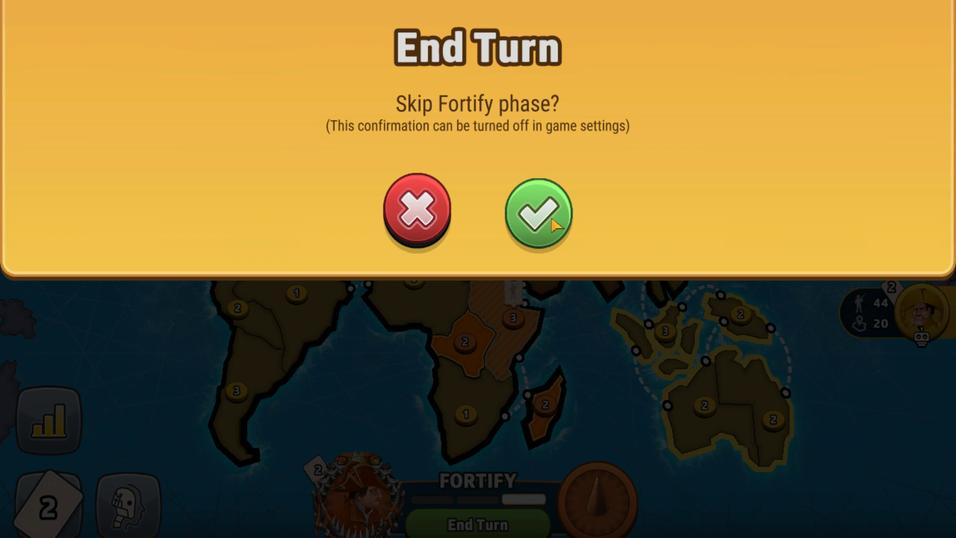 
Action: Mouse moved to (664, 387)
Screenshot: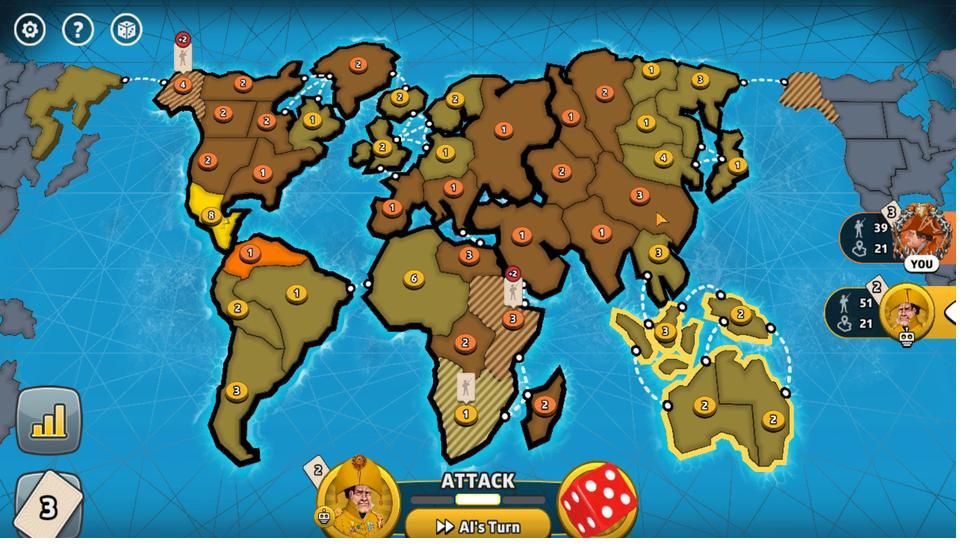 
Action: Mouse pressed left at (664, 387)
Screenshot: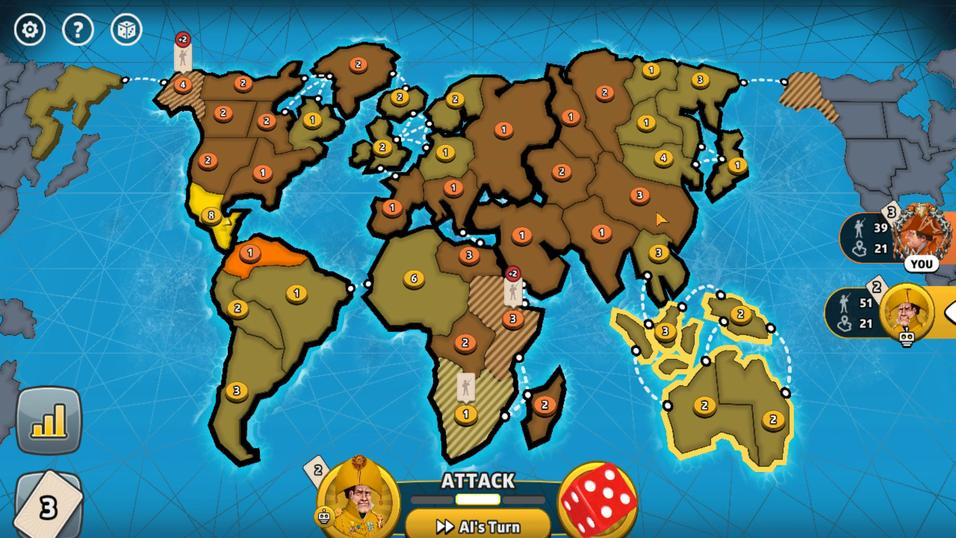 
Action: Mouse moved to (667, 387)
Screenshot: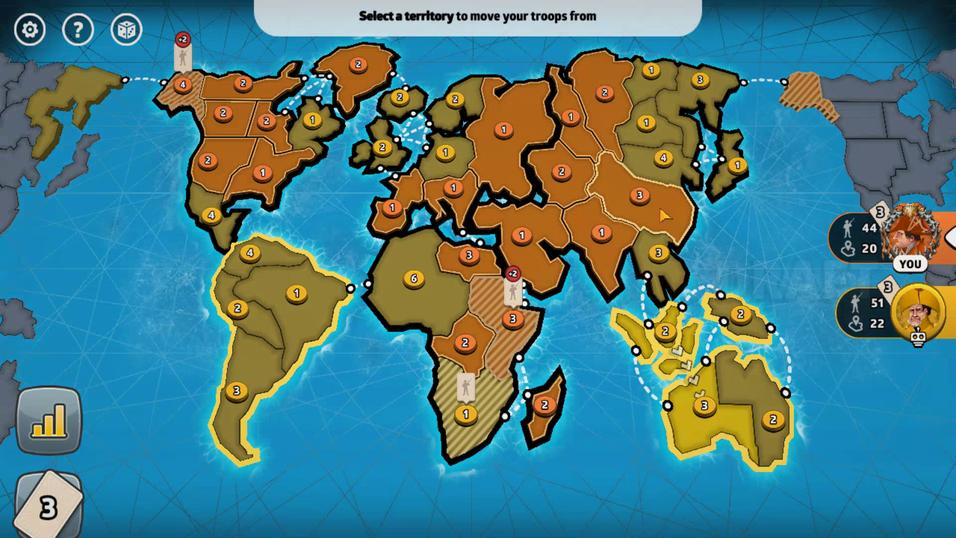 
Action: Mouse pressed left at (667, 387)
Screenshot: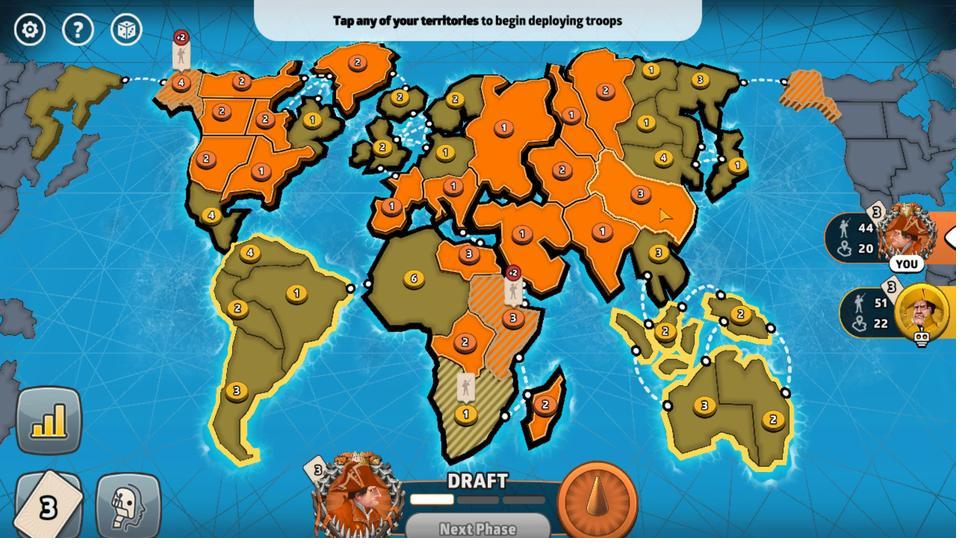 
Action: Mouse moved to (684, 371)
Screenshot: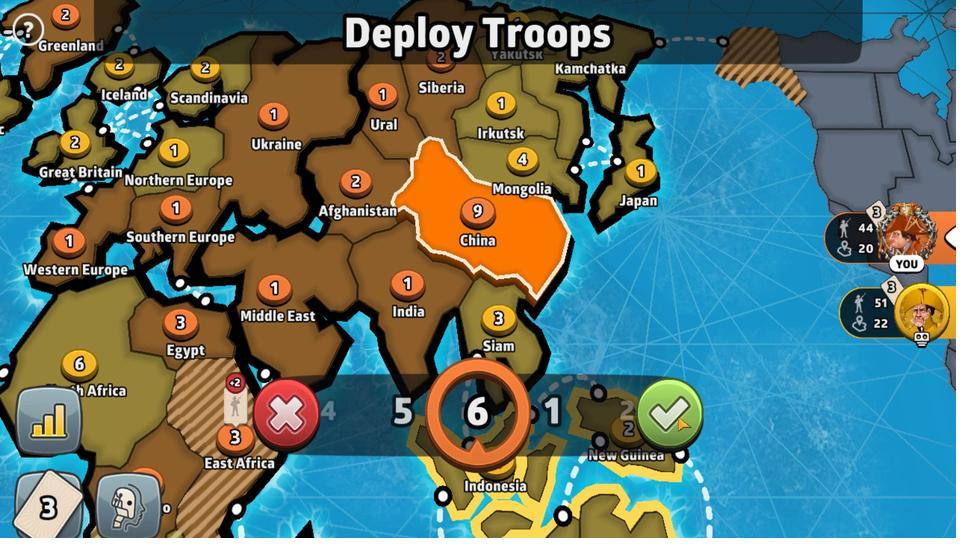 
Action: Mouse pressed left at (684, 371)
Screenshot: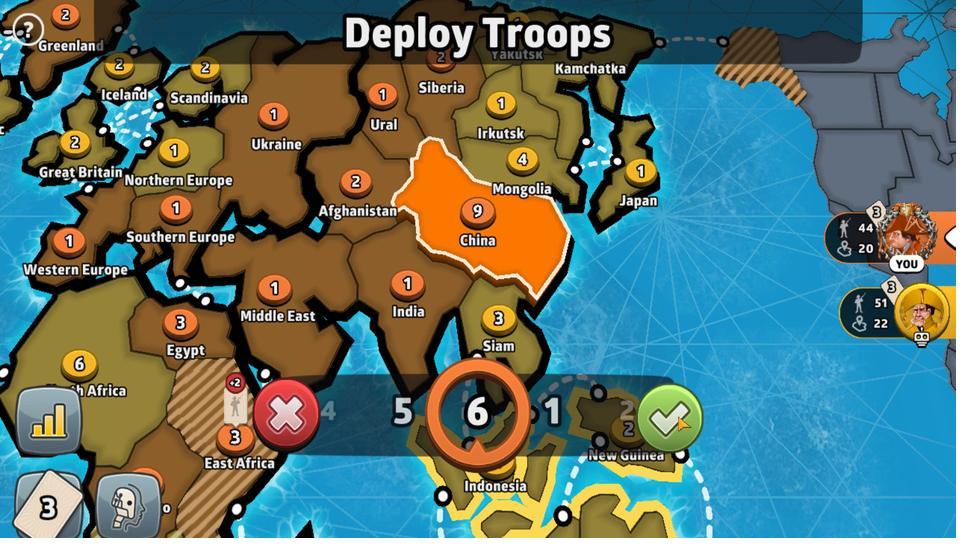 
Action: Mouse moved to (519, 362)
Screenshot: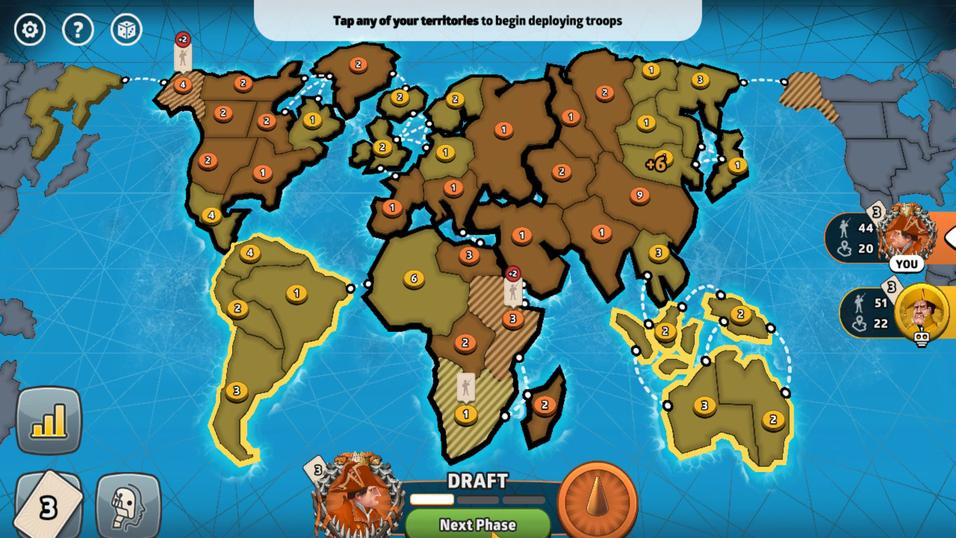 
Action: Mouse pressed left at (519, 362)
Screenshot: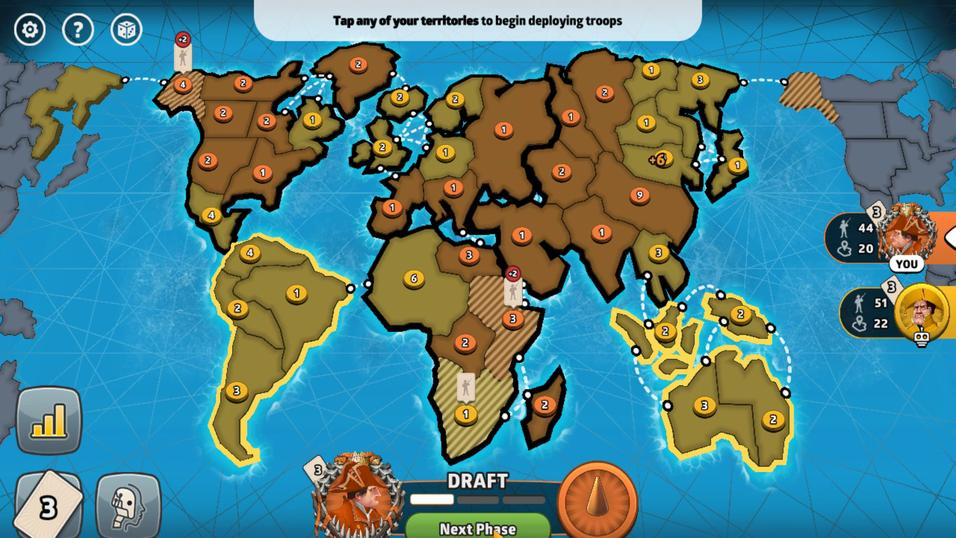 
Action: Mouse moved to (677, 387)
Screenshot: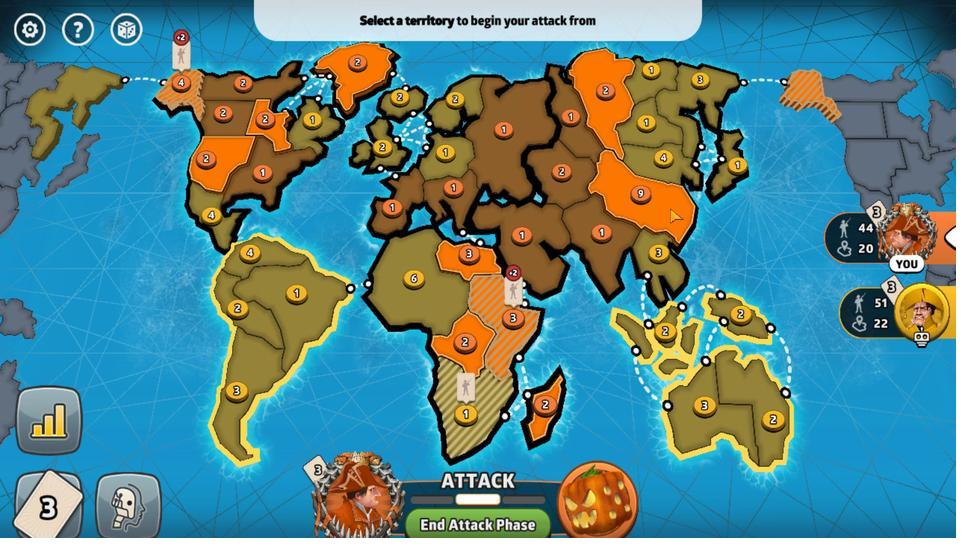 
Action: Mouse pressed left at (677, 387)
Screenshot: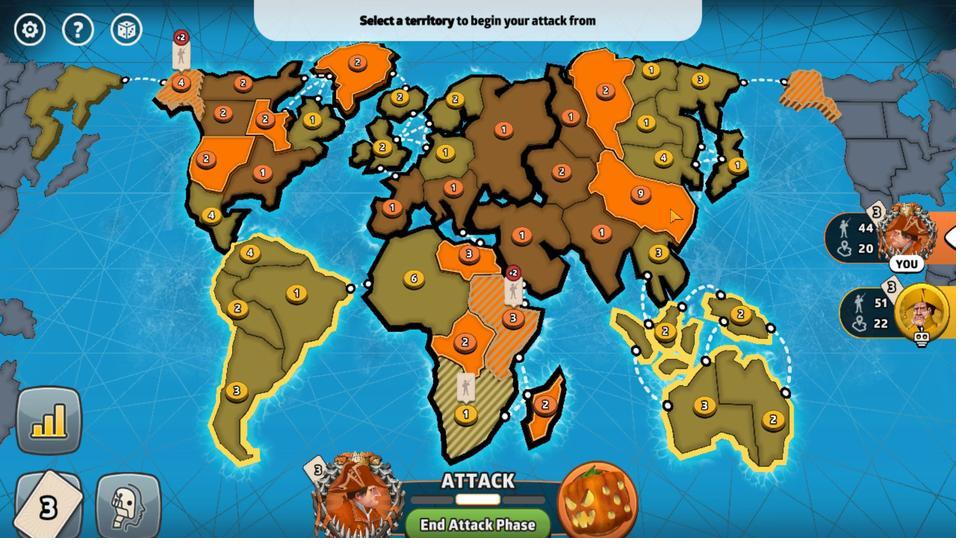 
Action: Mouse moved to (497, 379)
Screenshot: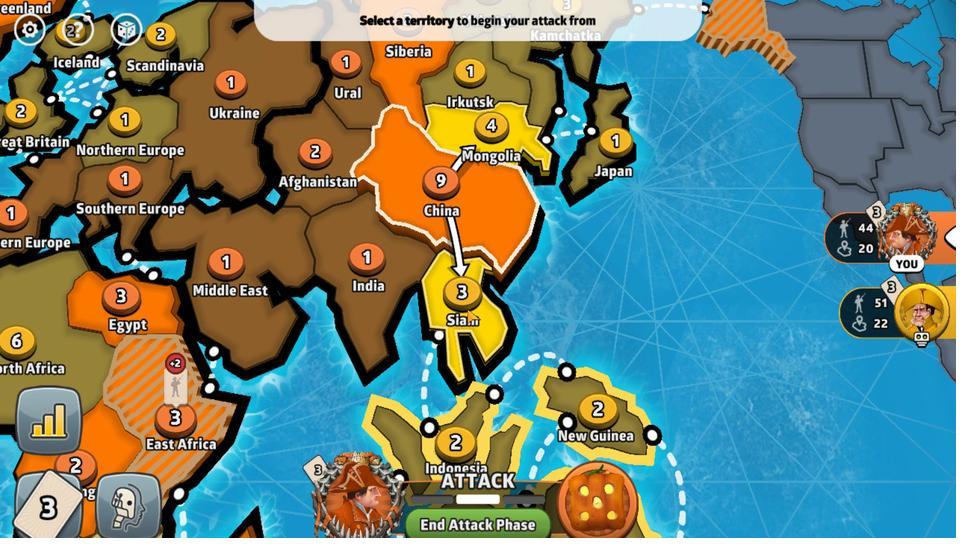 
Action: Mouse pressed left at (497, 379)
Screenshot: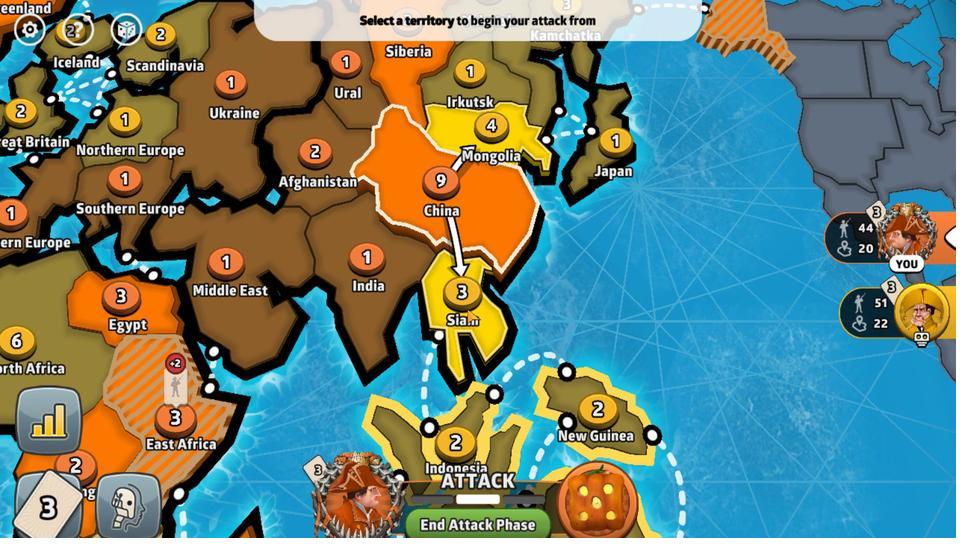 
Action: Mouse moved to (551, 371)
Screenshot: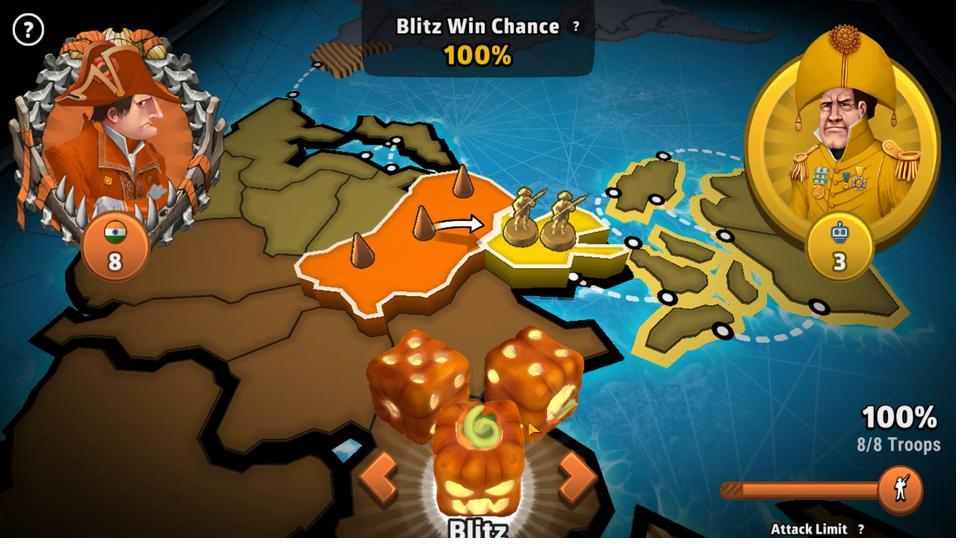 
Action: Mouse pressed left at (551, 371)
Screenshot: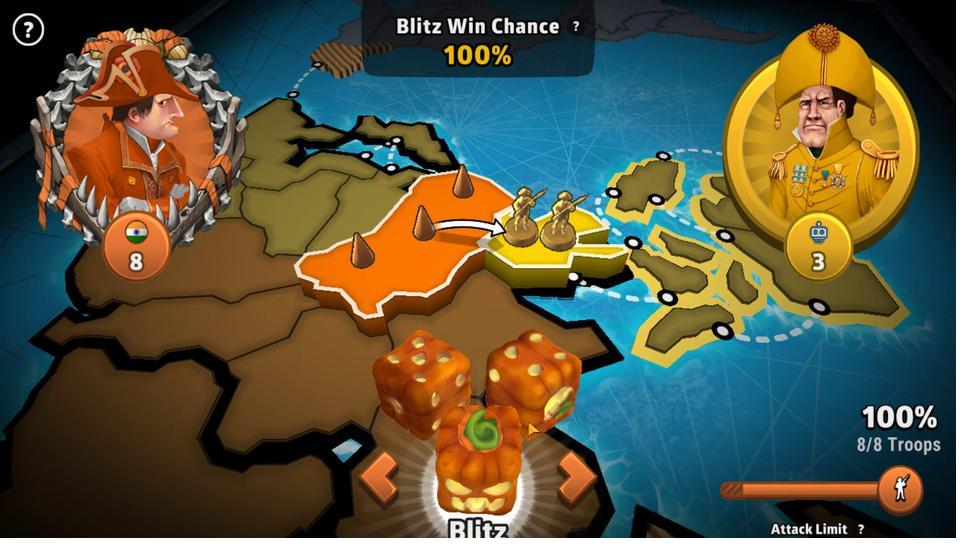 
Action: Mouse moved to (691, 369)
Screenshot: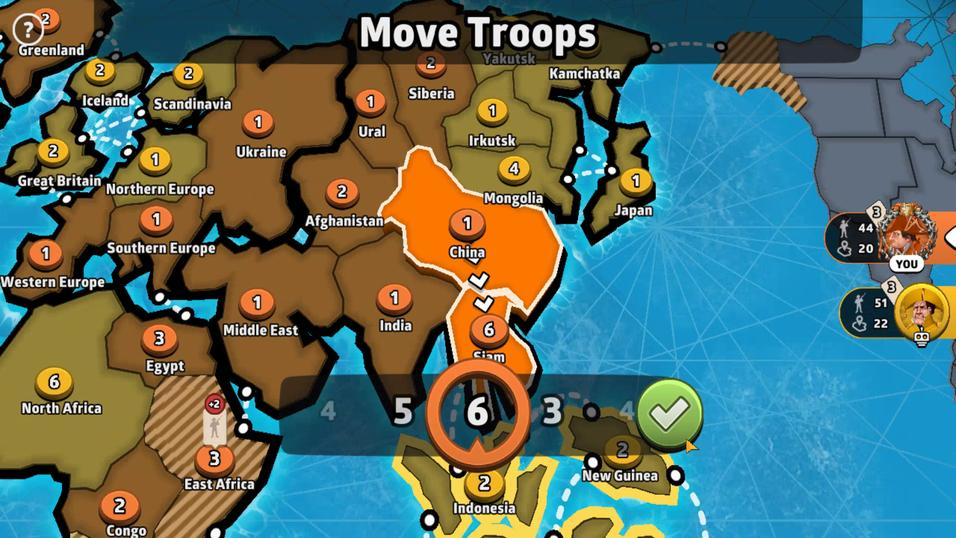 
Action: Mouse pressed left at (691, 369)
Screenshot: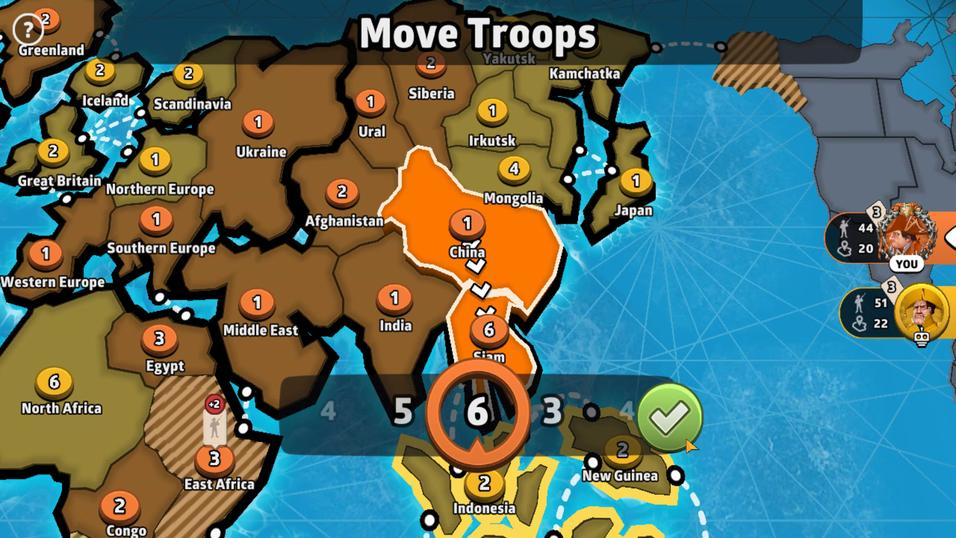 
Action: Mouse moved to (498, 380)
Screenshot: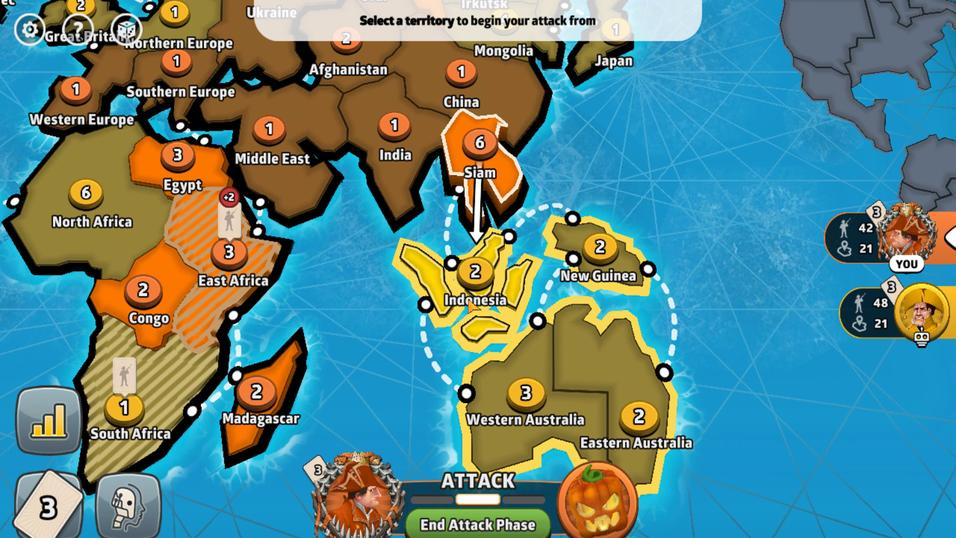 
Action: Mouse pressed left at (498, 380)
Screenshot: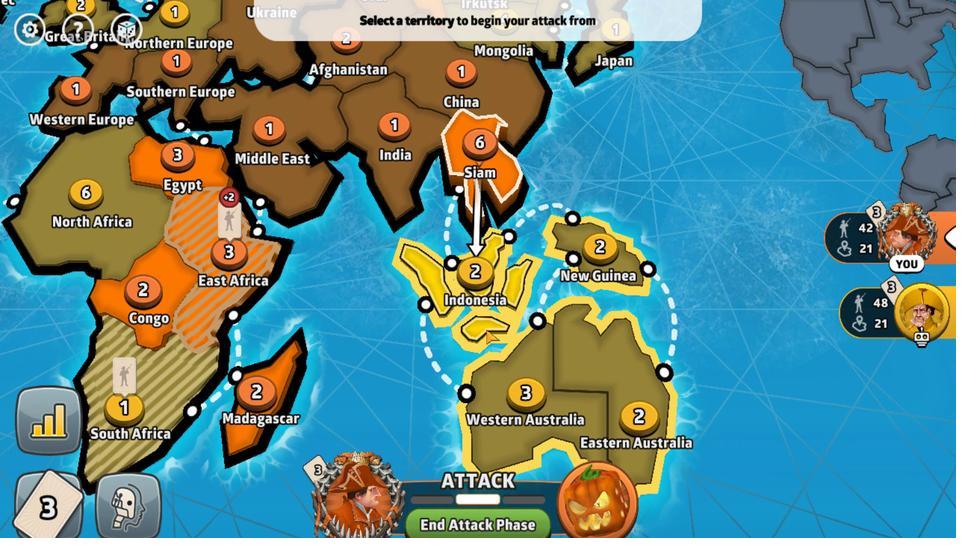 
Action: Mouse moved to (524, 372)
Screenshot: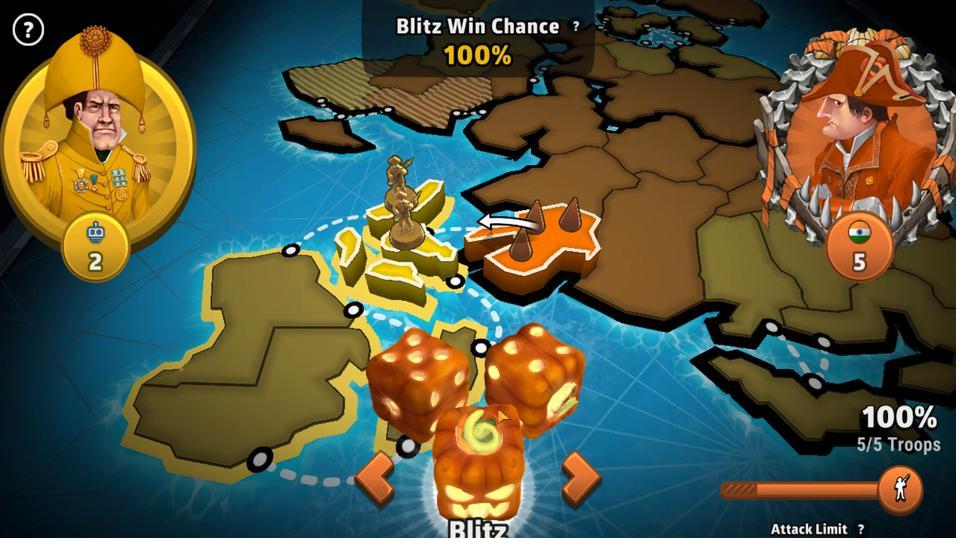 
Action: Mouse pressed left at (524, 372)
Screenshot: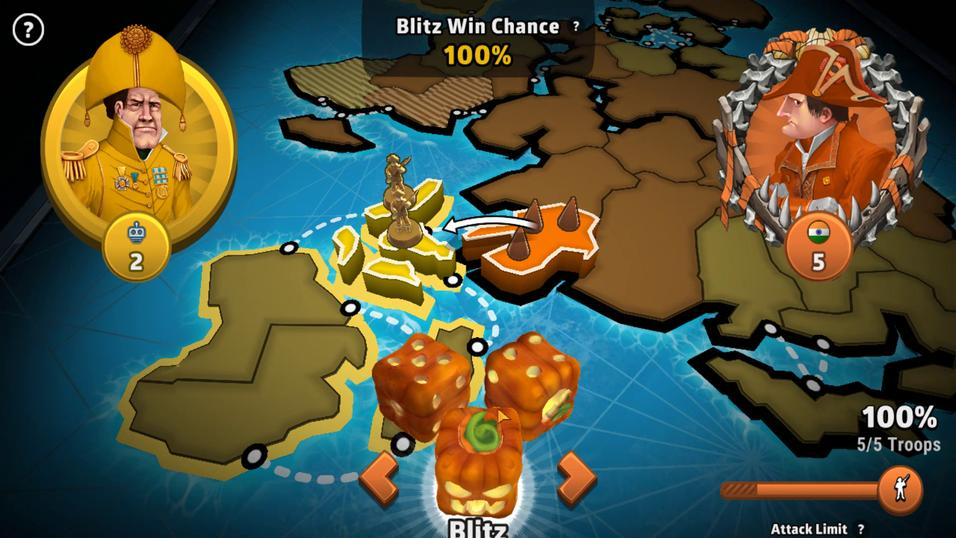
Action: Mouse moved to (685, 372)
Screenshot: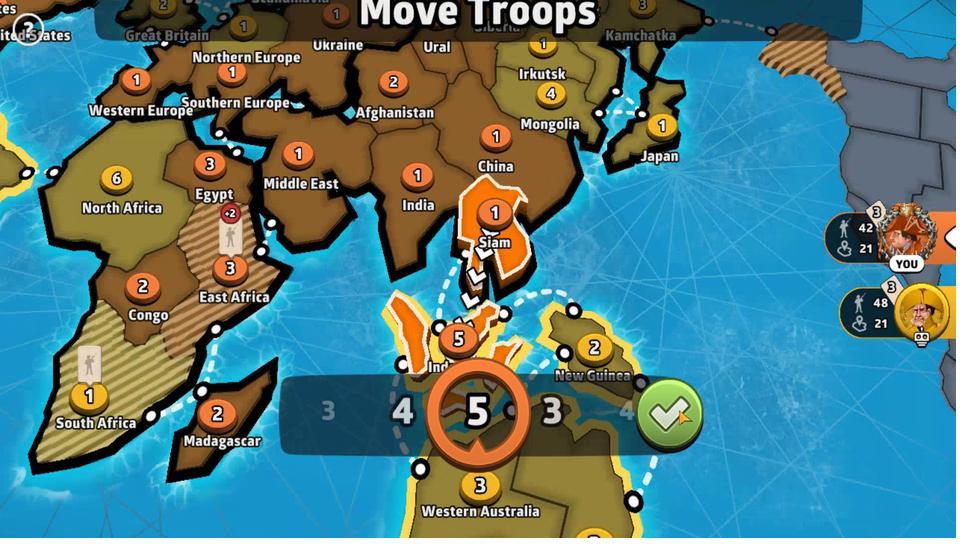 
Action: Mouse pressed left at (685, 372)
Screenshot: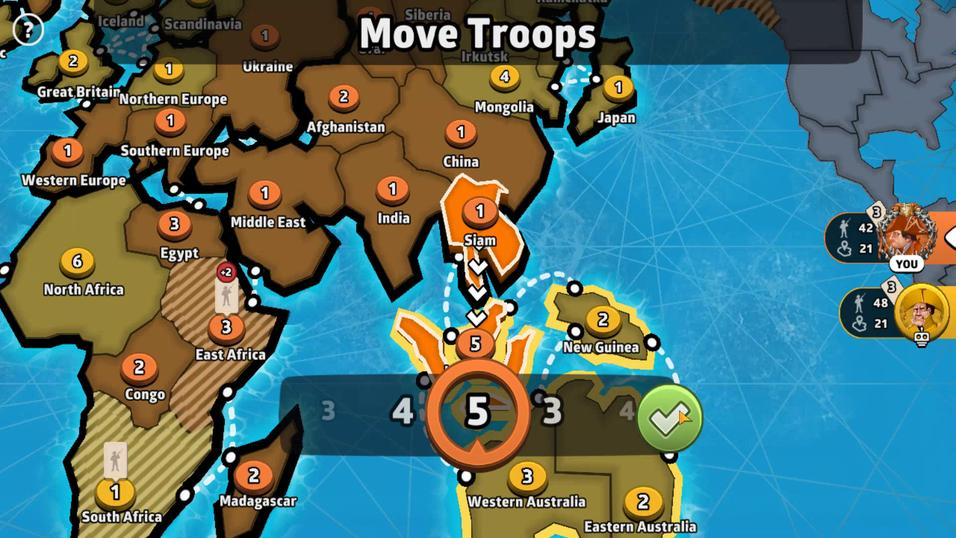 
Action: Mouse moved to (470, 381)
Screenshot: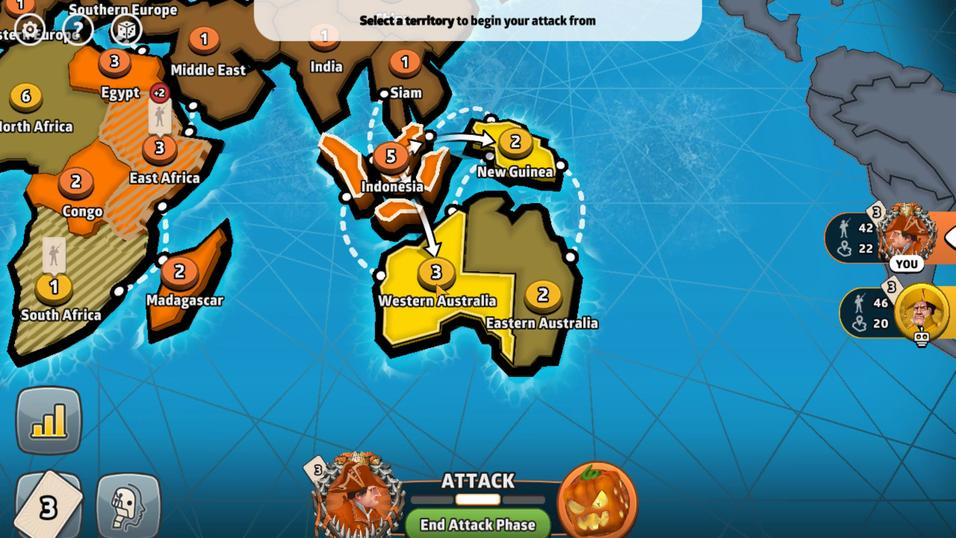 
Action: Mouse pressed left at (470, 381)
Screenshot: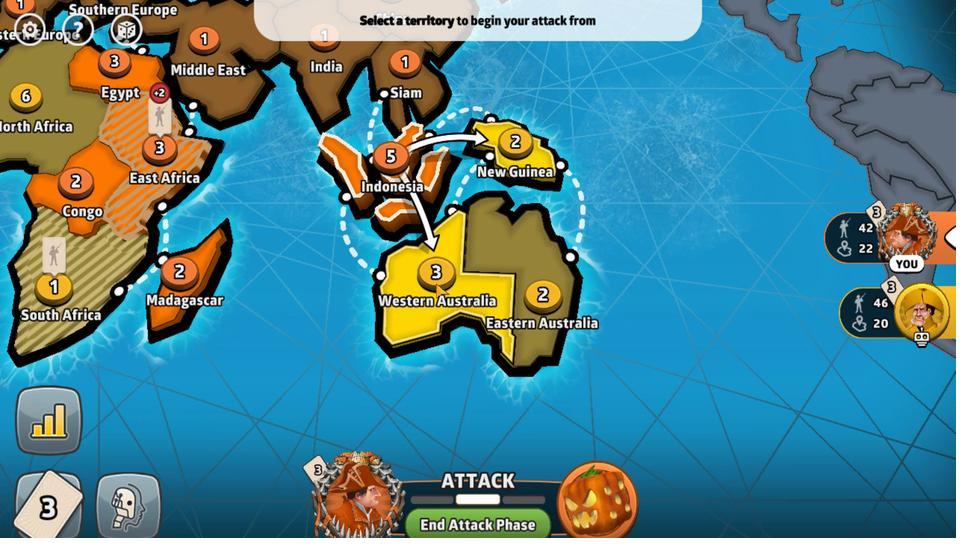 
Action: Mouse moved to (506, 375)
Screenshot: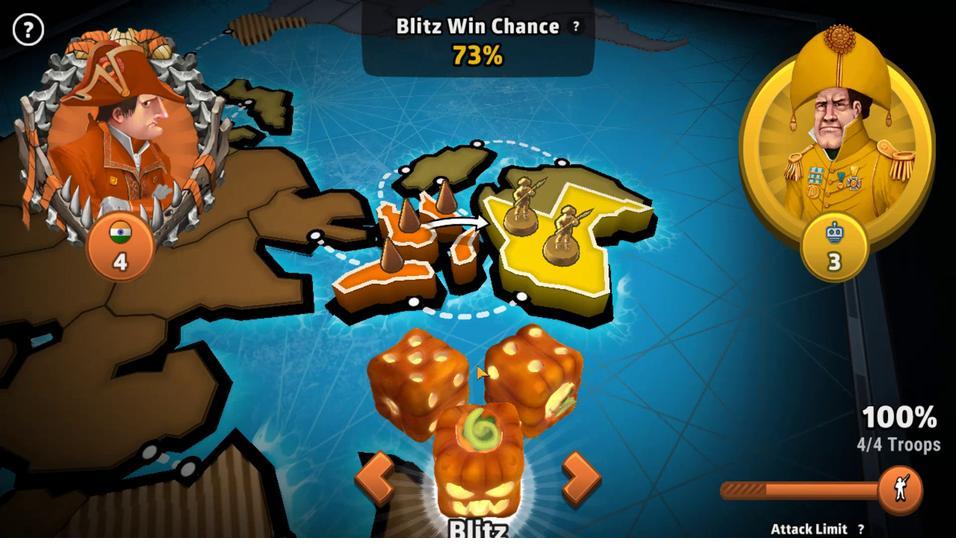 
Action: Mouse pressed left at (506, 375)
Screenshot: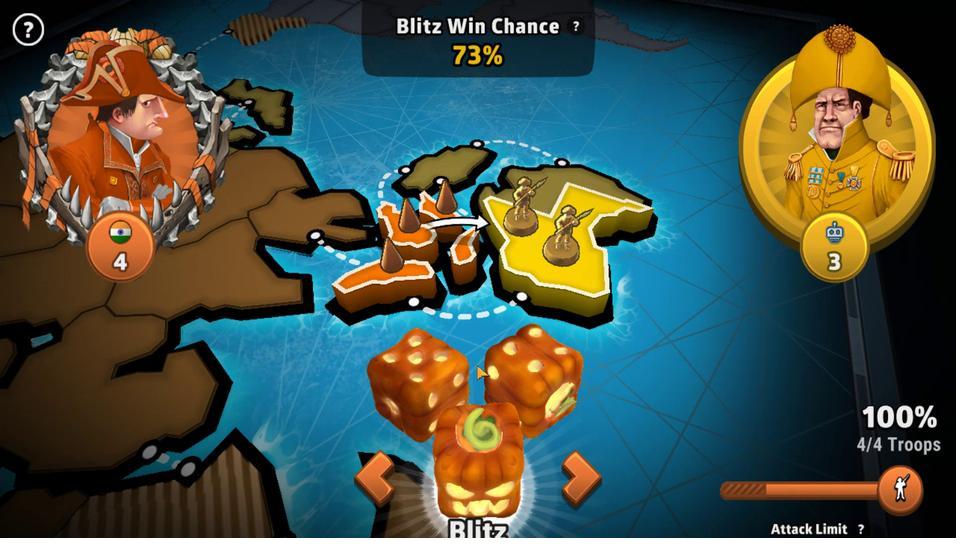 
Action: Mouse moved to (560, 363)
Screenshot: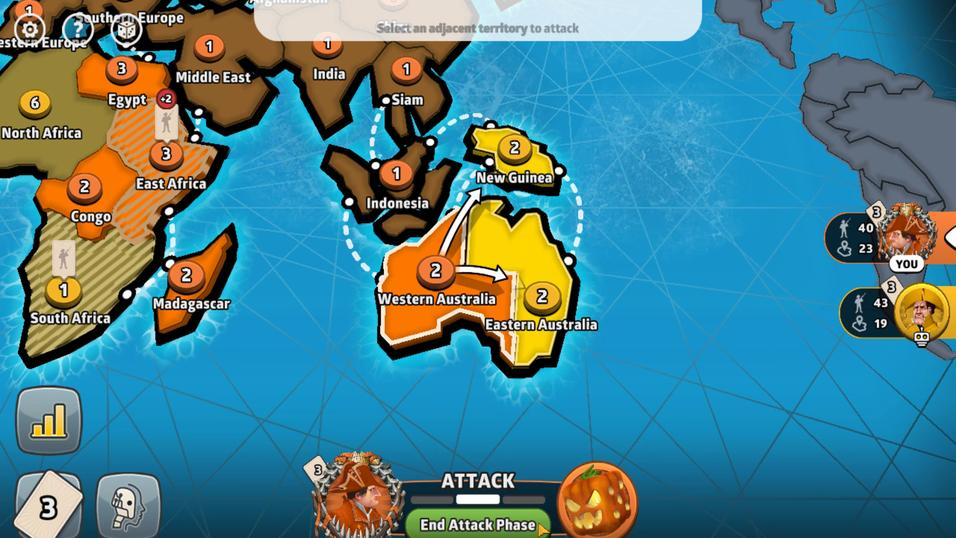 
Action: Mouse pressed left at (560, 363)
Screenshot: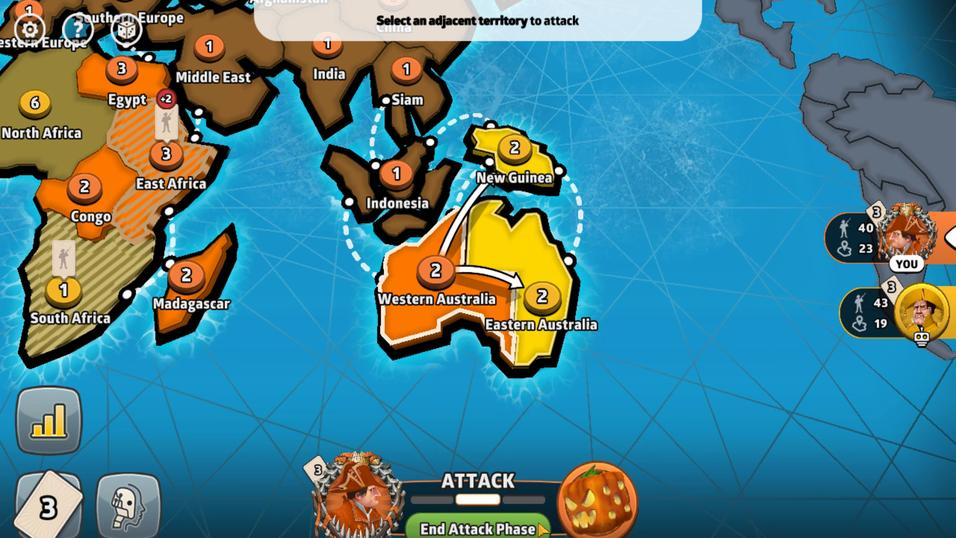 
Action: Mouse moved to (572, 389)
Screenshot: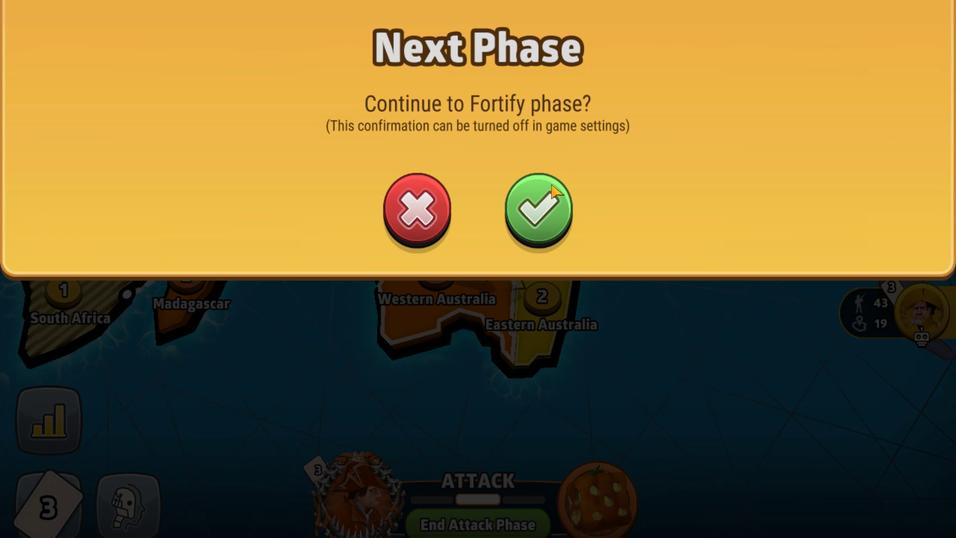 
Action: Mouse pressed left at (572, 389)
Screenshot: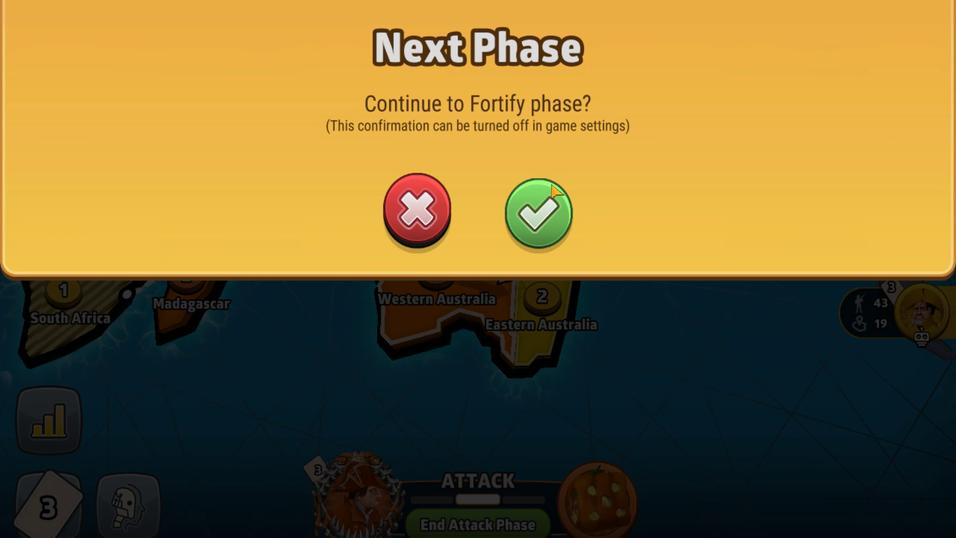 
Action: Mouse pressed left at (572, 389)
Screenshot: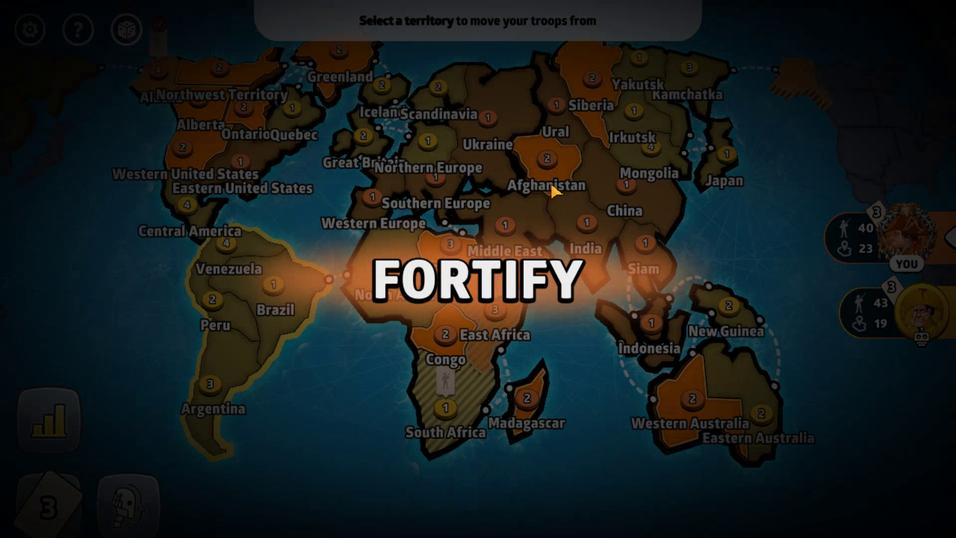 
Action: Mouse moved to (520, 362)
Screenshot: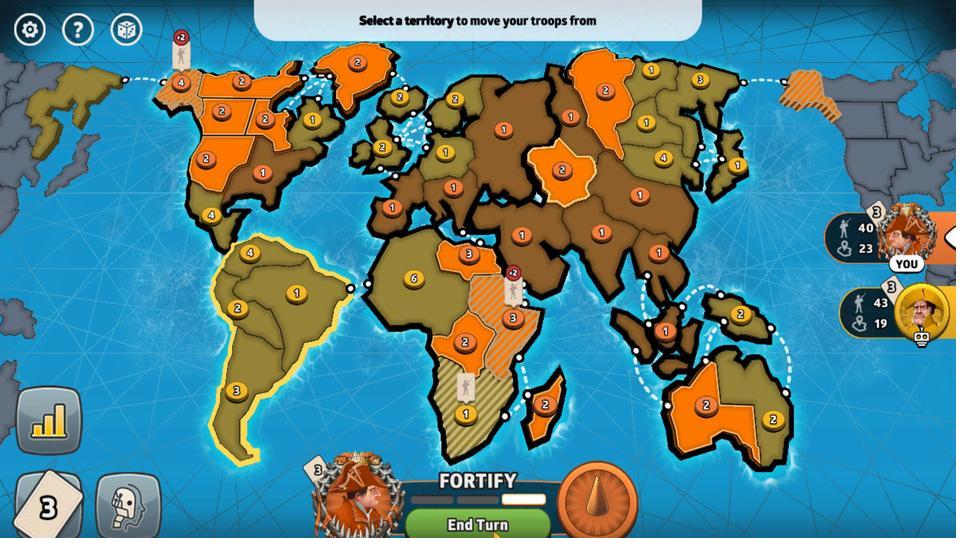 
Action: Mouse pressed left at (520, 362)
Screenshot: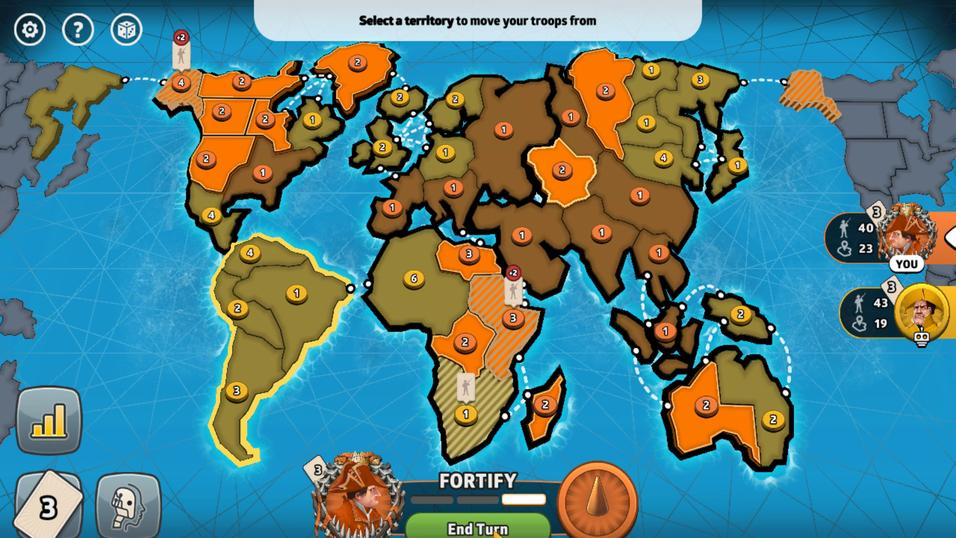 
Action: Mouse moved to (572, 385)
Screenshot: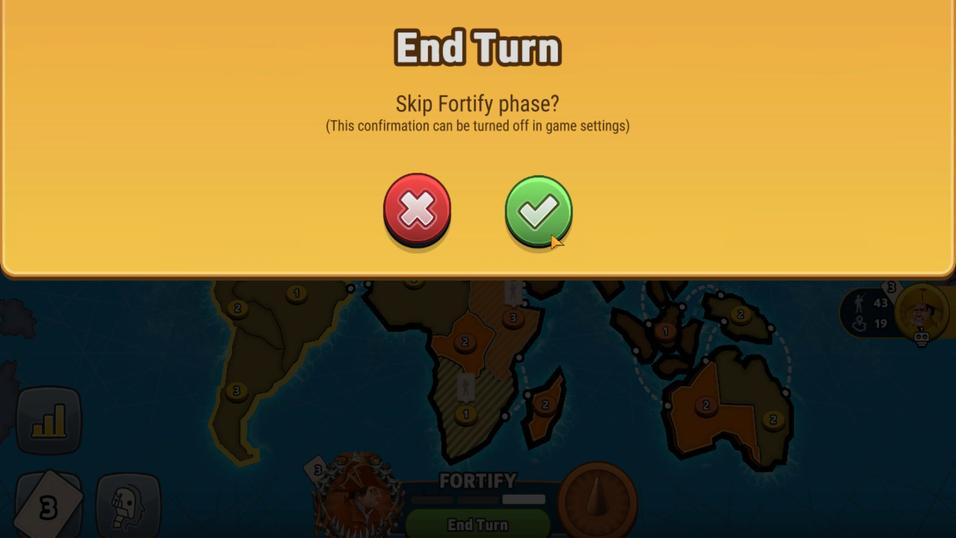 
Action: Mouse pressed left at (572, 385)
Screenshot: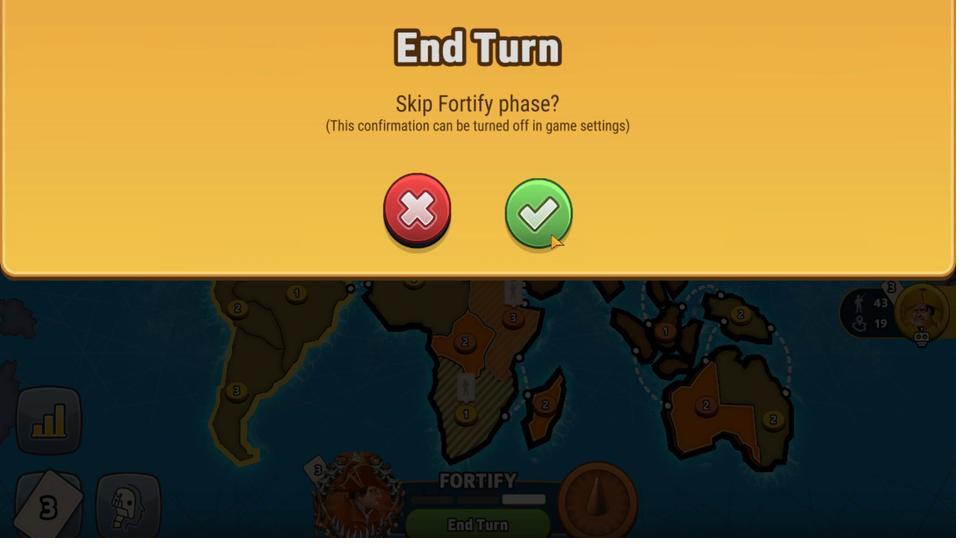 
Action: Mouse moved to (406, 397)
Screenshot: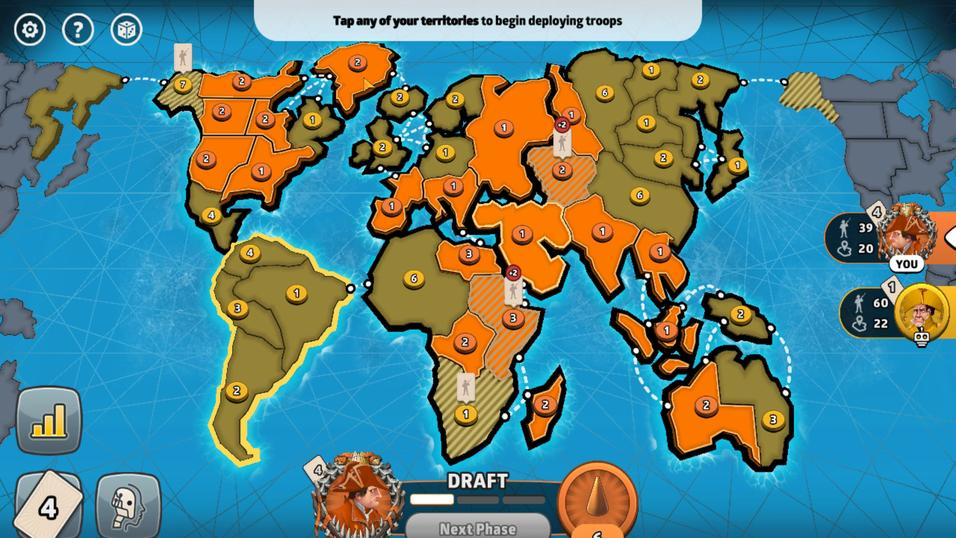 
Action: Mouse pressed left at (406, 397)
Screenshot: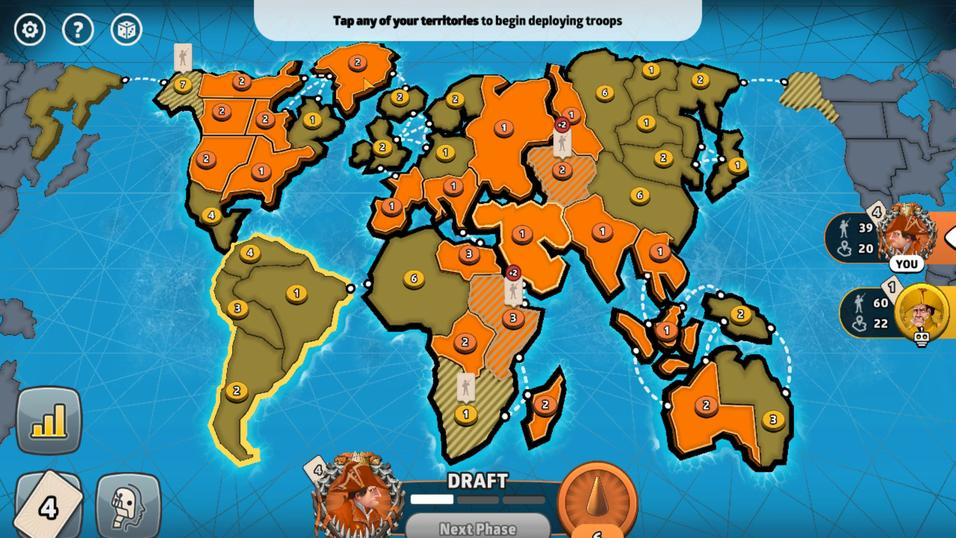 
Action: Mouse moved to (678, 371)
Screenshot: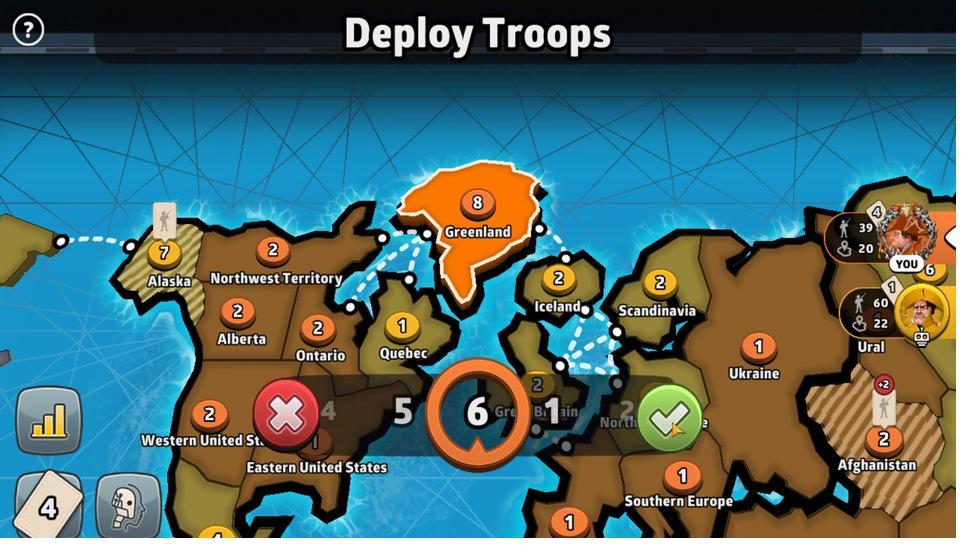 
Action: Mouse pressed left at (678, 371)
Screenshot: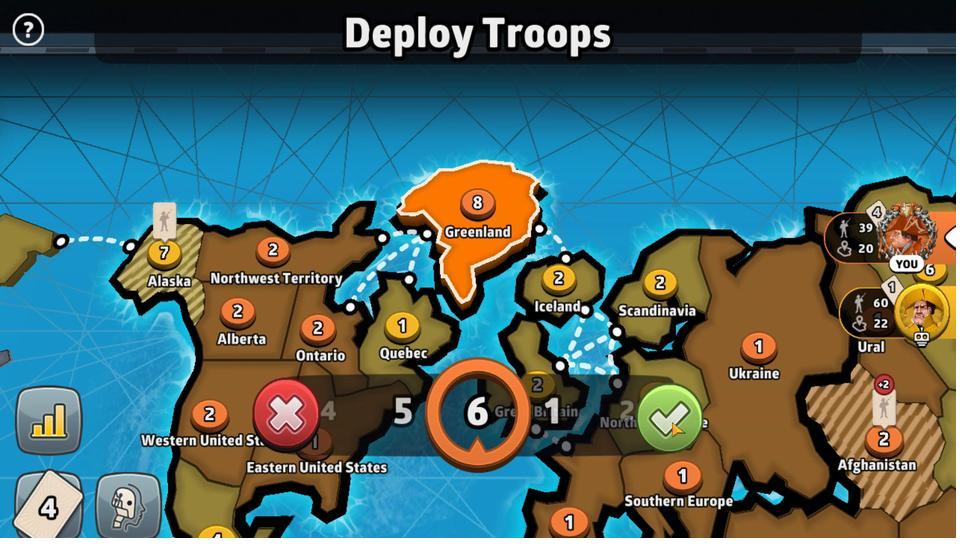 
Action: Mouse moved to (516, 362)
Screenshot: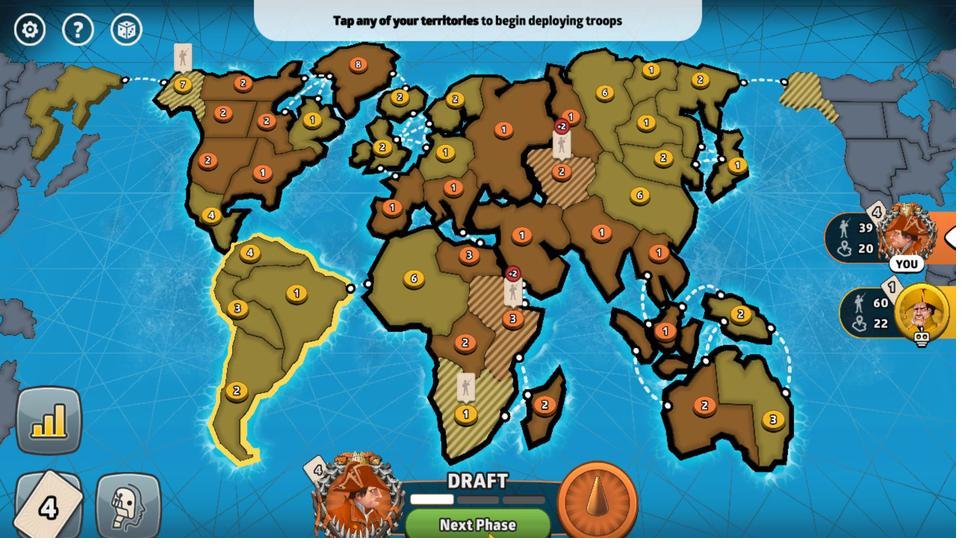 
Action: Mouse pressed left at (516, 362)
Screenshot: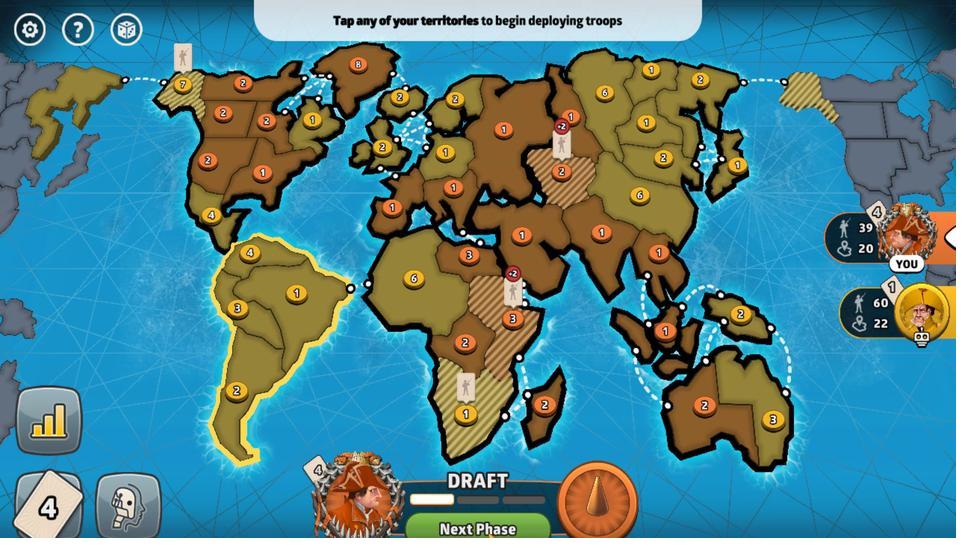 
Action: Mouse moved to (420, 399)
Screenshot: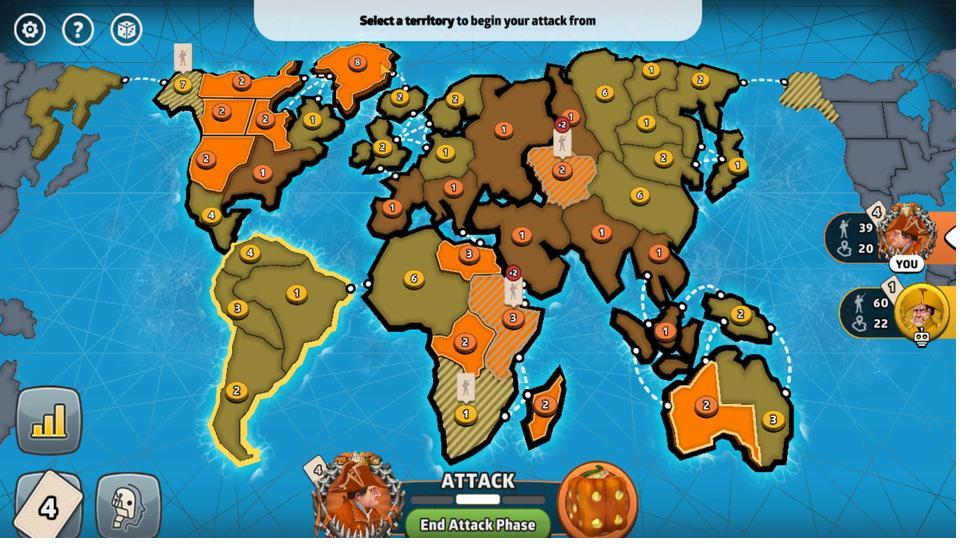 
Action: Mouse pressed left at (420, 399)
Screenshot: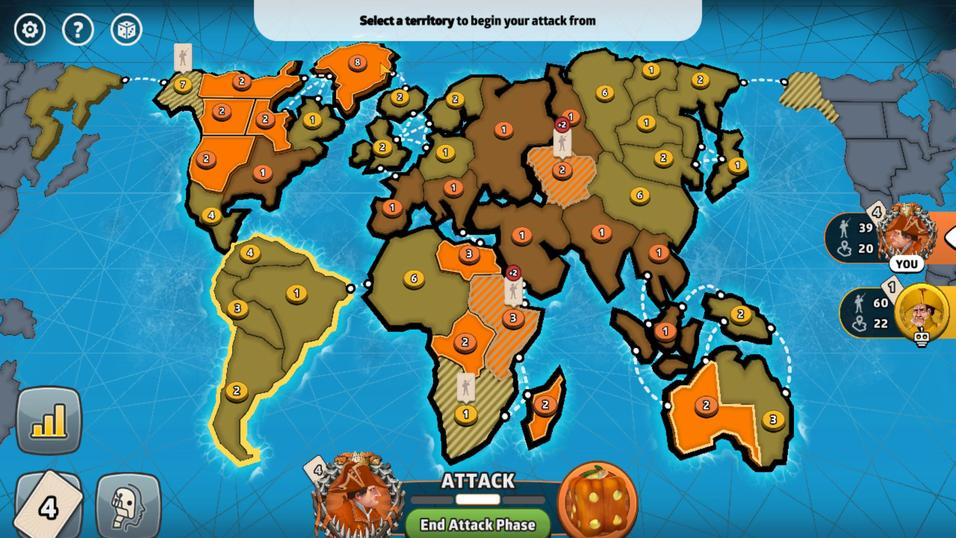 
Action: Mouse moved to (584, 388)
Screenshot: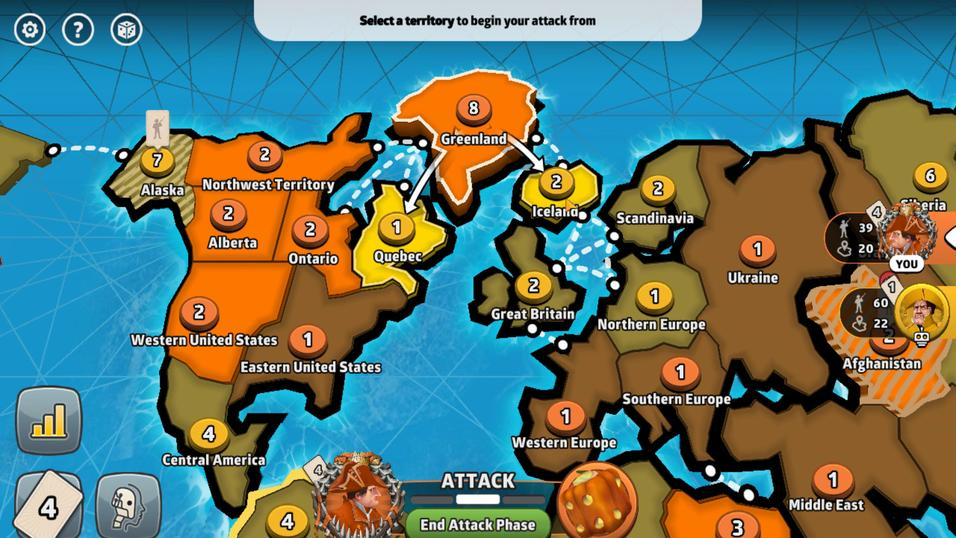 
Action: Mouse pressed left at (584, 388)
Screenshot: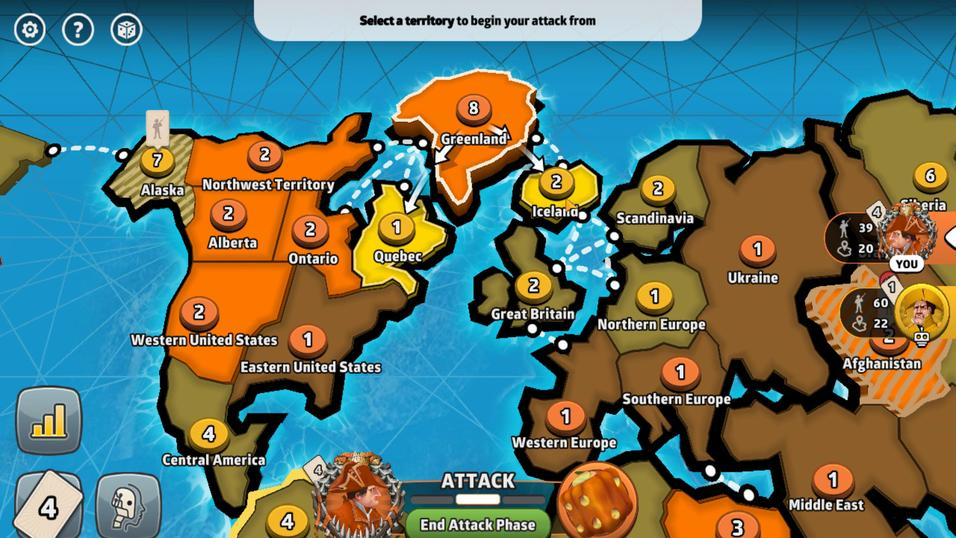 
Action: Mouse moved to (512, 373)
Screenshot: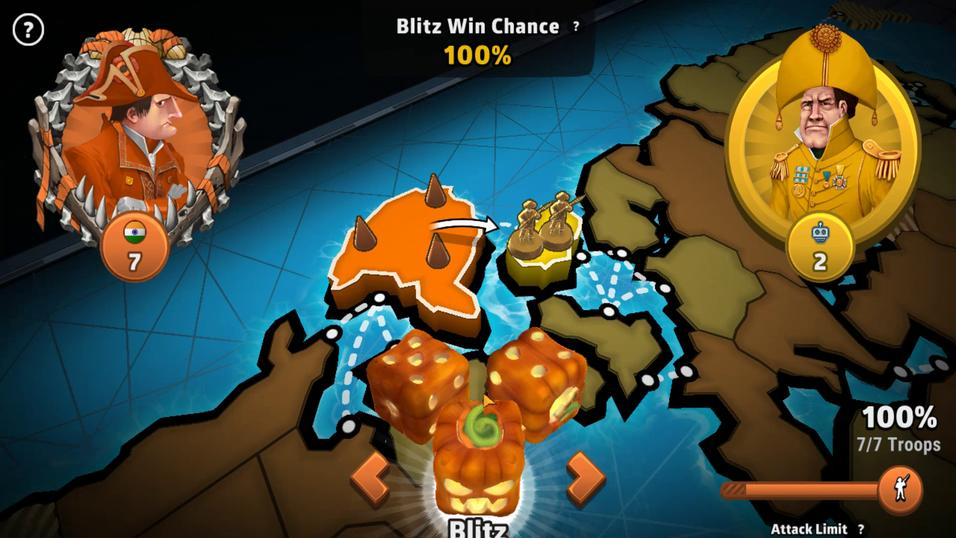 
Action: Mouse pressed left at (512, 373)
Screenshot: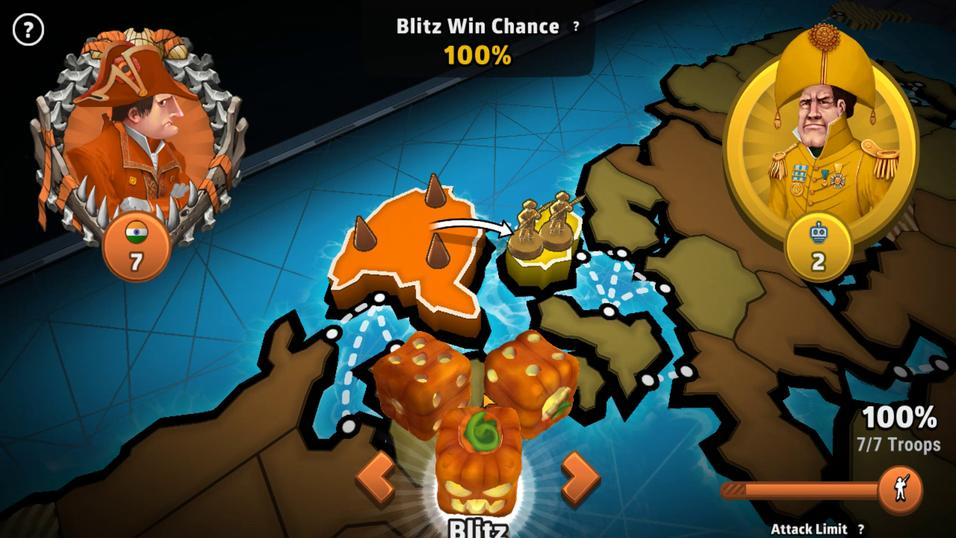
Action: Mouse moved to (681, 372)
Screenshot: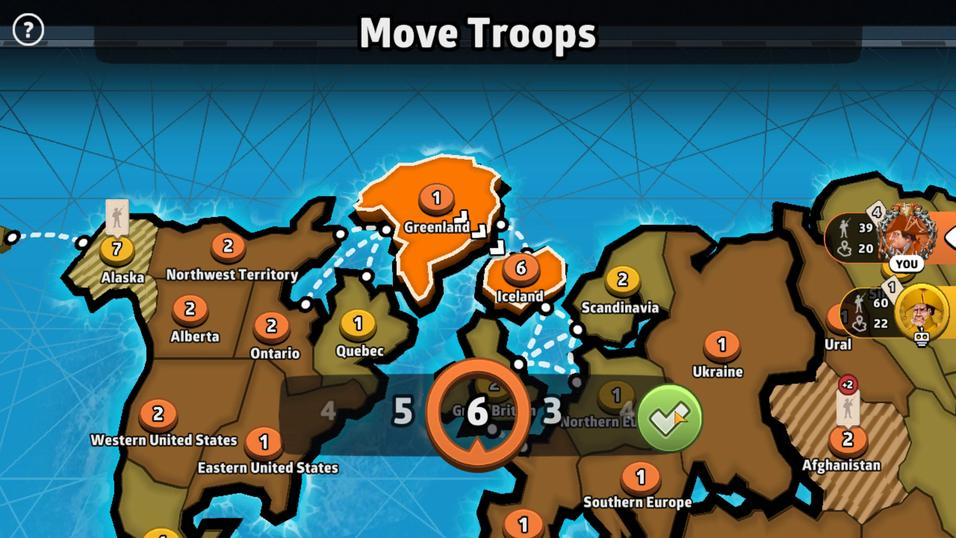 
Action: Mouse pressed left at (681, 372)
Screenshot: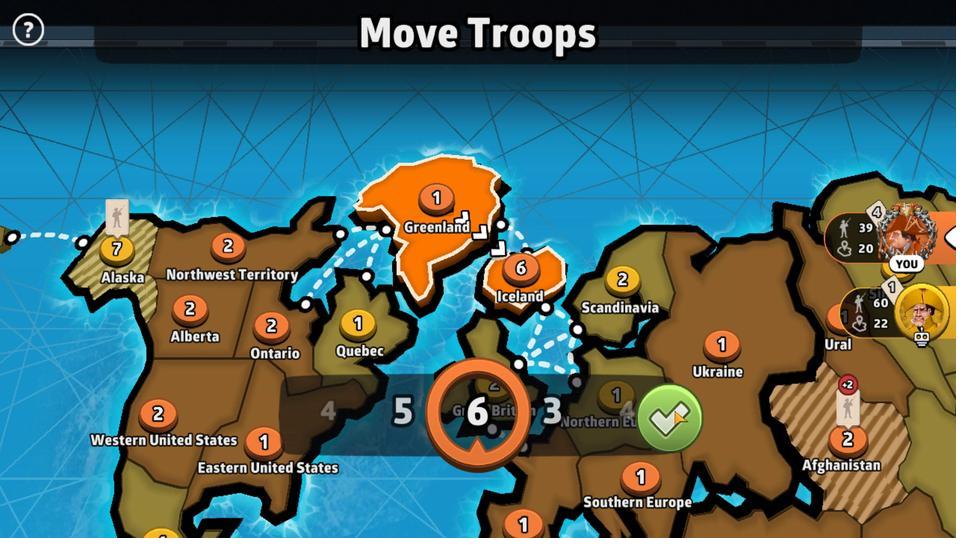 
Action: Mouse moved to (569, 389)
Screenshot: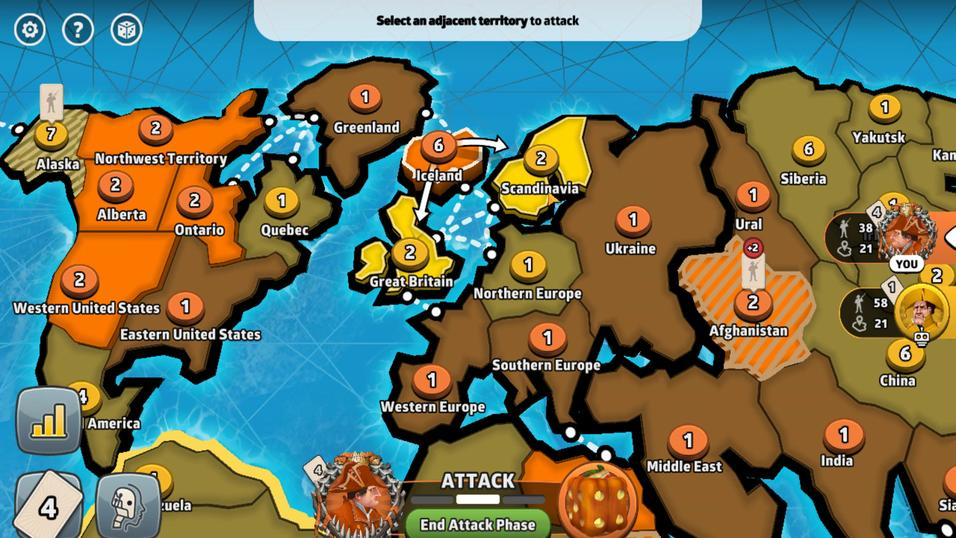 
Action: Mouse pressed left at (569, 389)
Screenshot: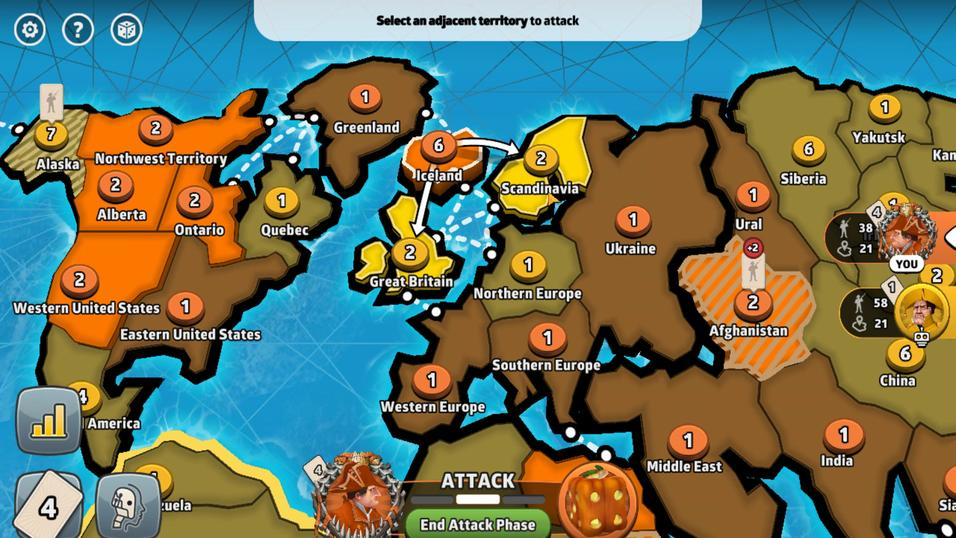 
Action: Mouse moved to (504, 373)
Screenshot: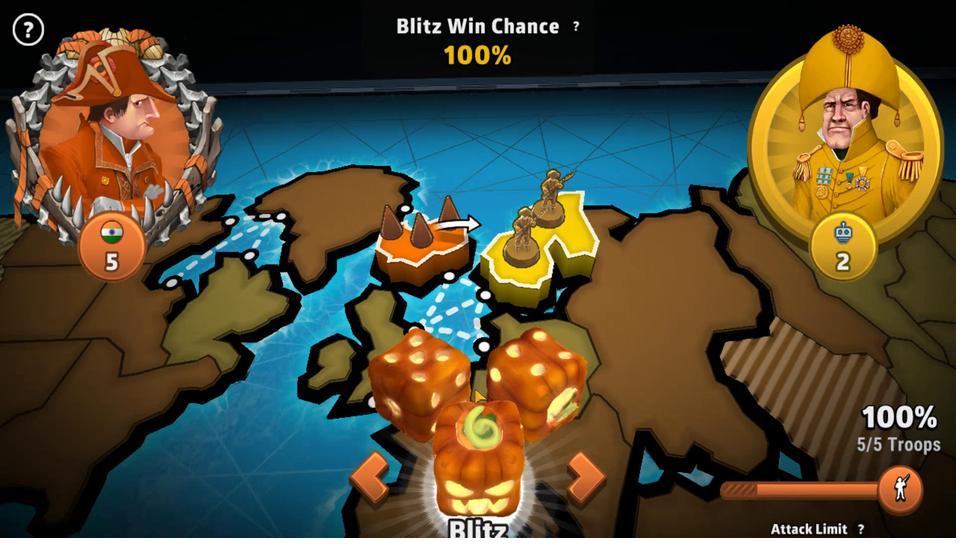 
Action: Mouse pressed left at (504, 373)
Screenshot: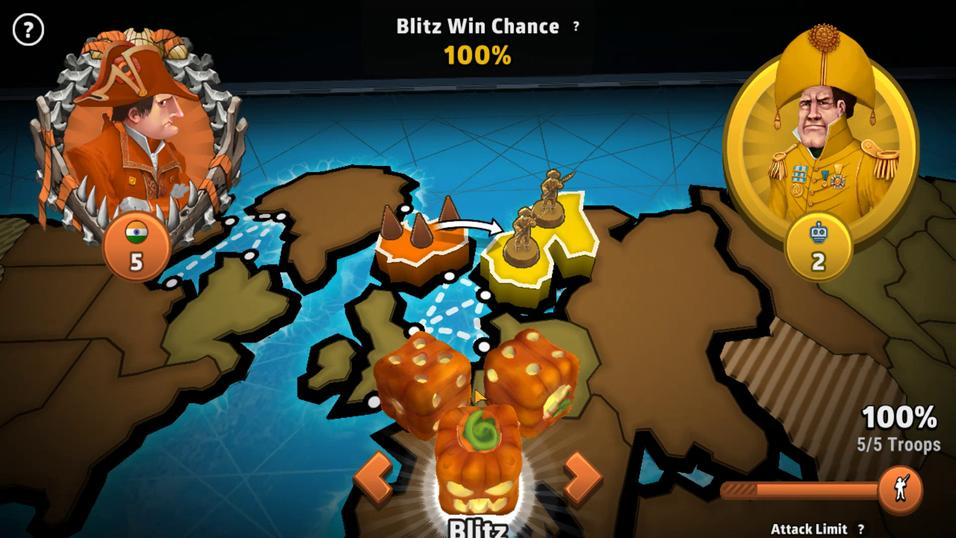 
Action: Mouse moved to (665, 372)
Screenshot: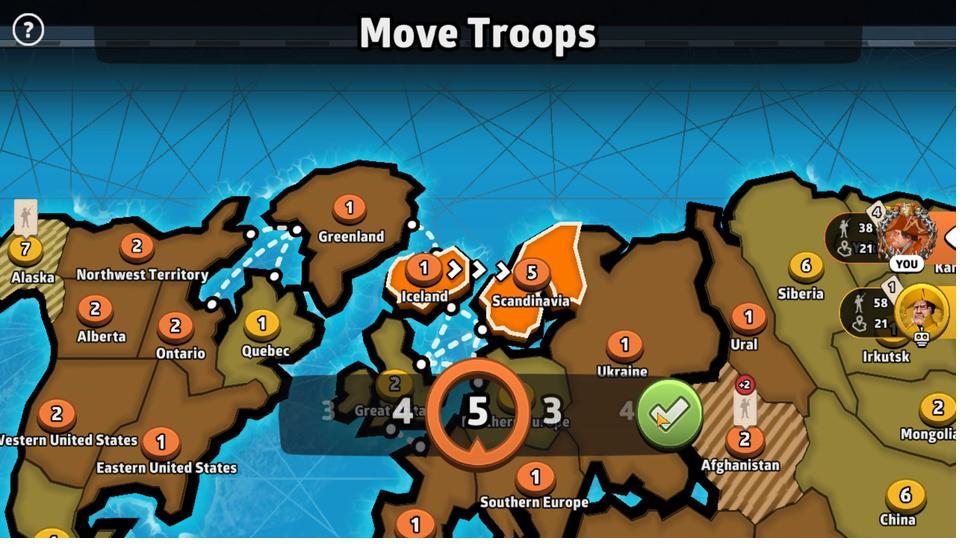 
Action: Mouse pressed left at (665, 372)
Screenshot: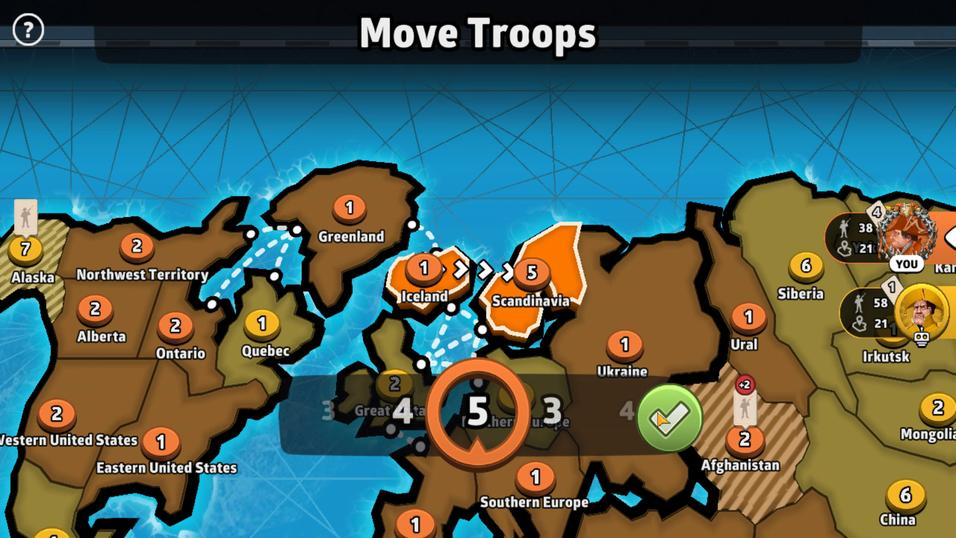 
Action: Mouse moved to (560, 382)
Screenshot: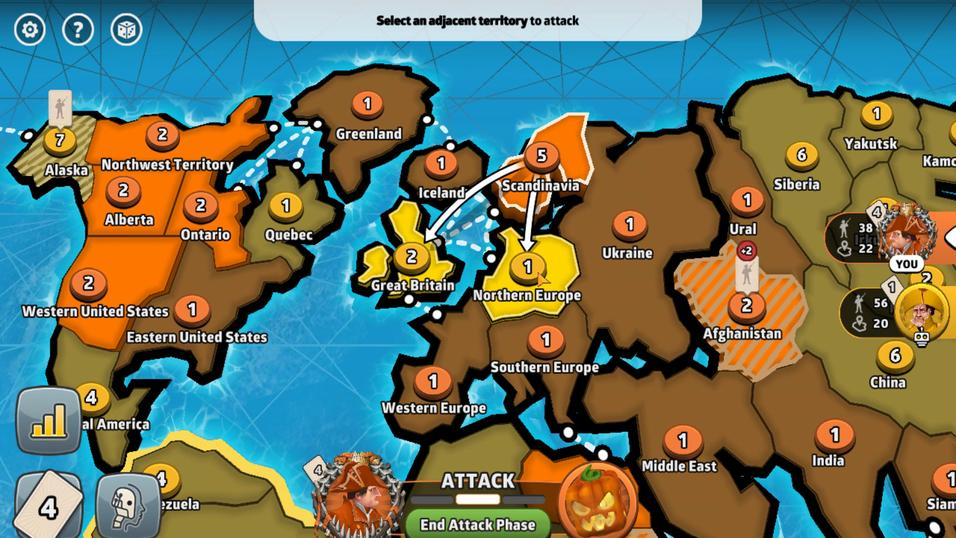 
Action: Mouse pressed left at (560, 382)
Screenshot: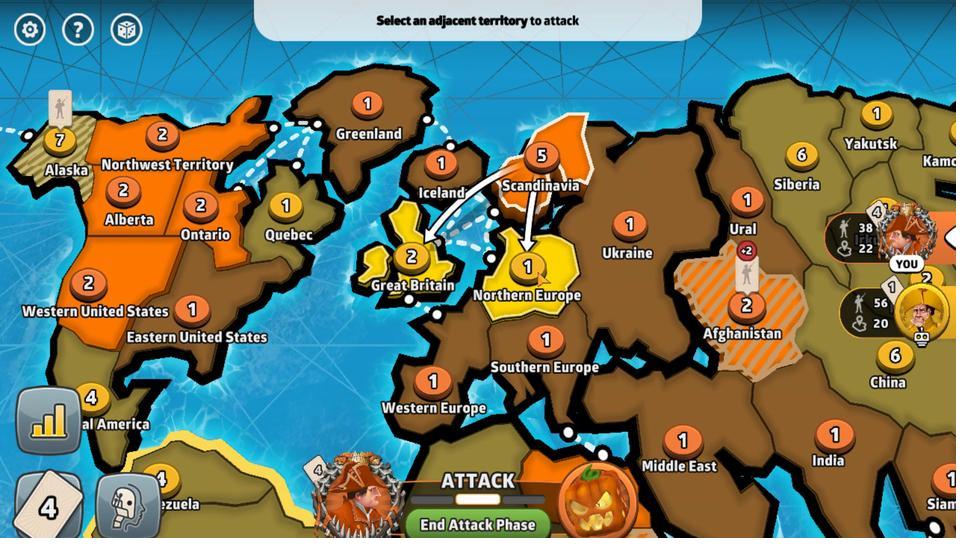 
Action: Mouse moved to (531, 373)
Screenshot: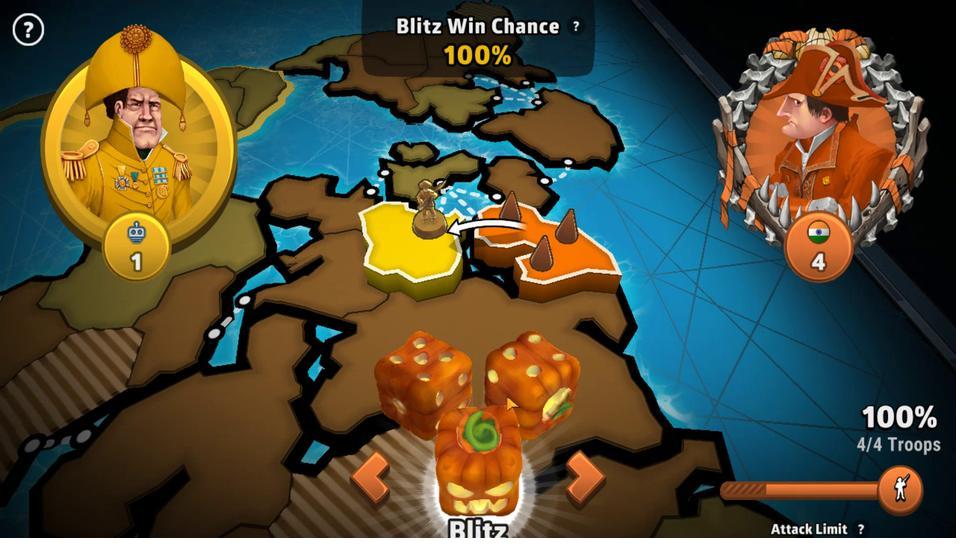 
Action: Mouse pressed left at (531, 373)
Screenshot: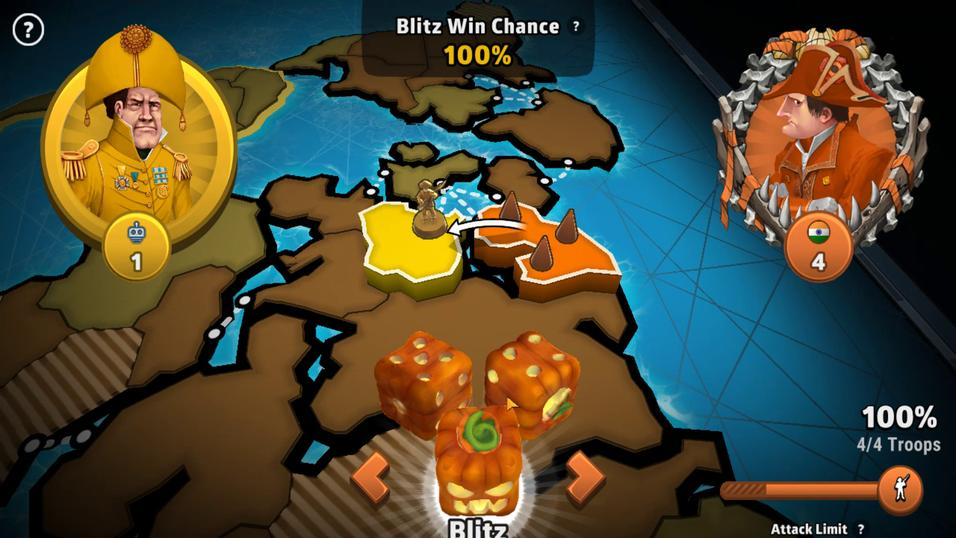 
Action: Mouse moved to (673, 372)
Screenshot: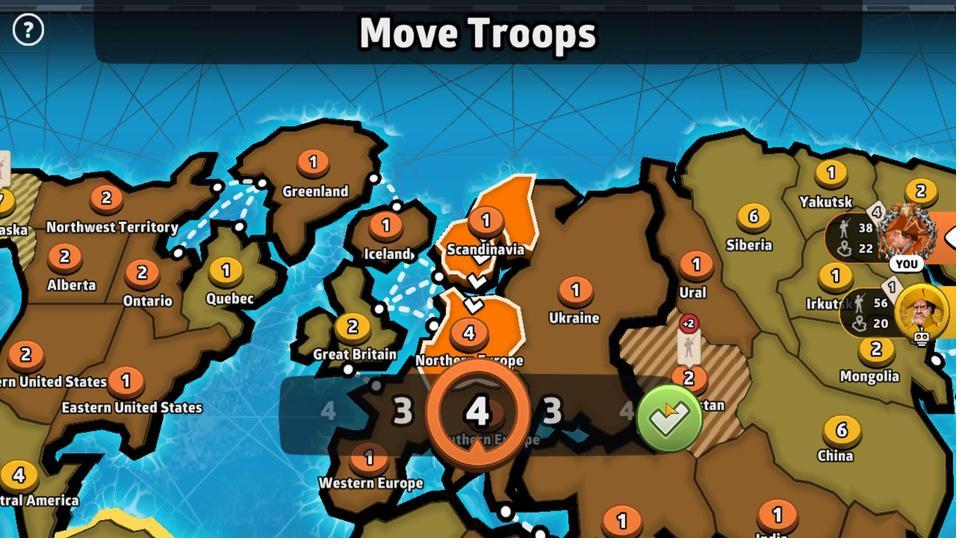 
Action: Mouse pressed left at (673, 372)
Screenshot: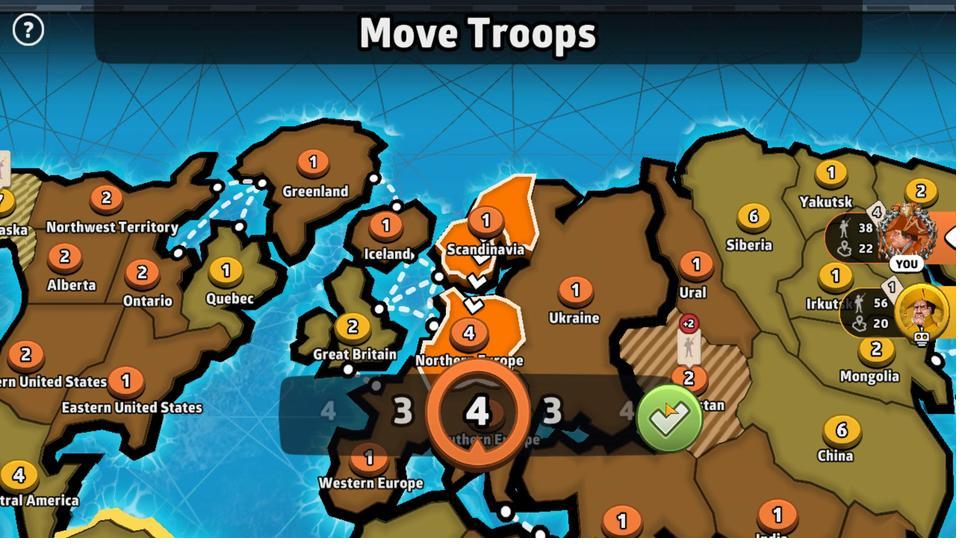 
Action: Mouse moved to (465, 387)
Screenshot: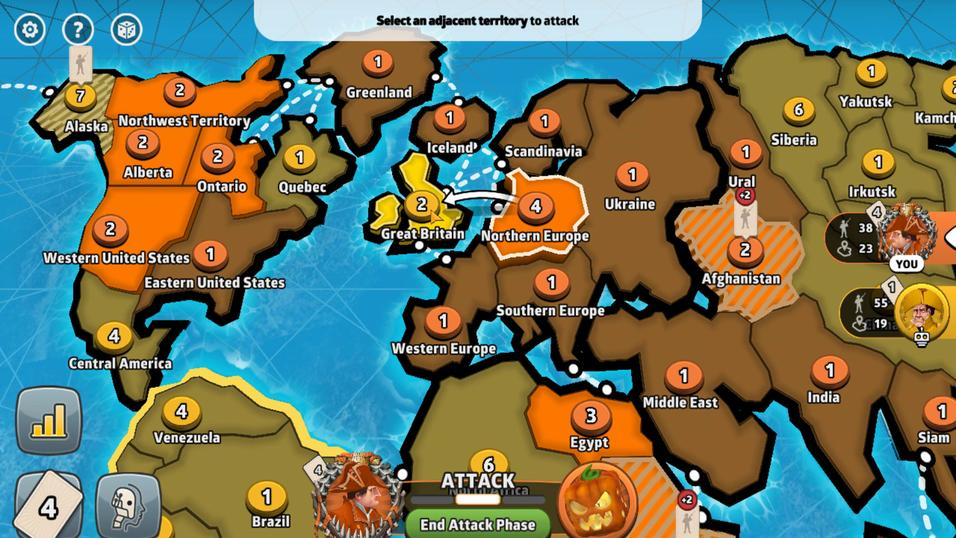 
Action: Mouse pressed left at (465, 387)
Screenshot: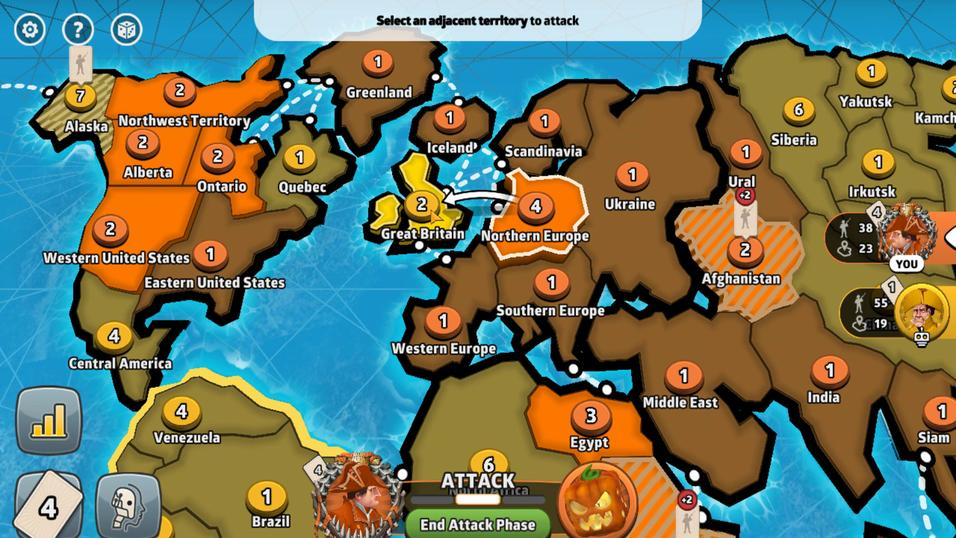 
Action: Mouse moved to (516, 370)
Screenshot: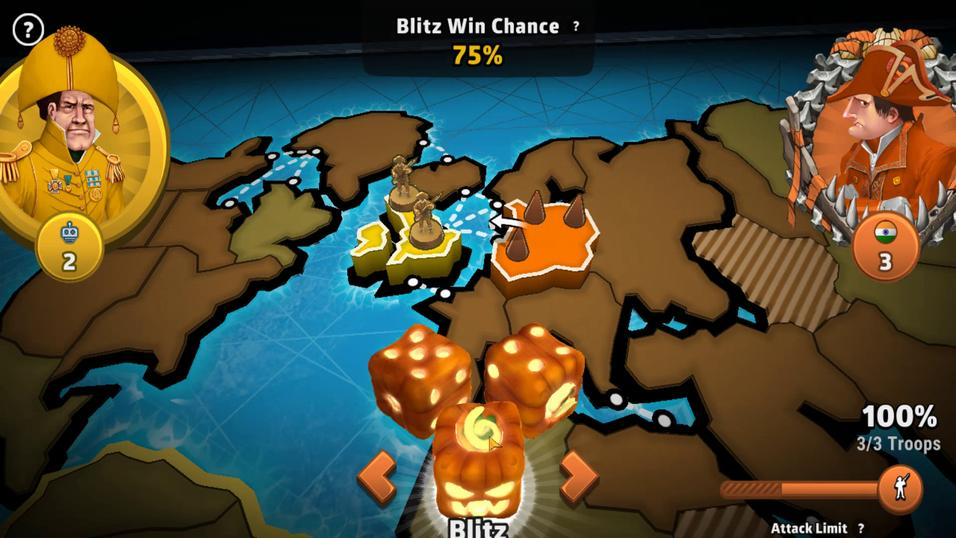 
Action: Mouse pressed left at (516, 370)
Screenshot: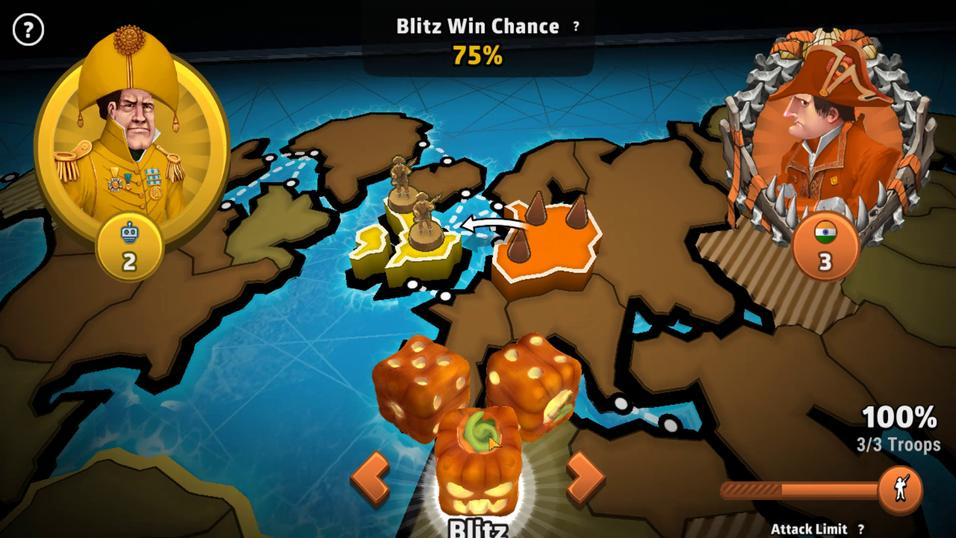 
Action: Mouse moved to (511, 363)
Screenshot: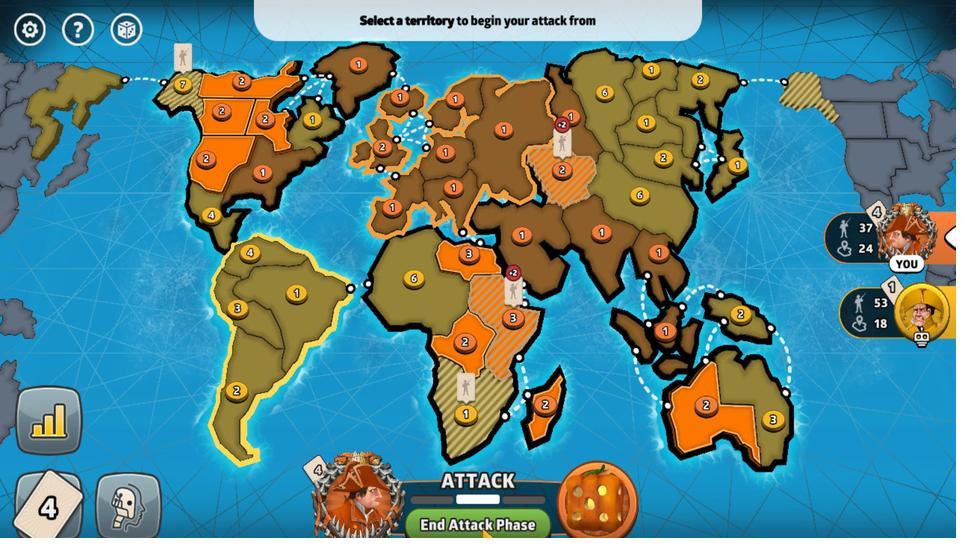 
Action: Mouse pressed left at (511, 363)
Screenshot: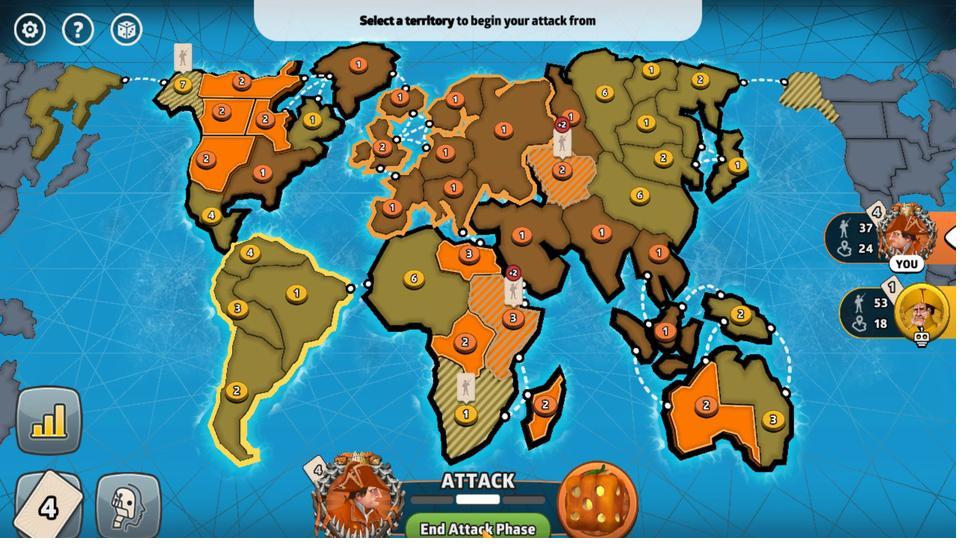 
Action: Mouse moved to (569, 387)
Screenshot: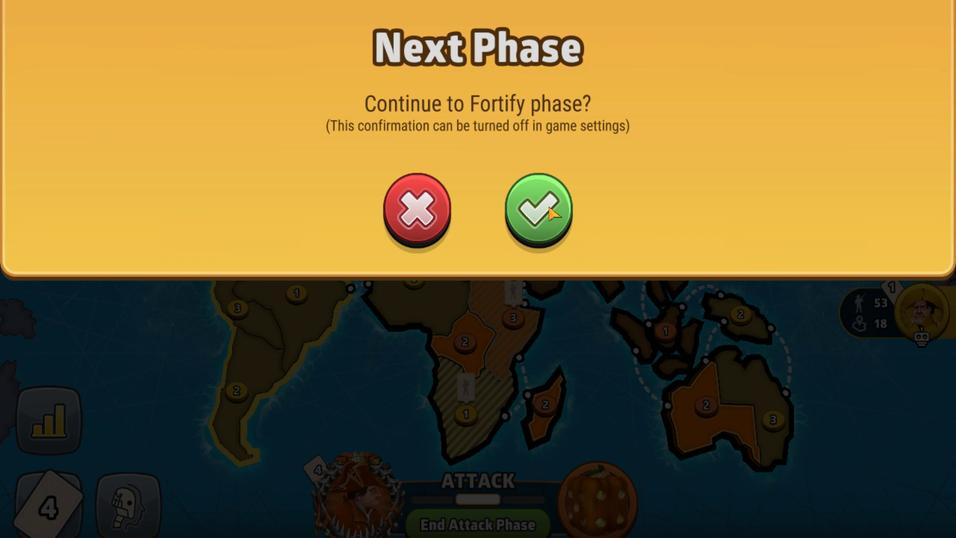 
Action: Mouse pressed left at (569, 387)
Screenshot: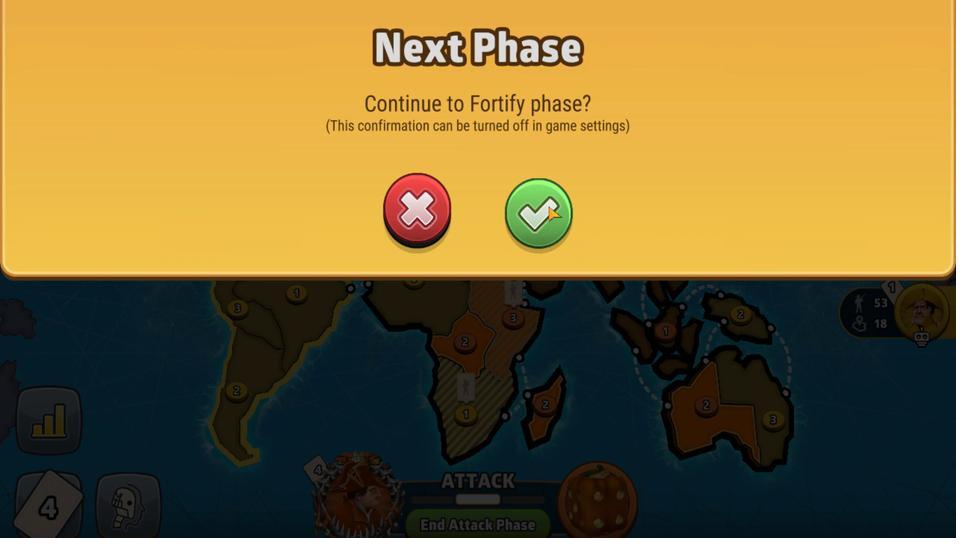
Action: Mouse moved to (531, 363)
Screenshot: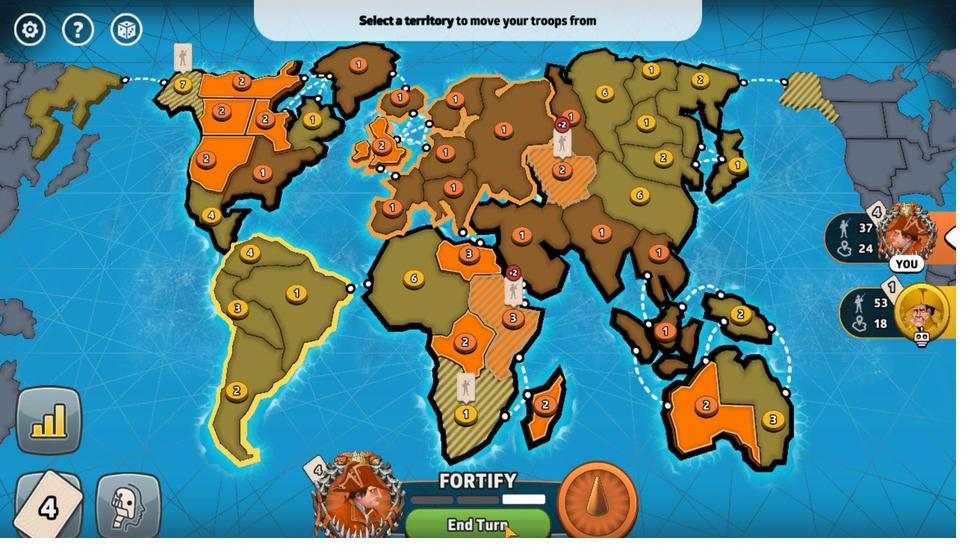 
Action: Mouse pressed left at (531, 363)
Screenshot: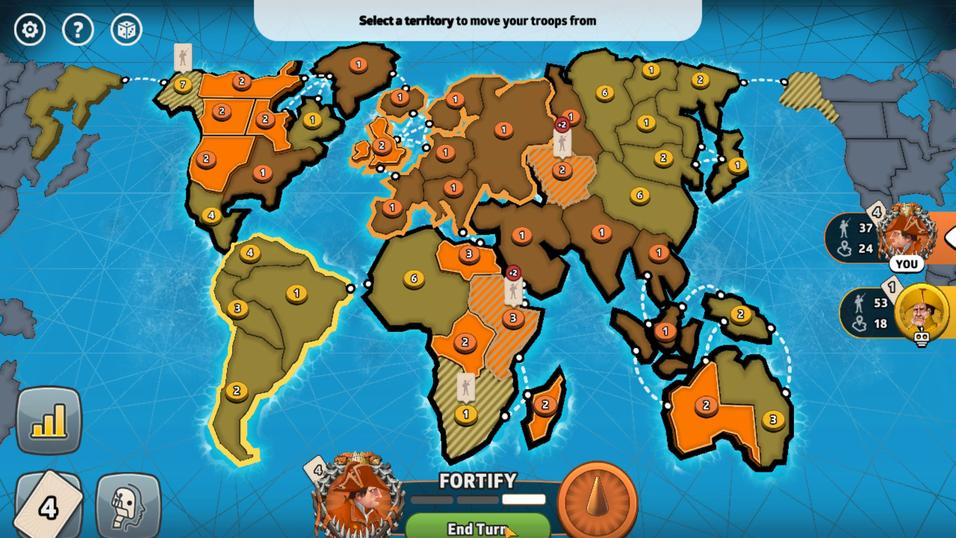 
Action: Mouse moved to (568, 389)
Screenshot: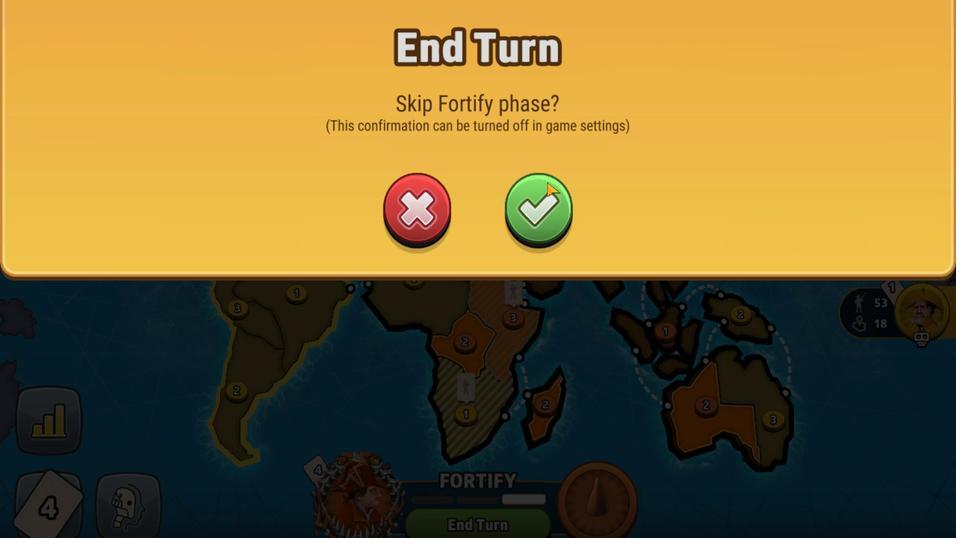 
Action: Mouse pressed left at (568, 389)
Screenshot: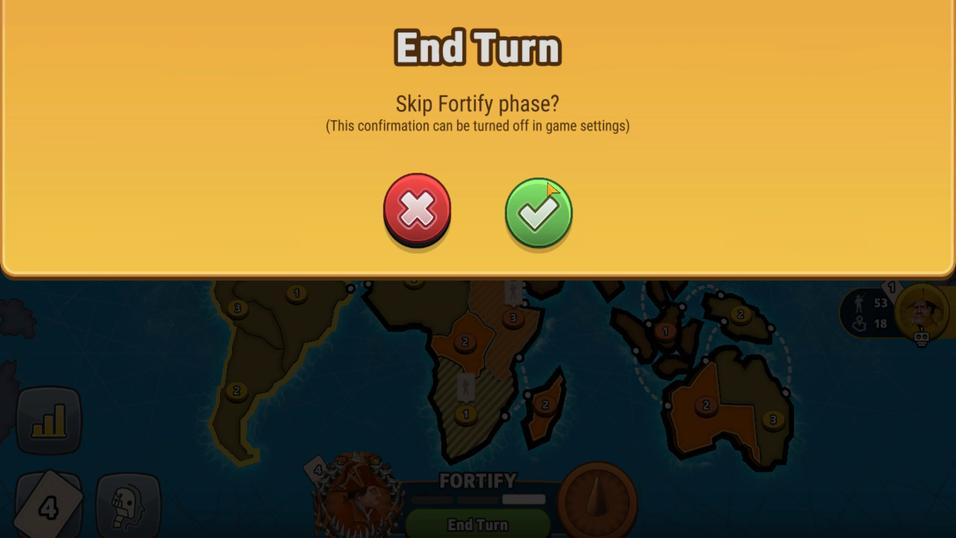 
Action: Mouse moved to (595, 392)
Screenshot: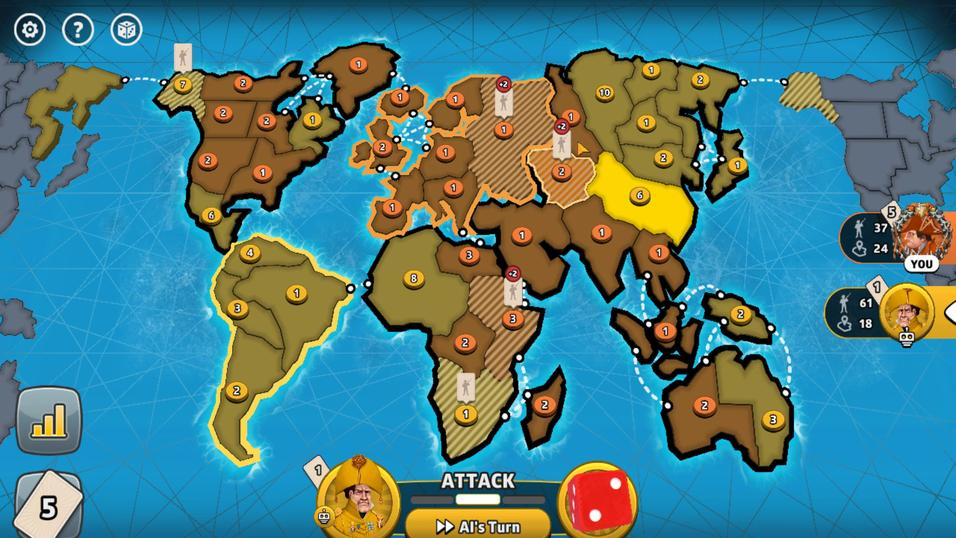 
Action: Mouse pressed left at (595, 392)
Screenshot: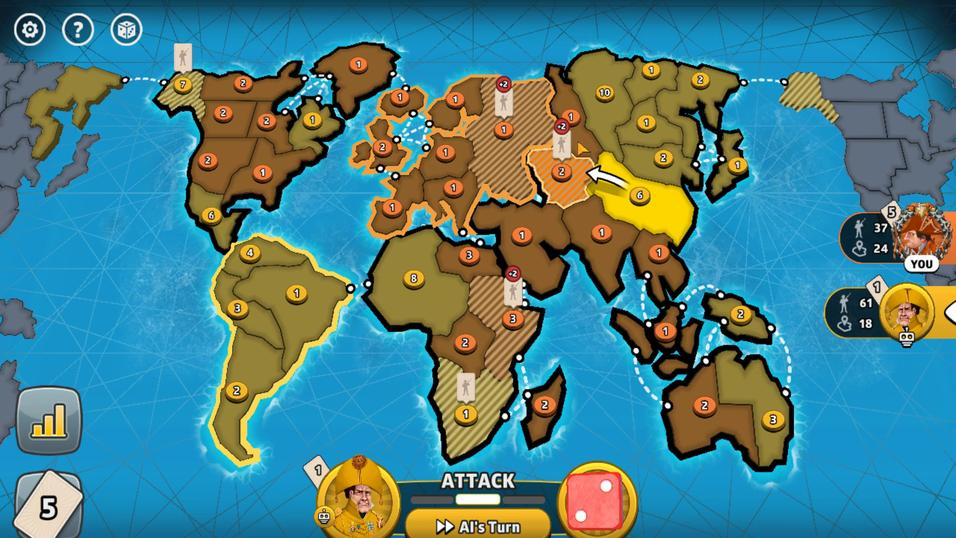 
Action: Mouse moved to (578, 393)
Screenshot: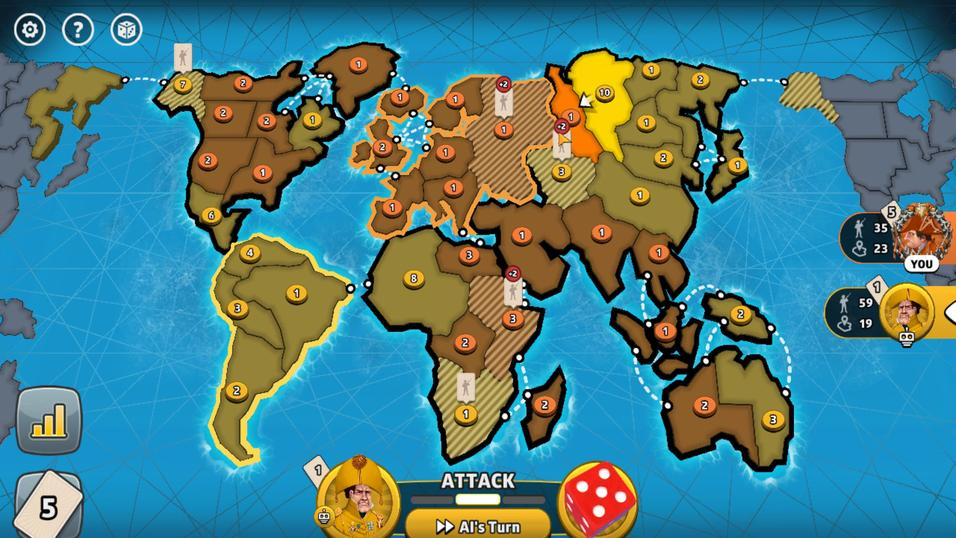 
Action: Mouse pressed left at (578, 393)
Screenshot: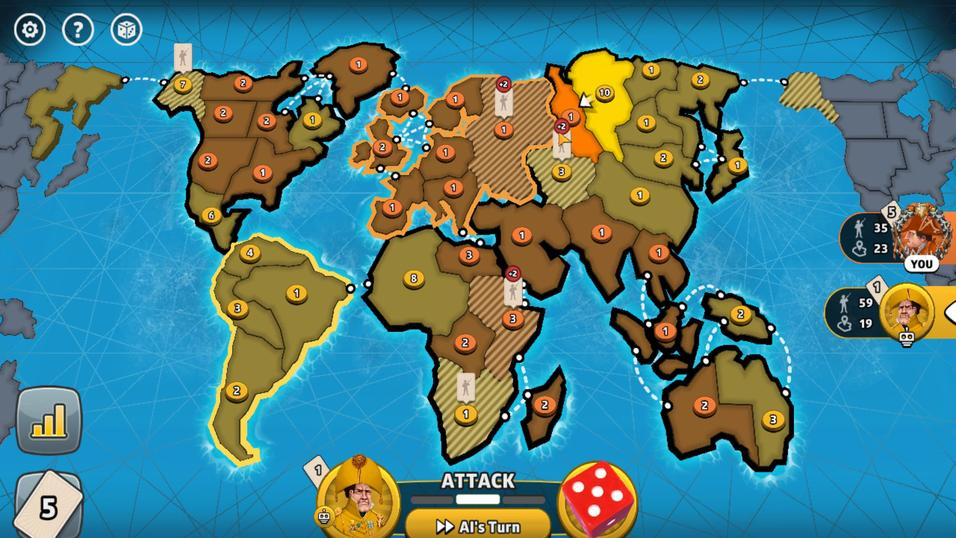 
Action: Mouse moved to (546, 394)
Screenshot: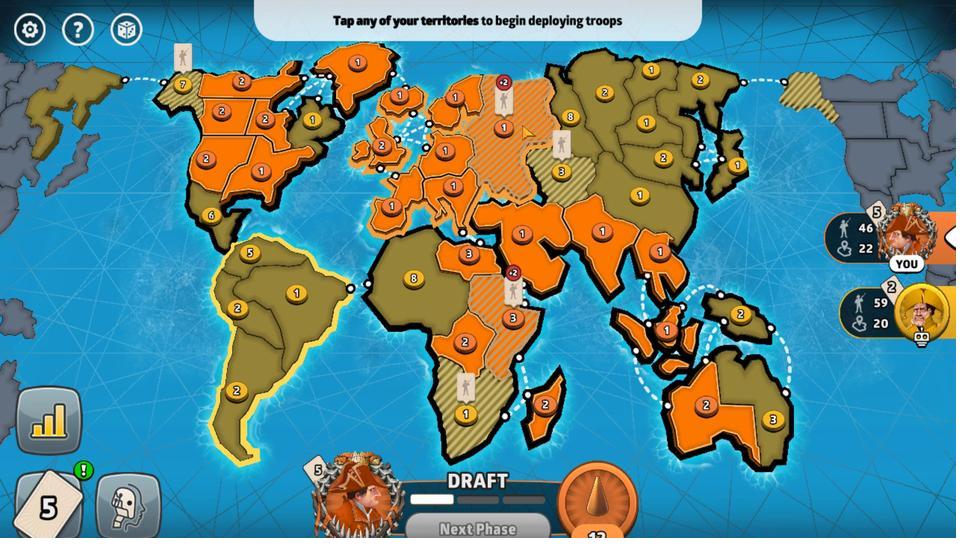 
Action: Mouse pressed left at (546, 394)
Screenshot: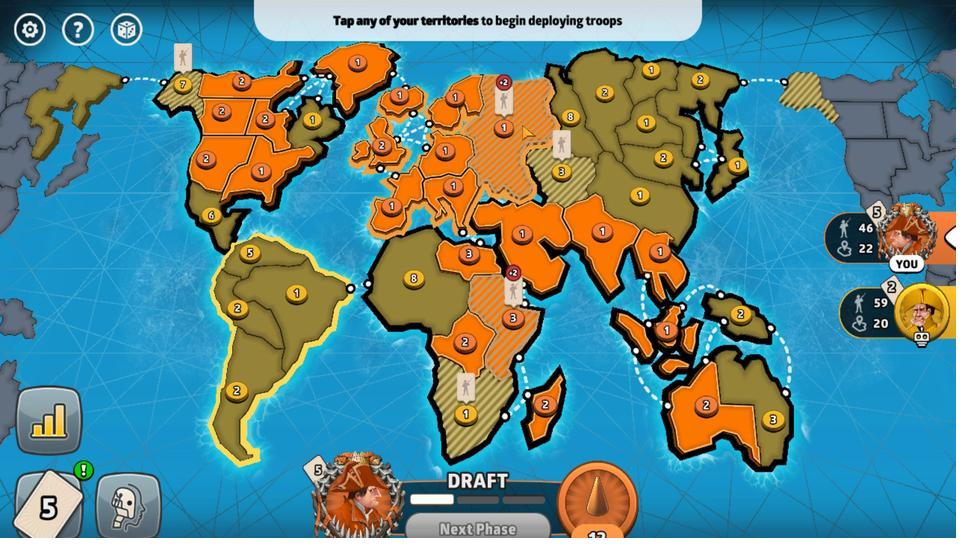 
Action: Mouse moved to (685, 372)
Screenshot: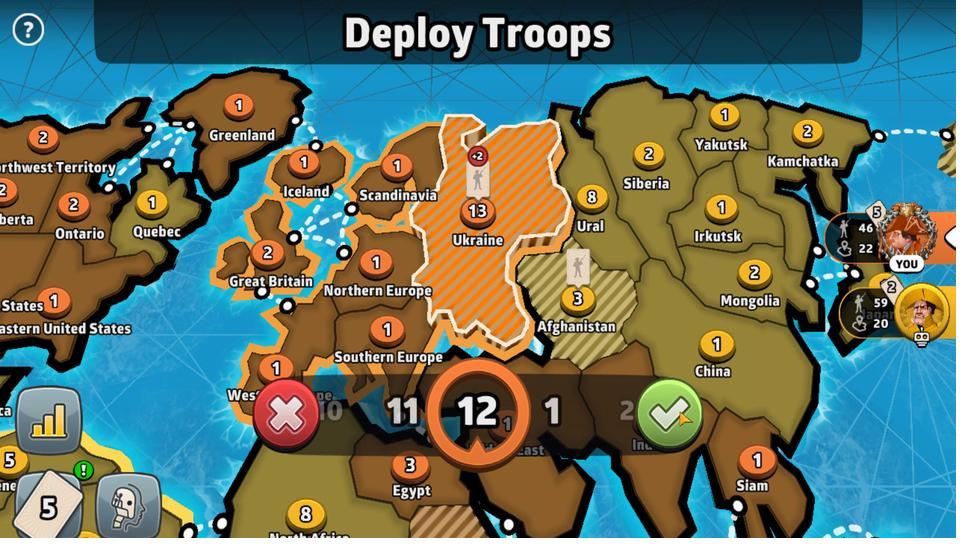 
Action: Mouse pressed left at (685, 372)
Screenshot: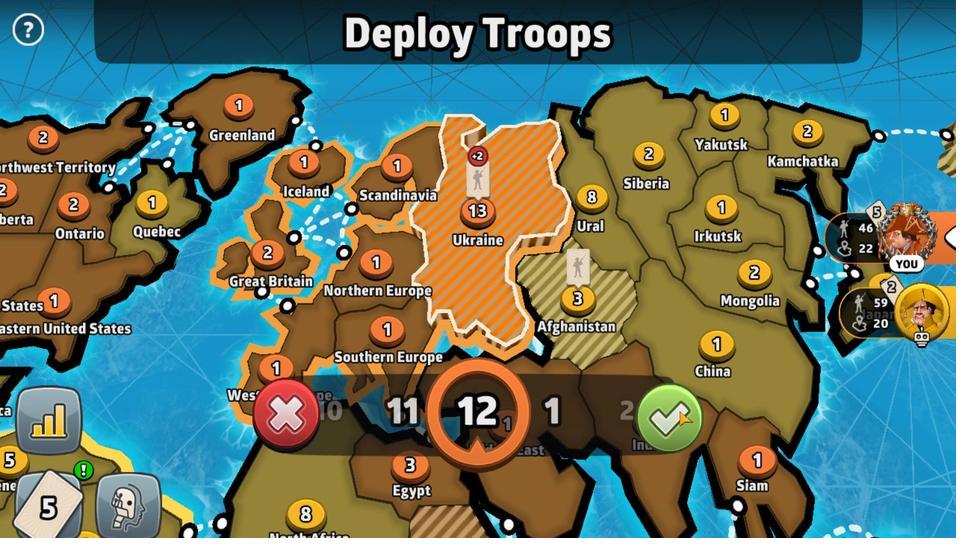 
Action: Mouse moved to (522, 363)
Screenshot: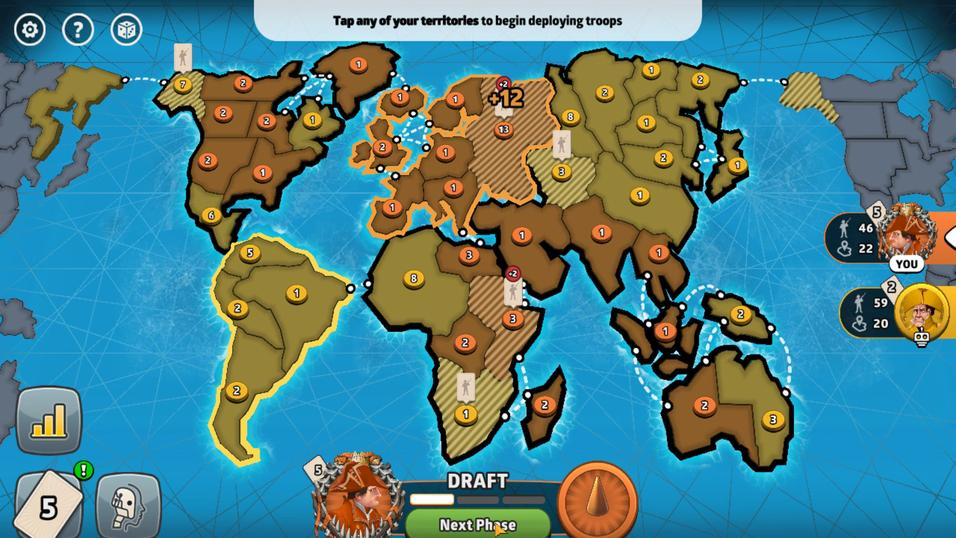 
Action: Mouse pressed left at (522, 363)
Screenshot: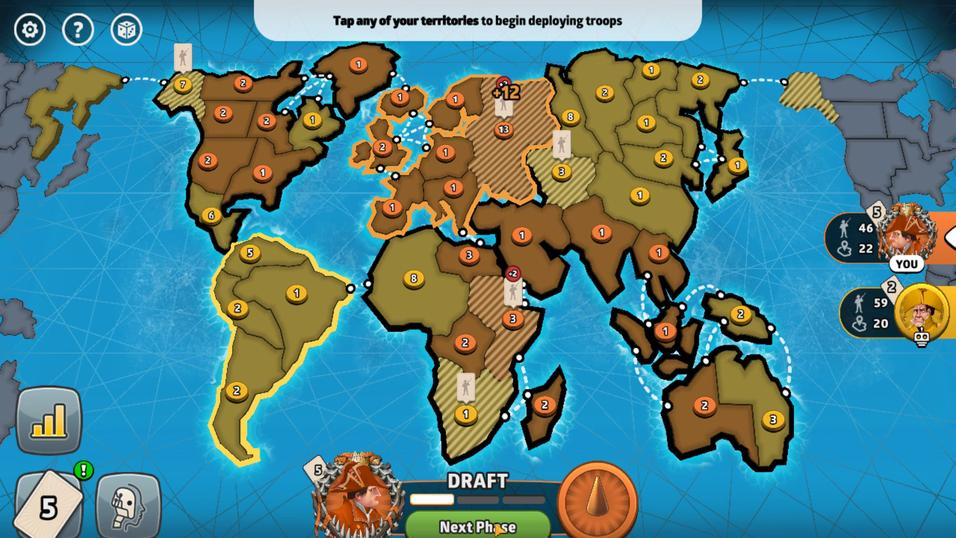 
Action: Mouse moved to (121, 363)
Screenshot: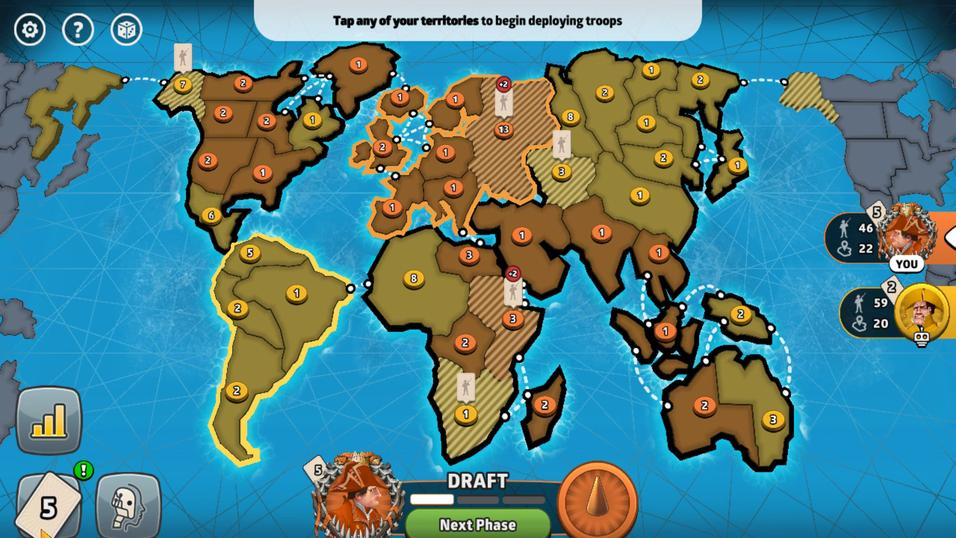
Action: Mouse pressed left at (121, 363)
Screenshot: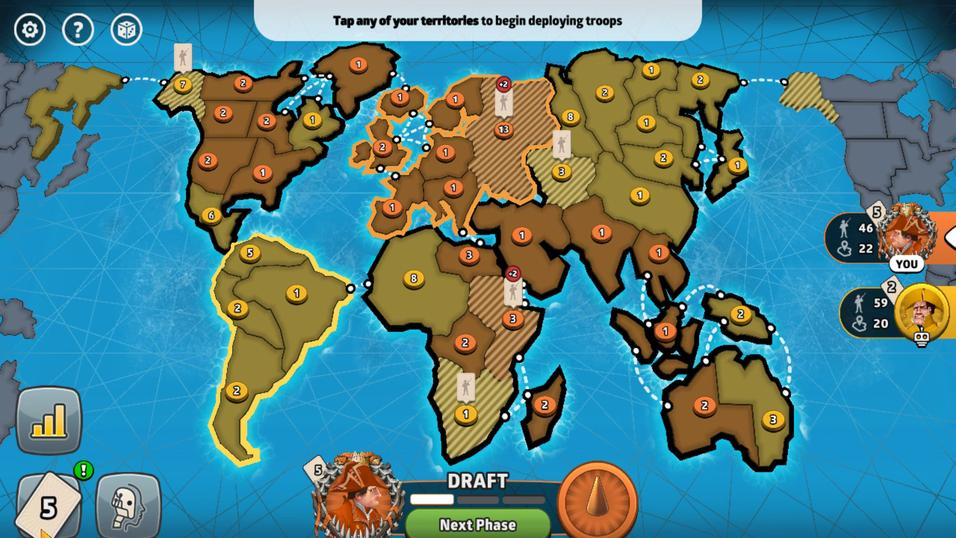 
Action: Mouse moved to (514, 380)
Screenshot: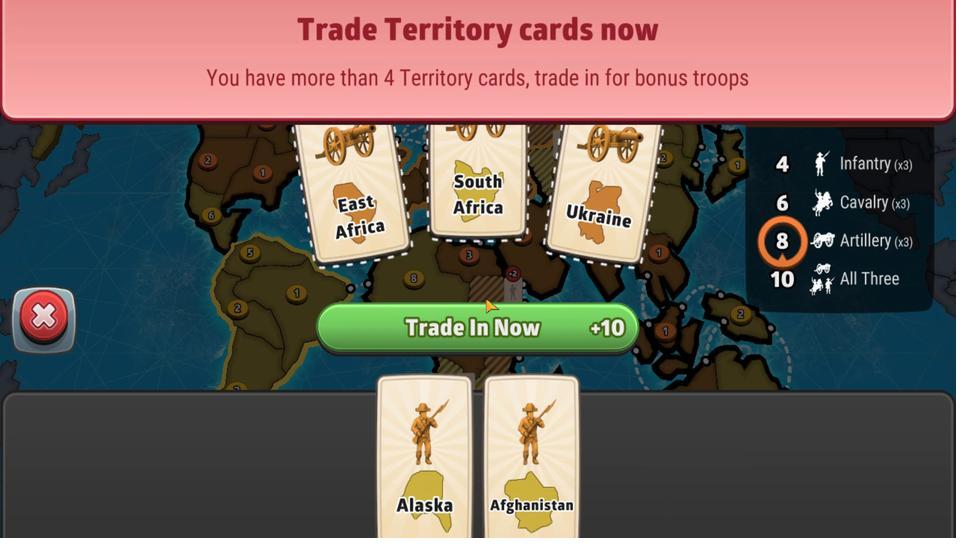 
Action: Mouse pressed left at (514, 380)
Screenshot: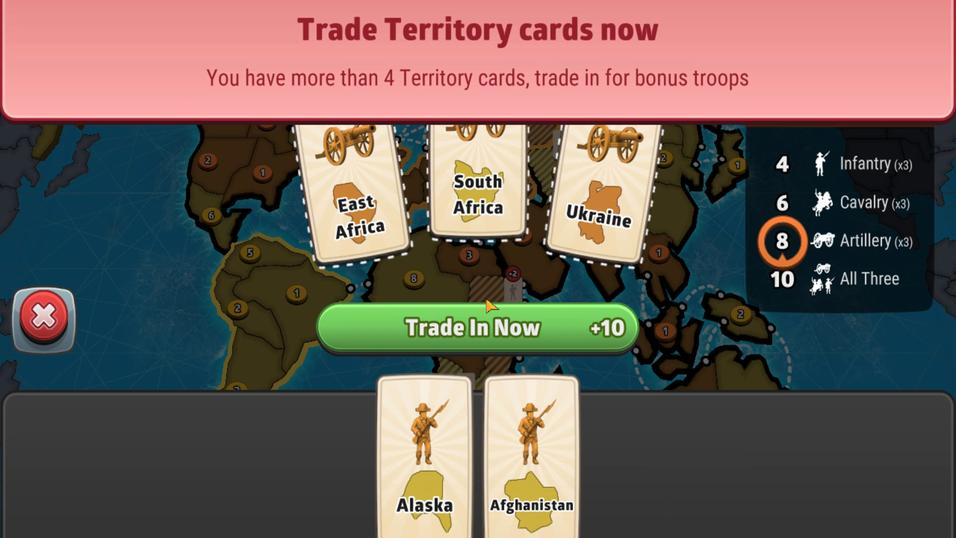 
Action: Mouse moved to (520, 379)
Screenshot: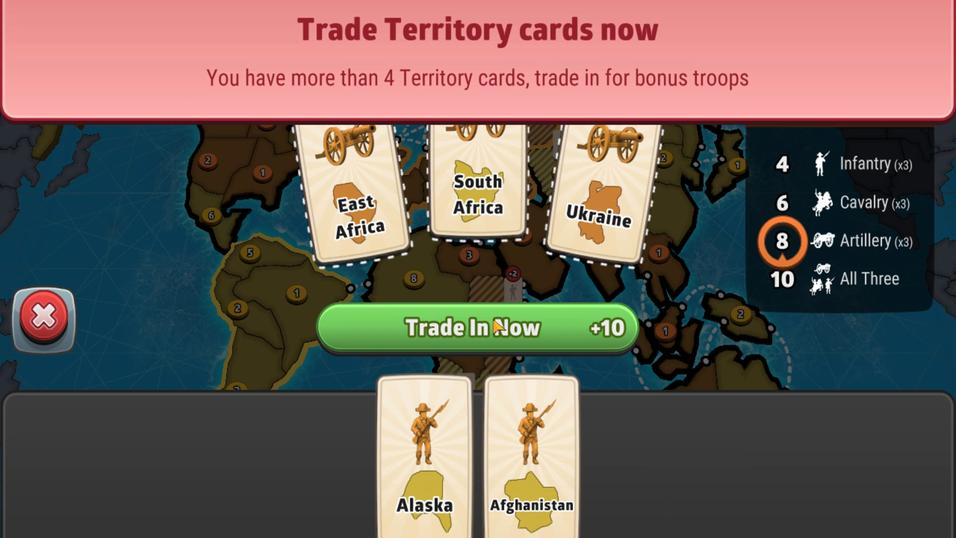 
Action: Mouse pressed left at (520, 379)
Screenshot: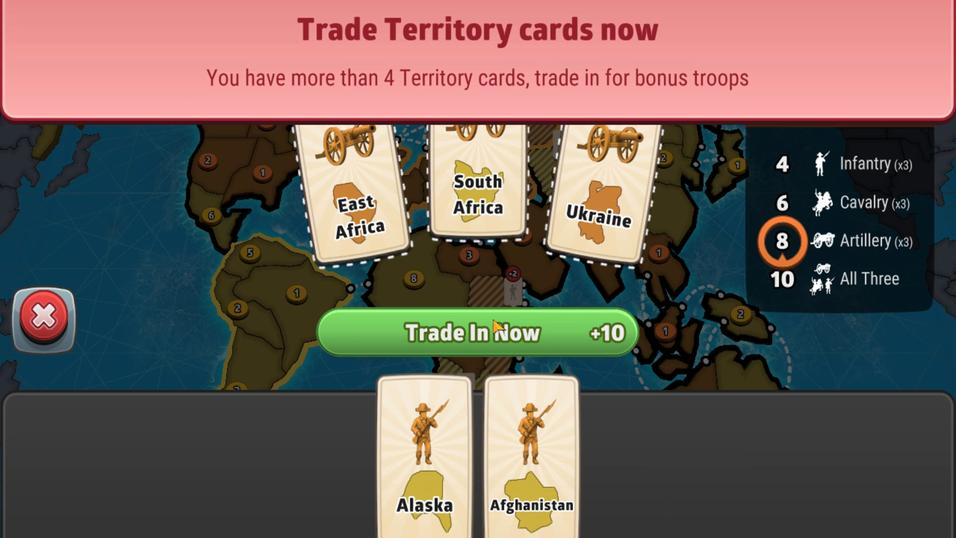 
Action: Mouse moved to (550, 391)
Screenshot: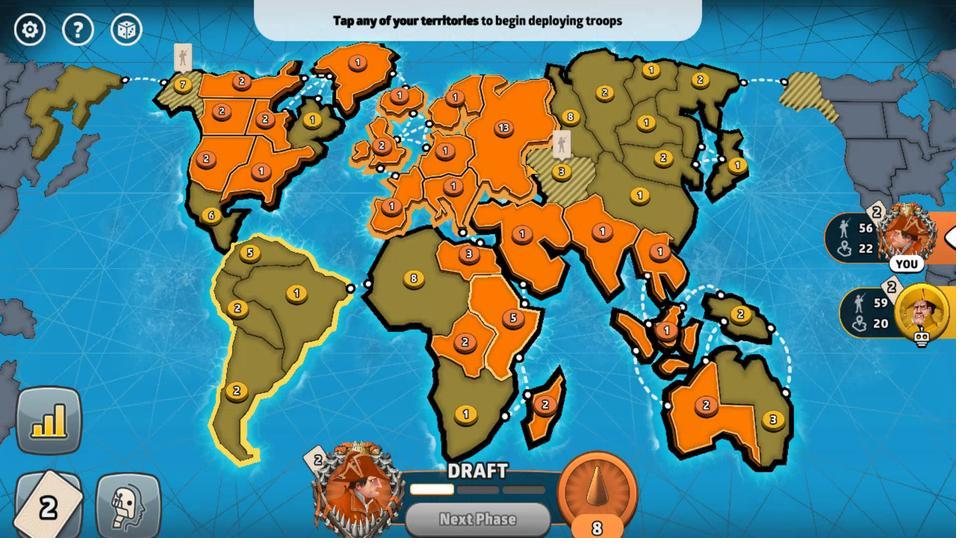 
Action: Mouse pressed left at (550, 391)
Screenshot: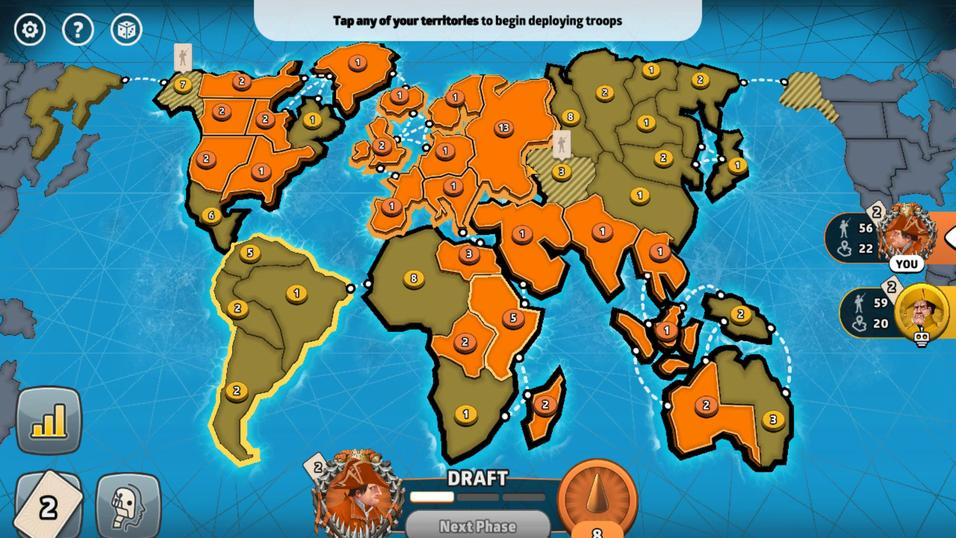 
Action: Mouse moved to (683, 373)
Screenshot: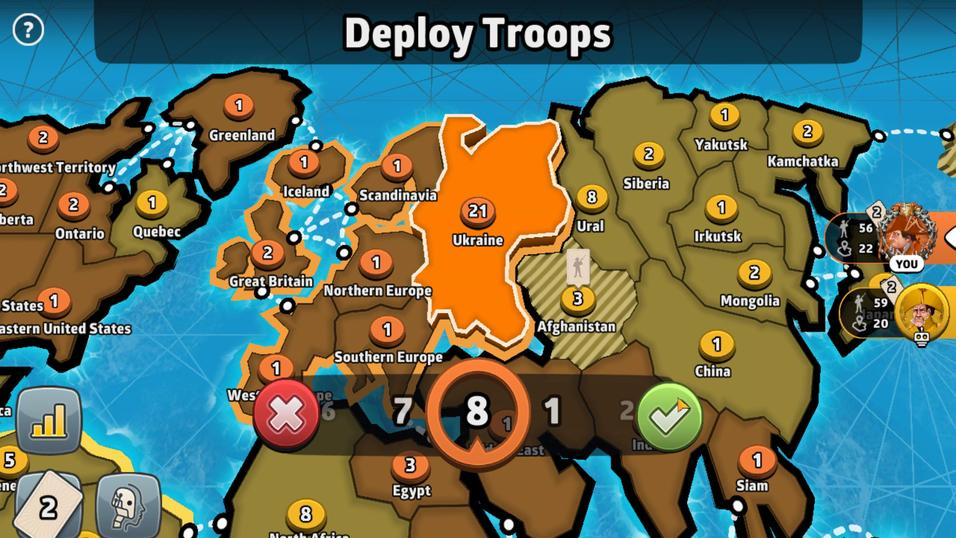 
Action: Mouse pressed left at (683, 373)
Screenshot: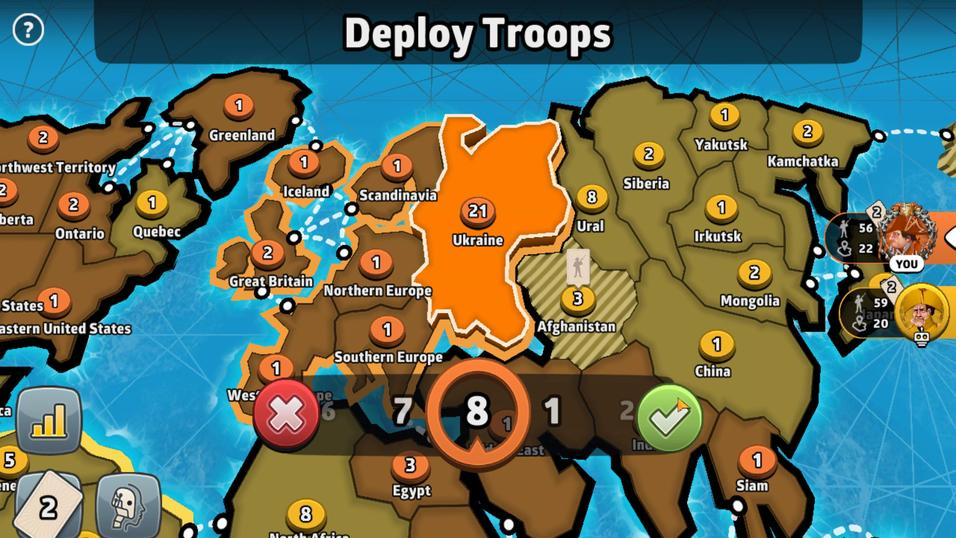 
Action: Mouse moved to (538, 363)
Screenshot: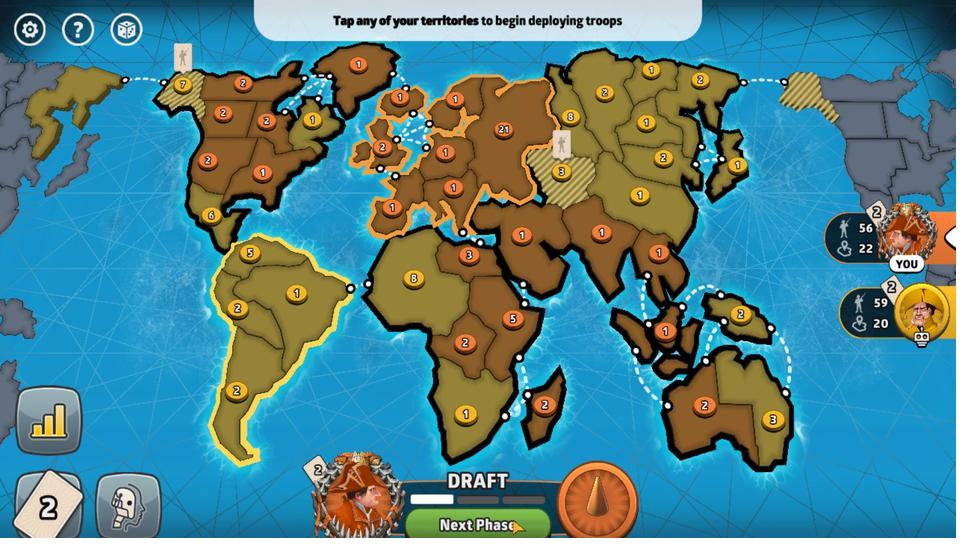 
Action: Mouse pressed left at (538, 363)
Screenshot: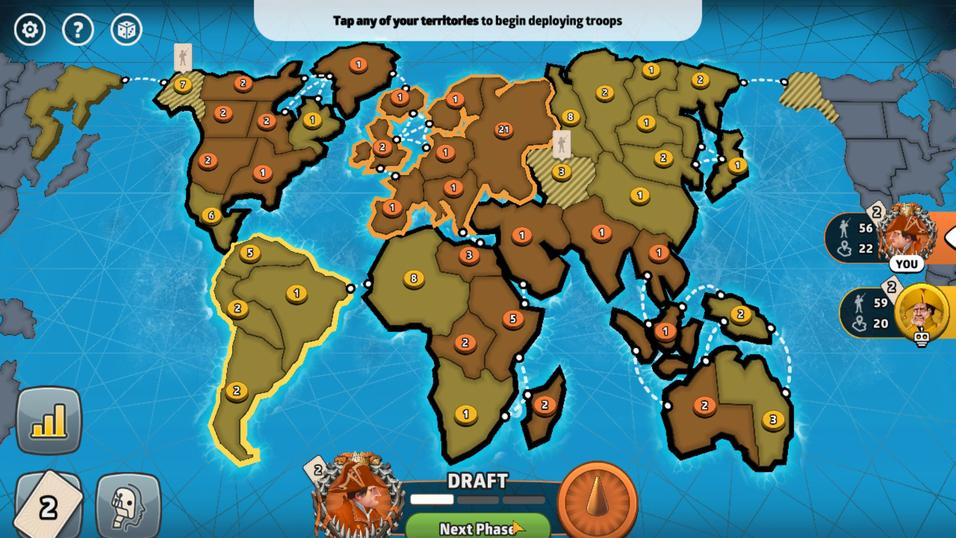 
Action: Mouse moved to (567, 393)
Screenshot: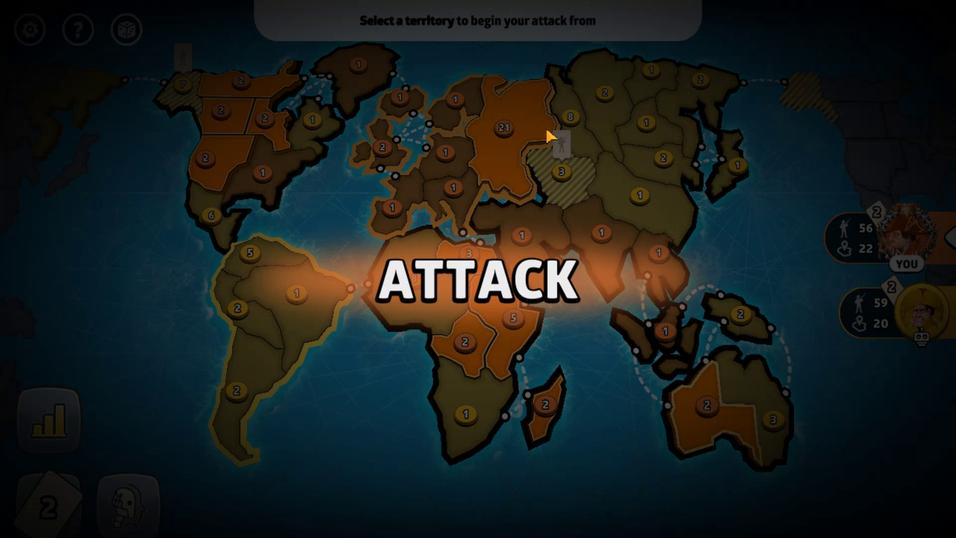 
Action: Mouse pressed left at (567, 393)
Screenshot: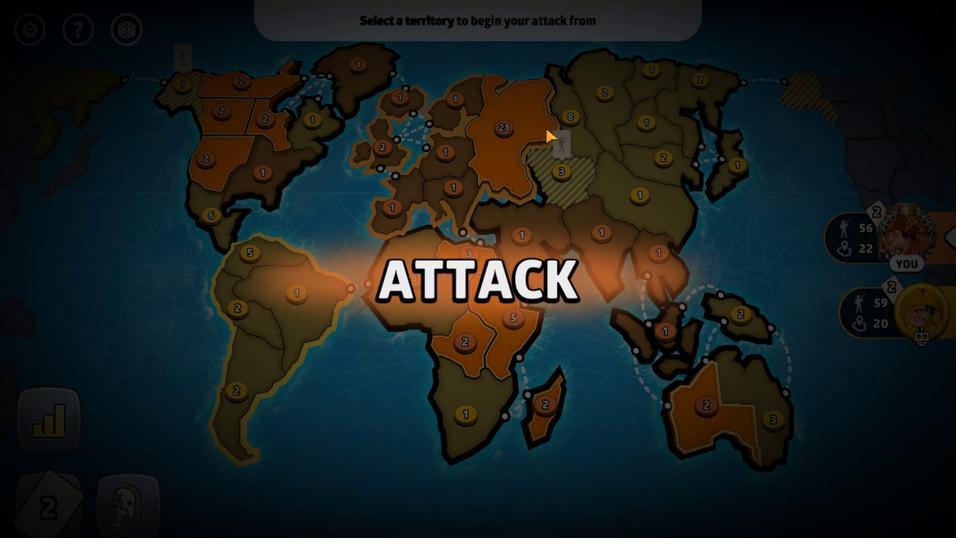 
Action: Mouse moved to (528, 394)
Screenshot: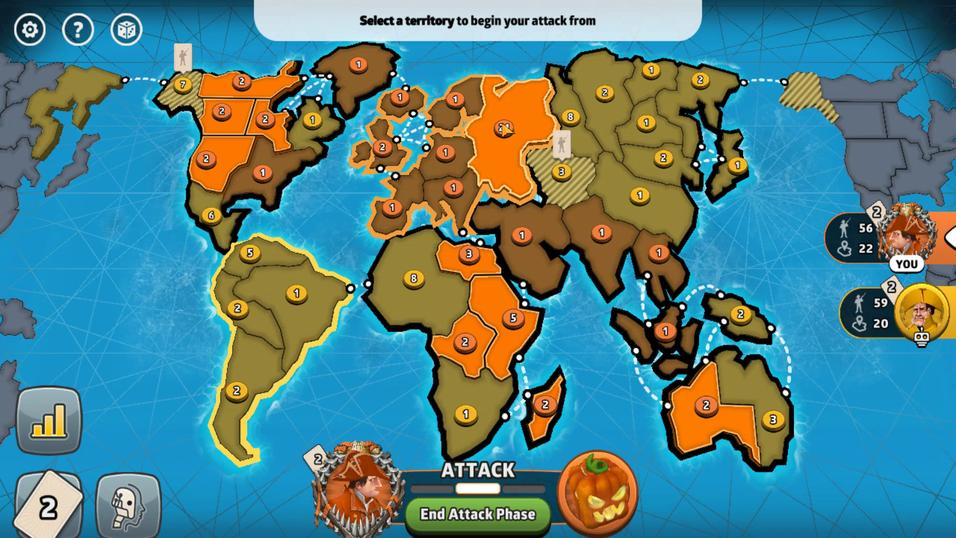 
Action: Mouse pressed left at (528, 394)
Screenshot: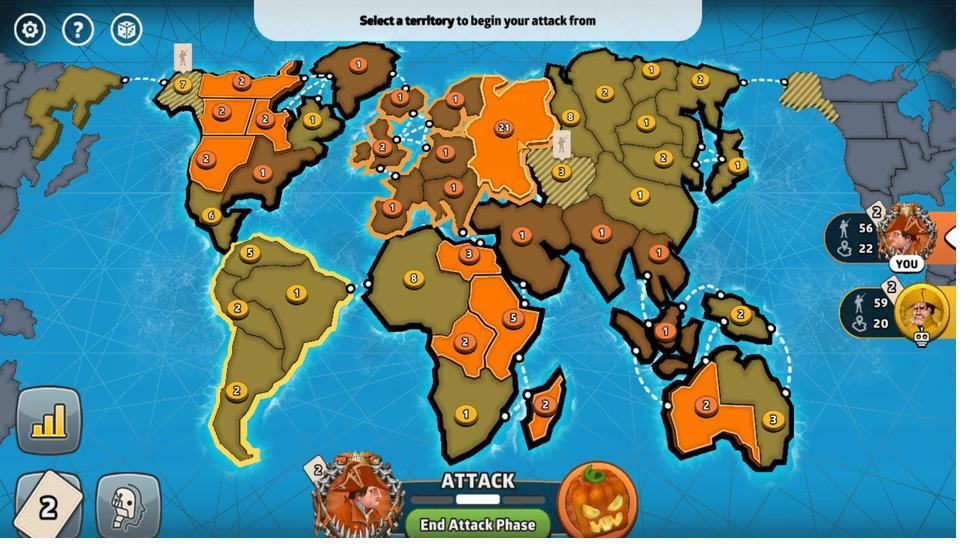 
Action: Mouse moved to (572, 387)
Screenshot: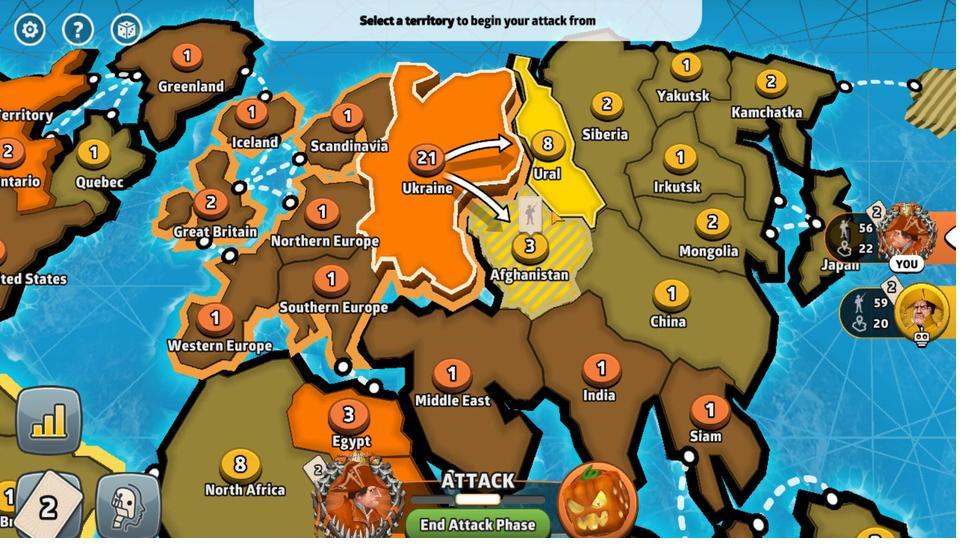
Action: Mouse pressed left at (572, 387)
Screenshot: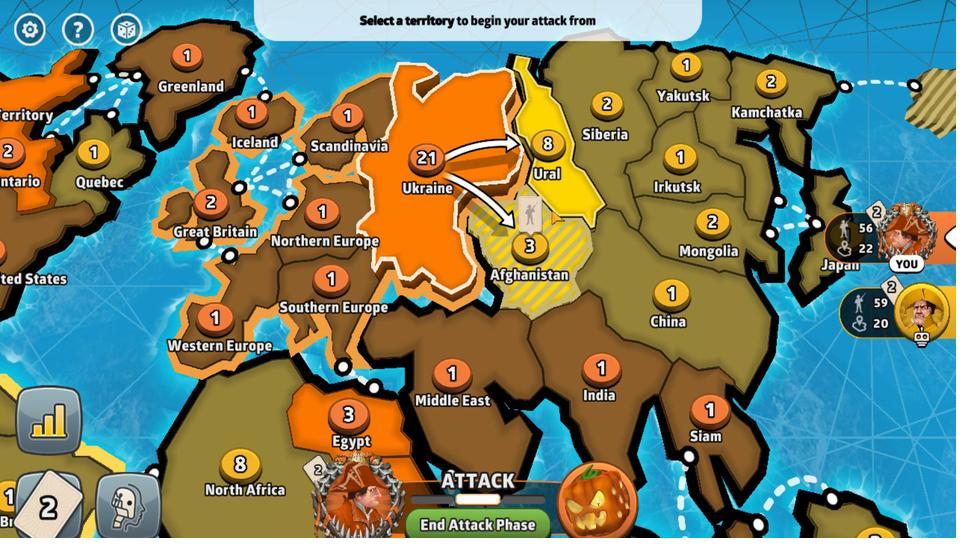 
Action: Mouse moved to (497, 373)
Screenshot: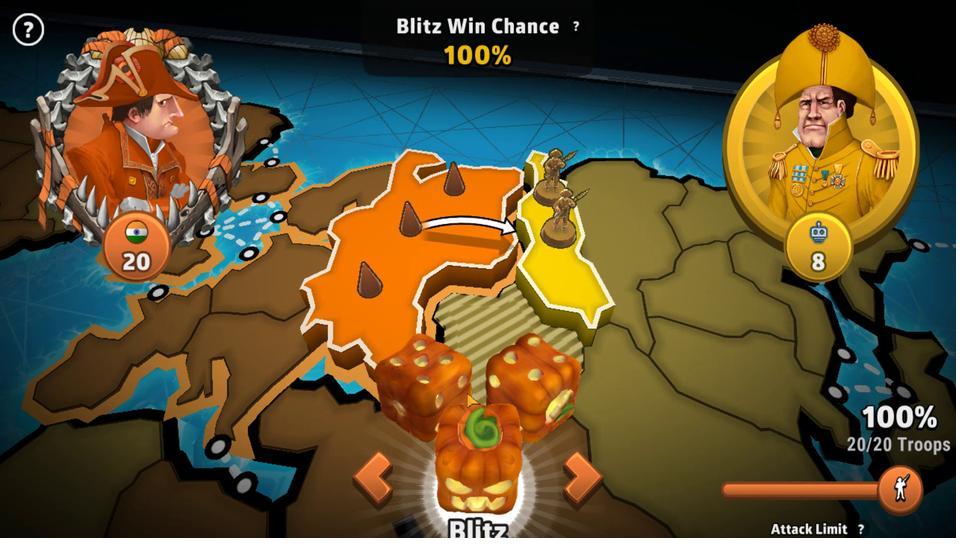 
Action: Mouse pressed left at (497, 373)
Screenshot: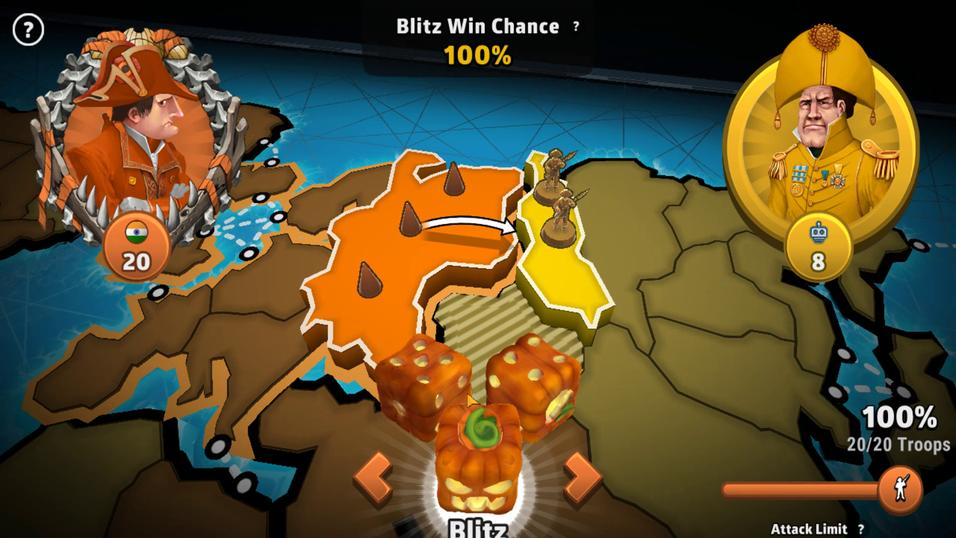 
Action: Mouse moved to (663, 371)
Screenshot: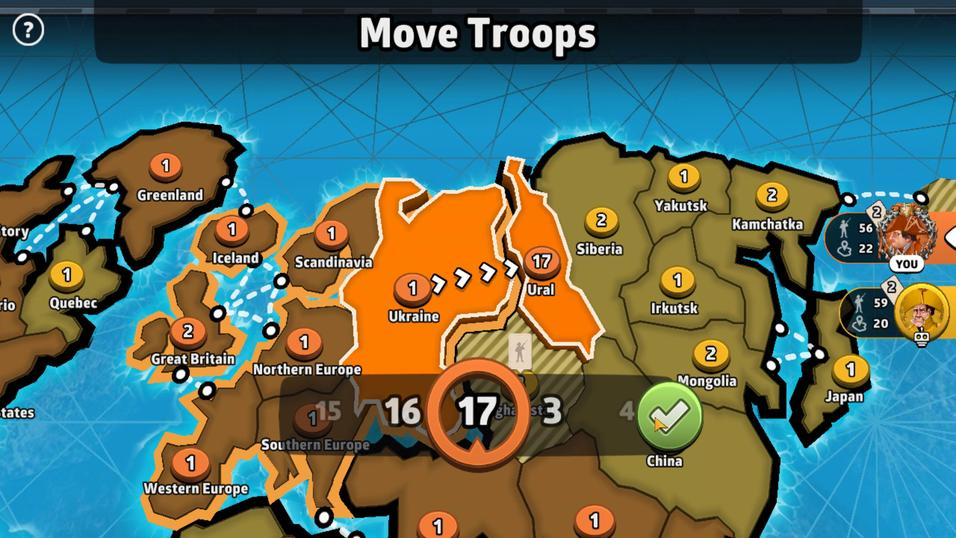 
Action: Mouse pressed left at (663, 371)
Screenshot: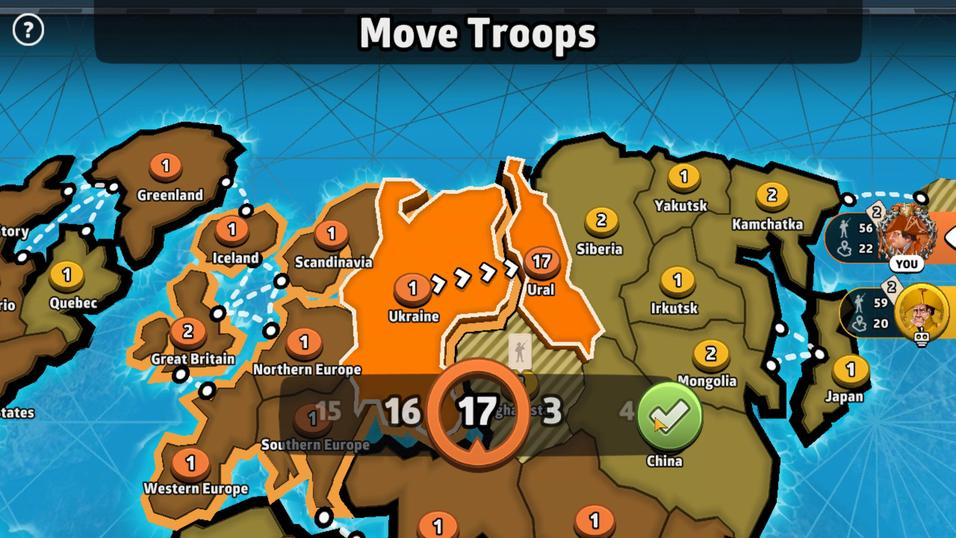
Action: Mouse moved to (416, 383)
Screenshot: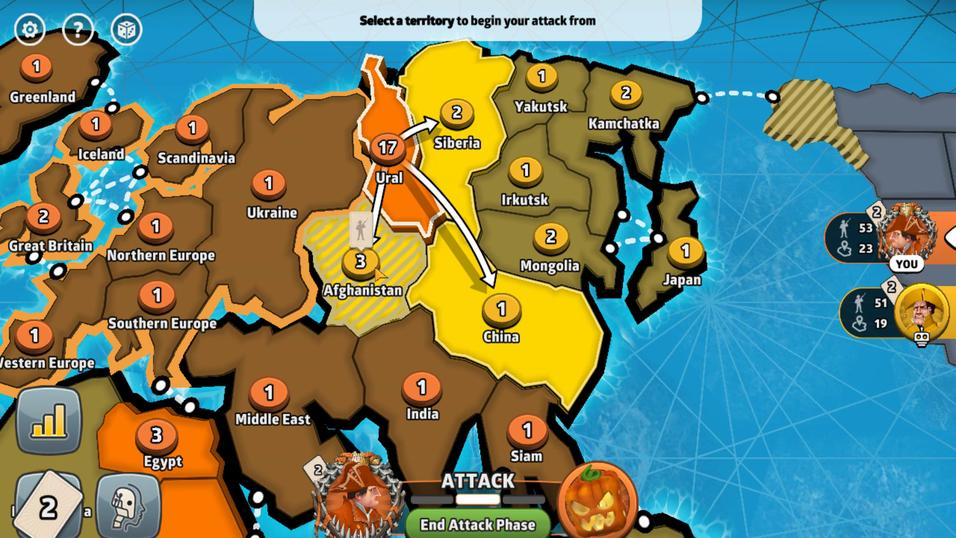 
Action: Mouse pressed left at (416, 383)
Screenshot: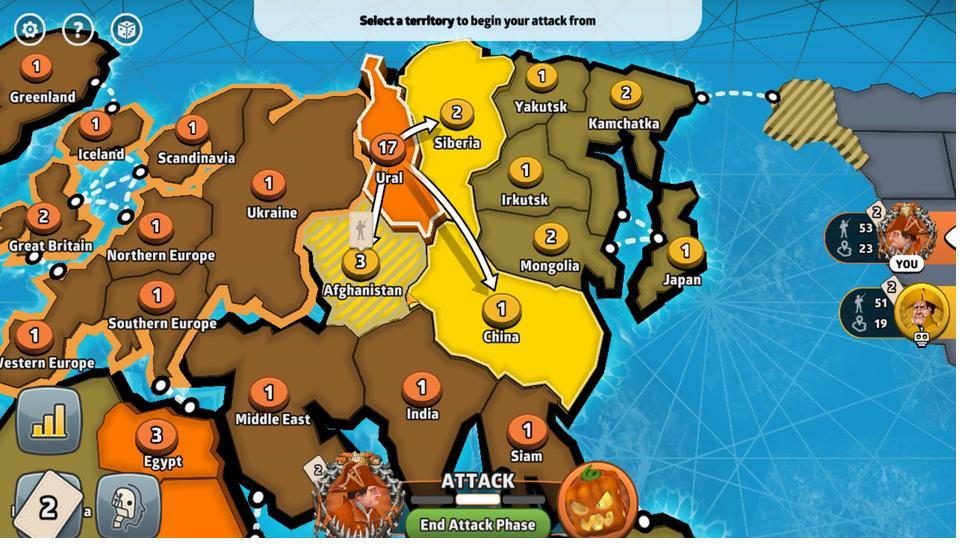 
Action: Mouse moved to (442, 377)
Screenshot: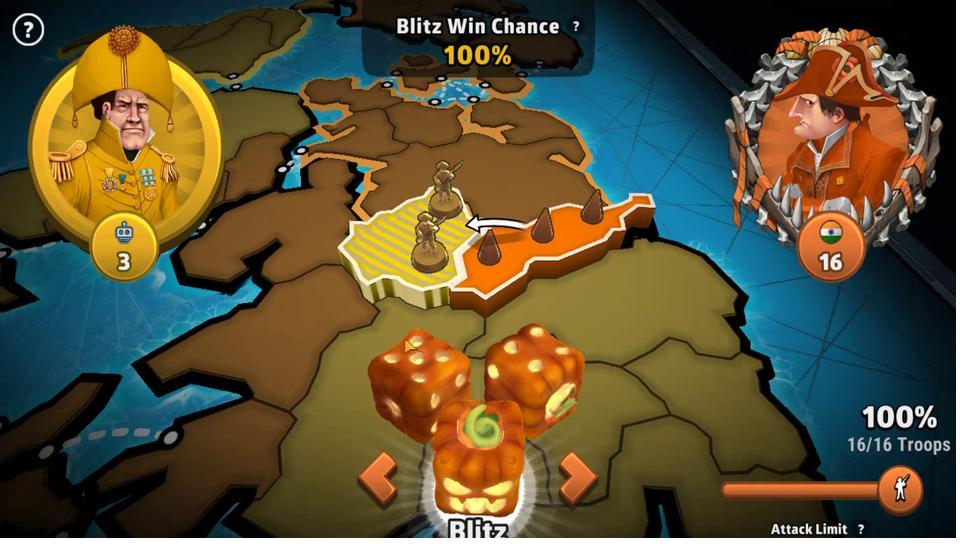 
Action: Mouse pressed left at (442, 377)
Screenshot: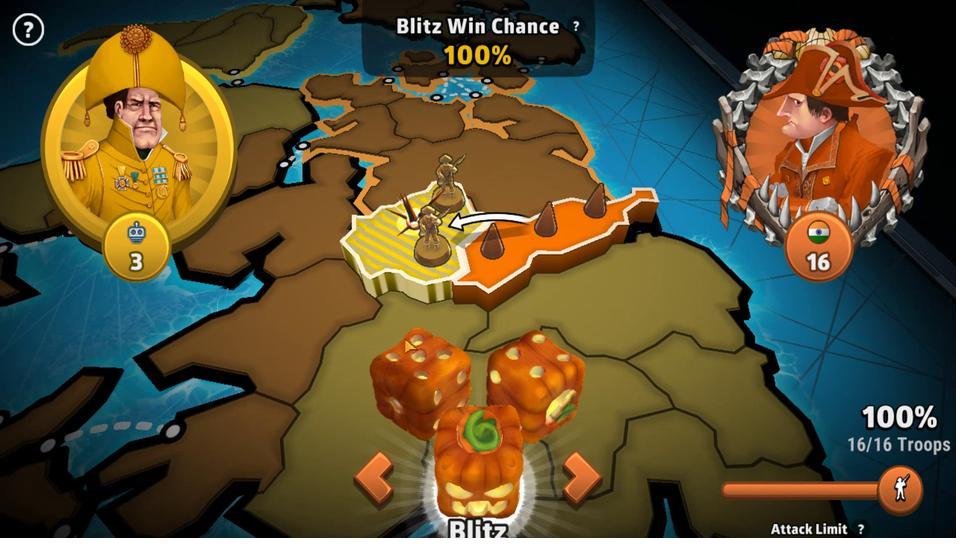 
Action: Mouse moved to (687, 371)
Screenshot: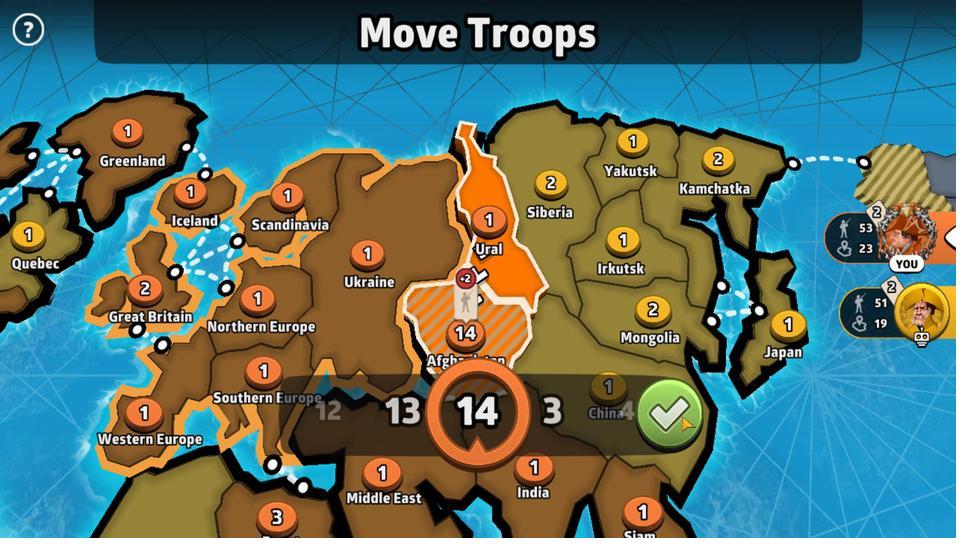 
Action: Mouse pressed left at (687, 371)
Screenshot: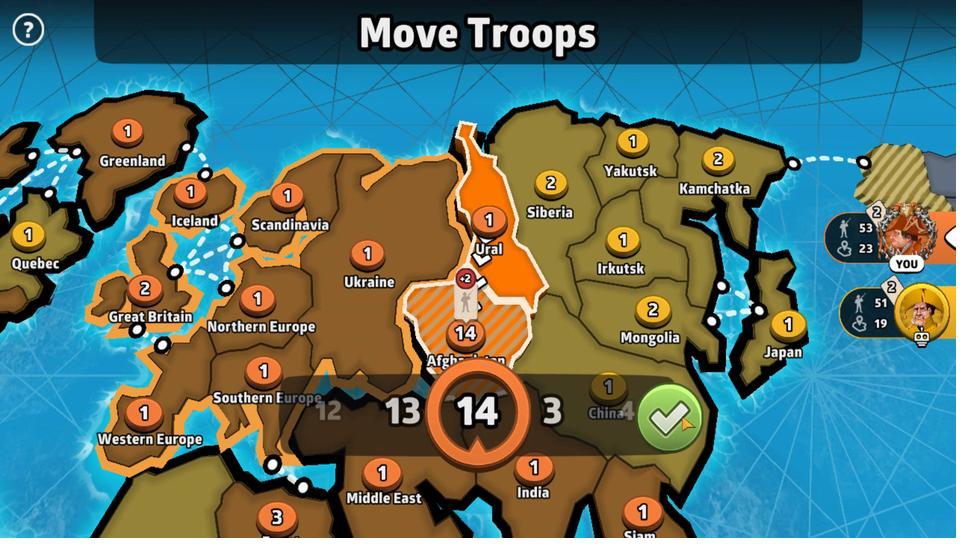 
Action: Mouse moved to (570, 384)
Screenshot: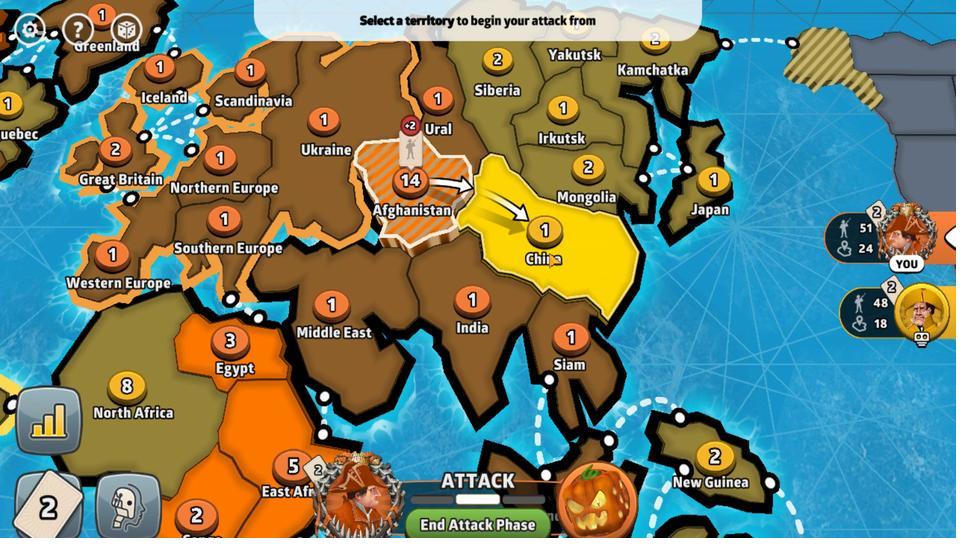 
Action: Mouse pressed left at (570, 384)
Screenshot: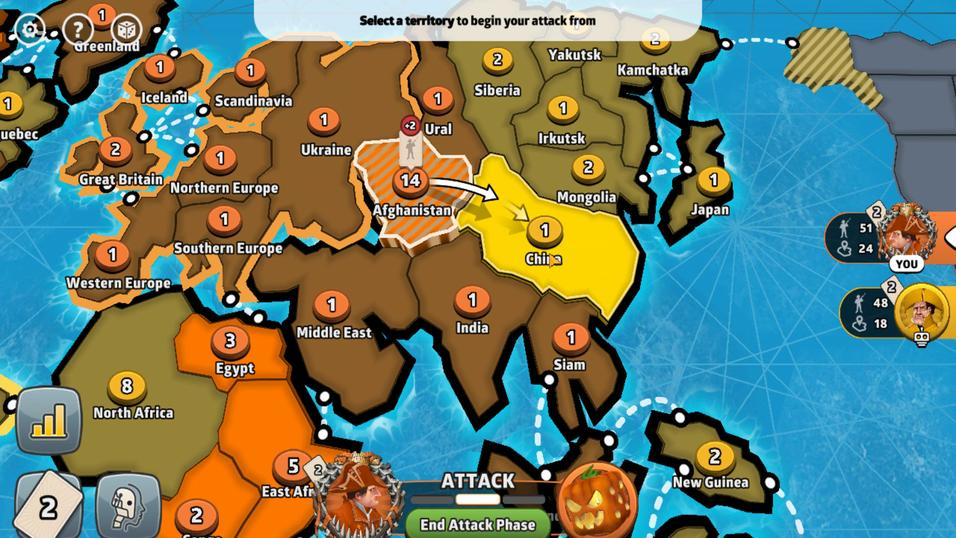 
Action: Mouse moved to (502, 374)
Screenshot: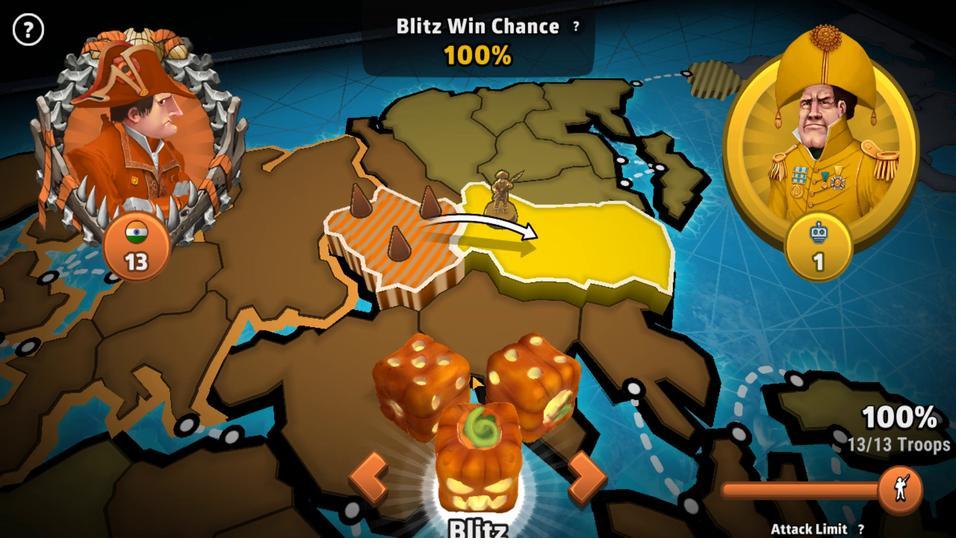 
Action: Mouse pressed left at (502, 374)
Screenshot: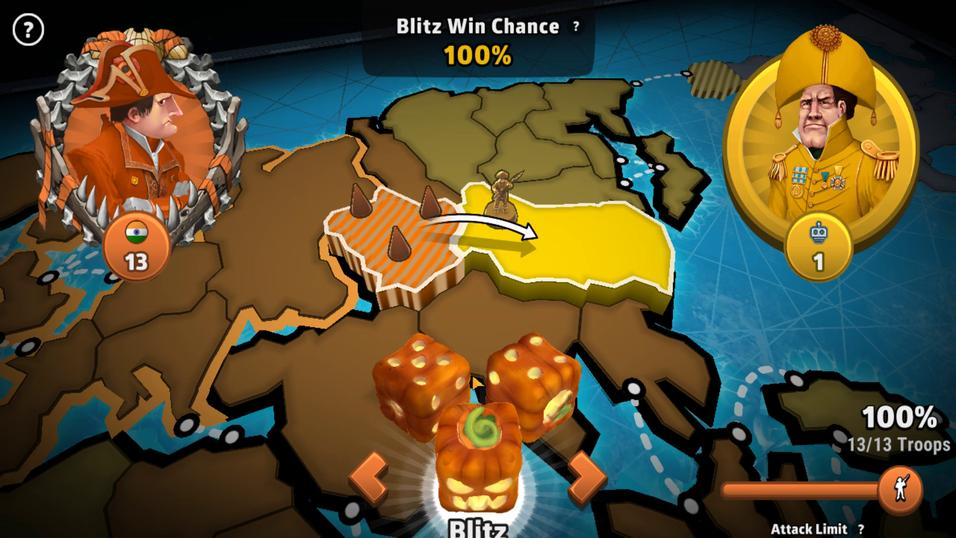 
Action: Mouse moved to (679, 373)
Screenshot: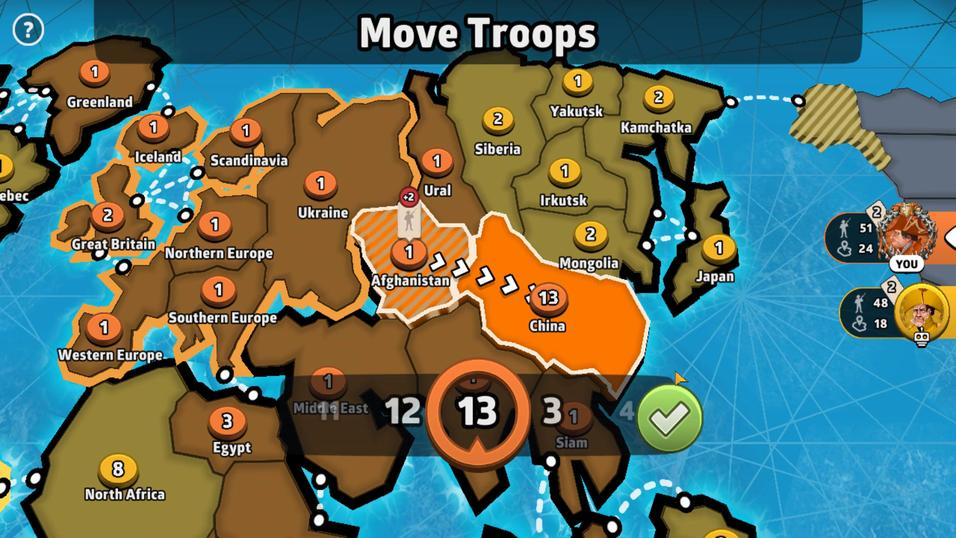 
Action: Mouse pressed left at (679, 373)
Screenshot: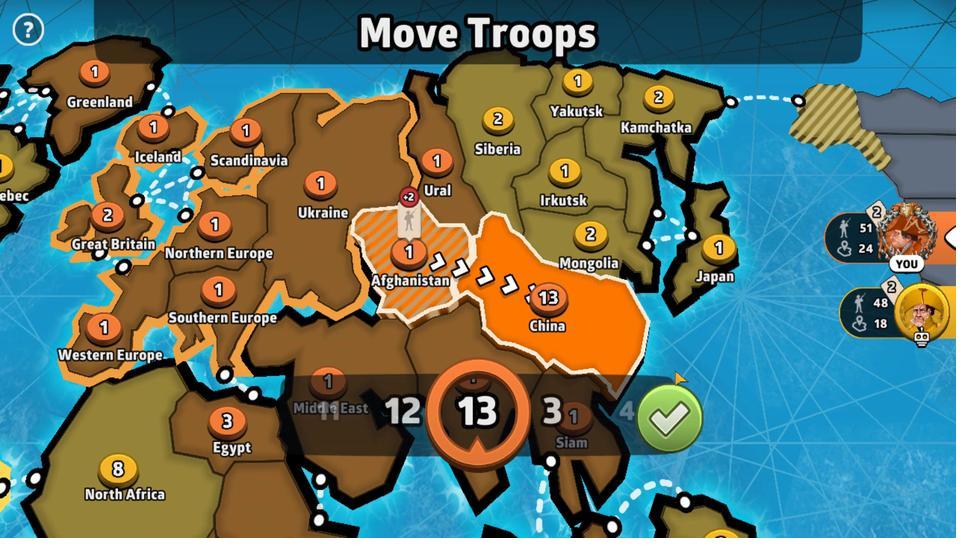
Action: Mouse moved to (572, 385)
Screenshot: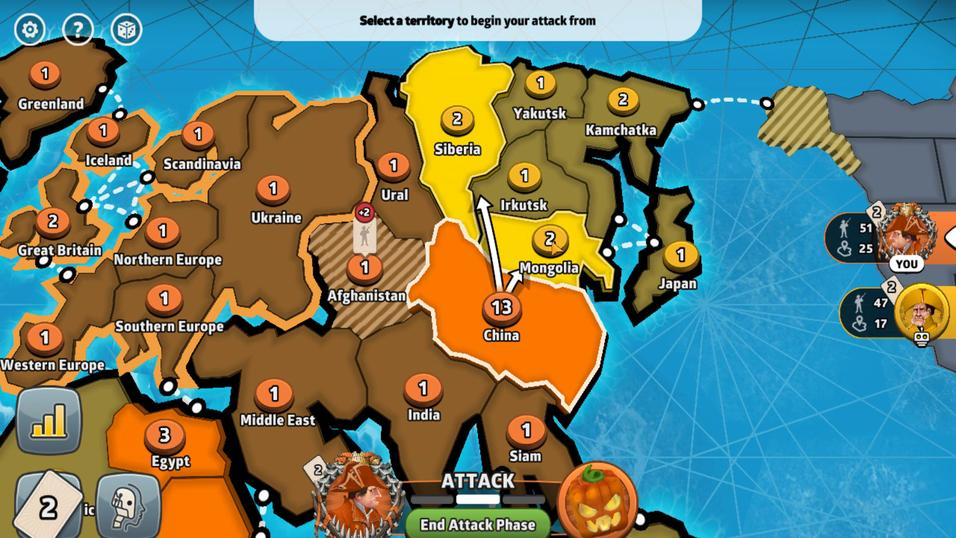 
Action: Mouse pressed left at (572, 385)
Screenshot: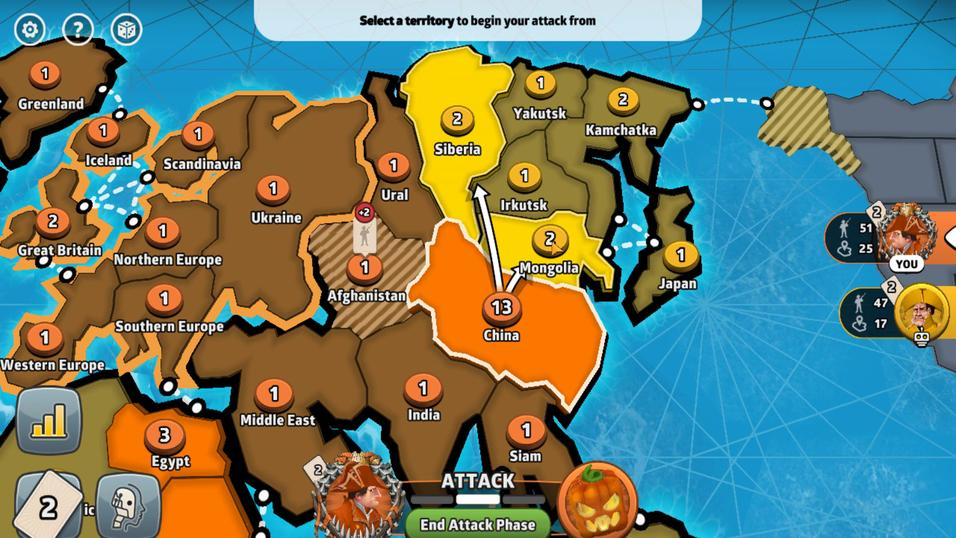 
Action: Mouse moved to (574, 371)
Screenshot: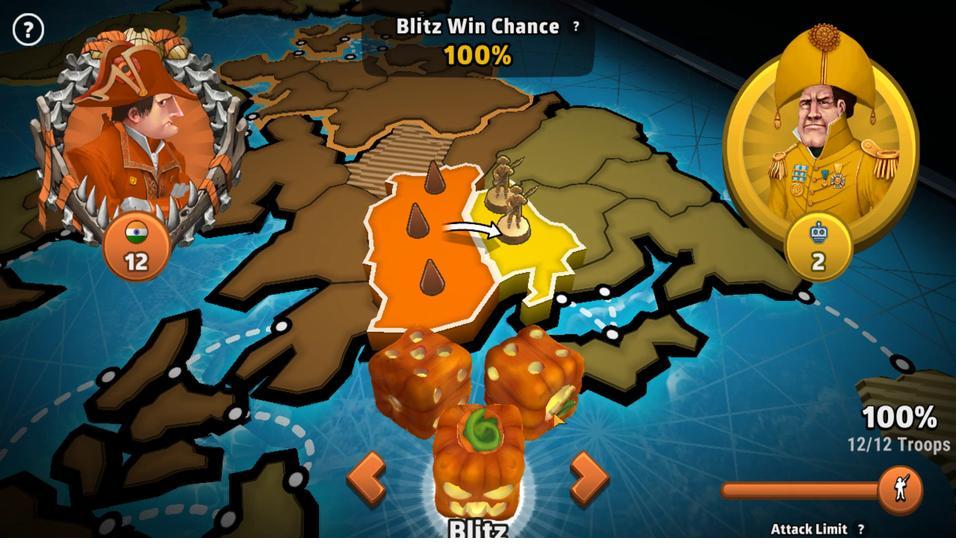 
Action: Mouse pressed left at (574, 371)
Screenshot: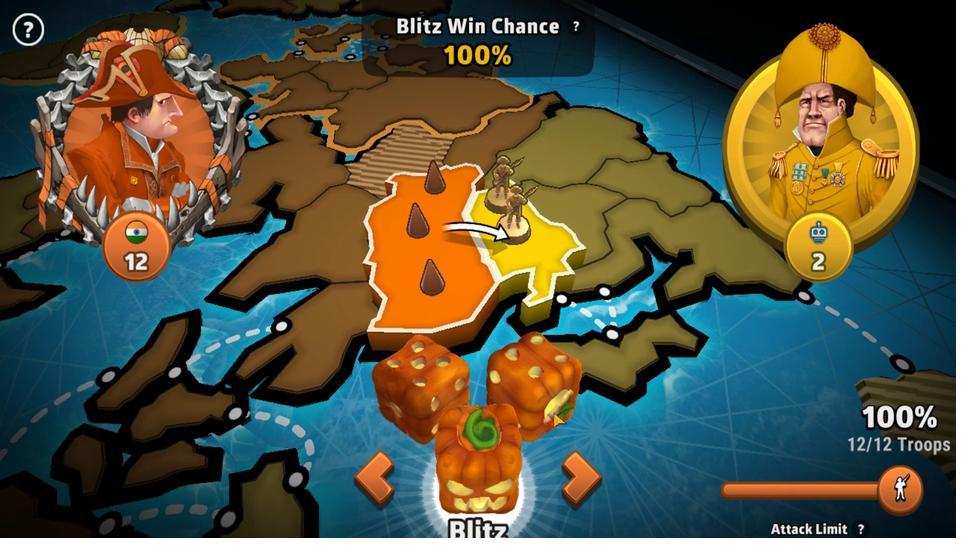 
Action: Mouse moved to (674, 370)
Screenshot: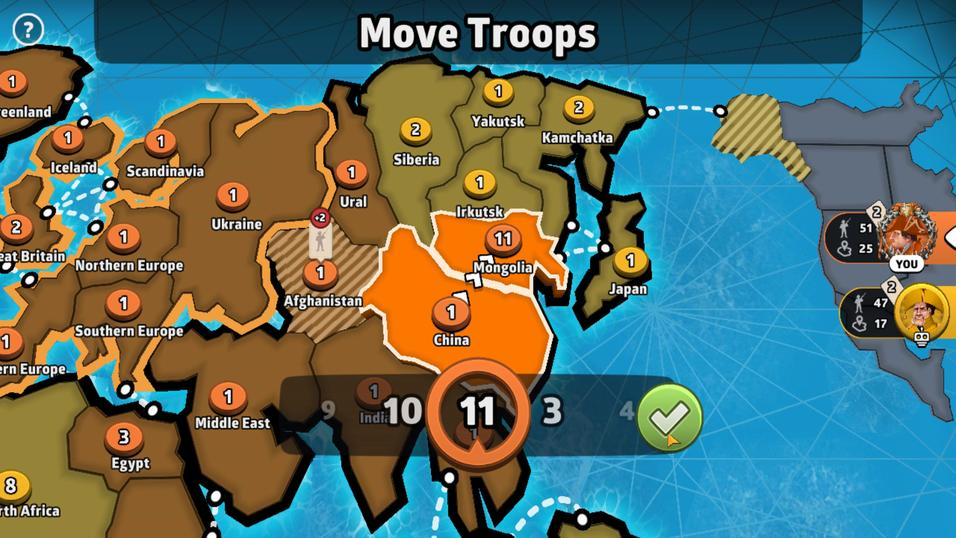 
Action: Mouse pressed left at (674, 370)
Screenshot: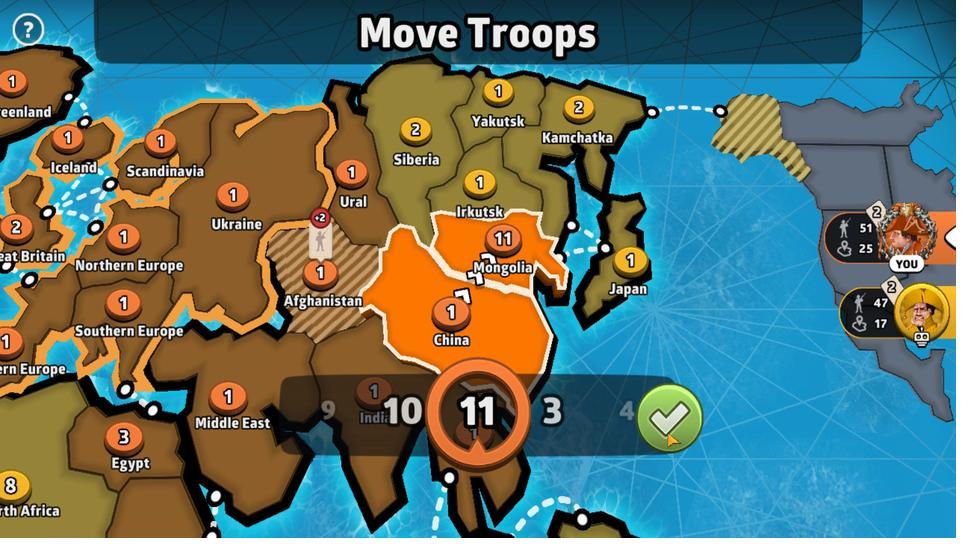 
Action: Mouse moved to (475, 390)
Screenshot: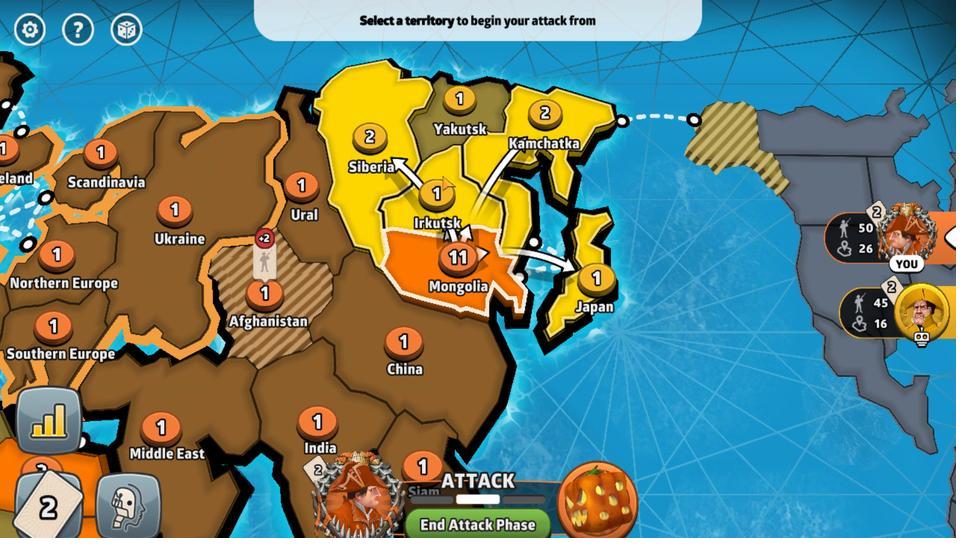 
Action: Mouse pressed left at (475, 390)
